 Task: Search one way flight ticket for 5 adults, 2 children, 1 infant in seat and 1 infant on lap in economy from Alamosa: San Luis Valley Regional Airport (bergman Field) to Laramie: Laramie Regional Airport on 5-3-2023. Choice of flights is Singapure airlines. Number of bags: 1 carry on bag. Price is upto 78000. Outbound departure time preference is 5:15.
Action: Mouse moved to (404, 161)
Screenshot: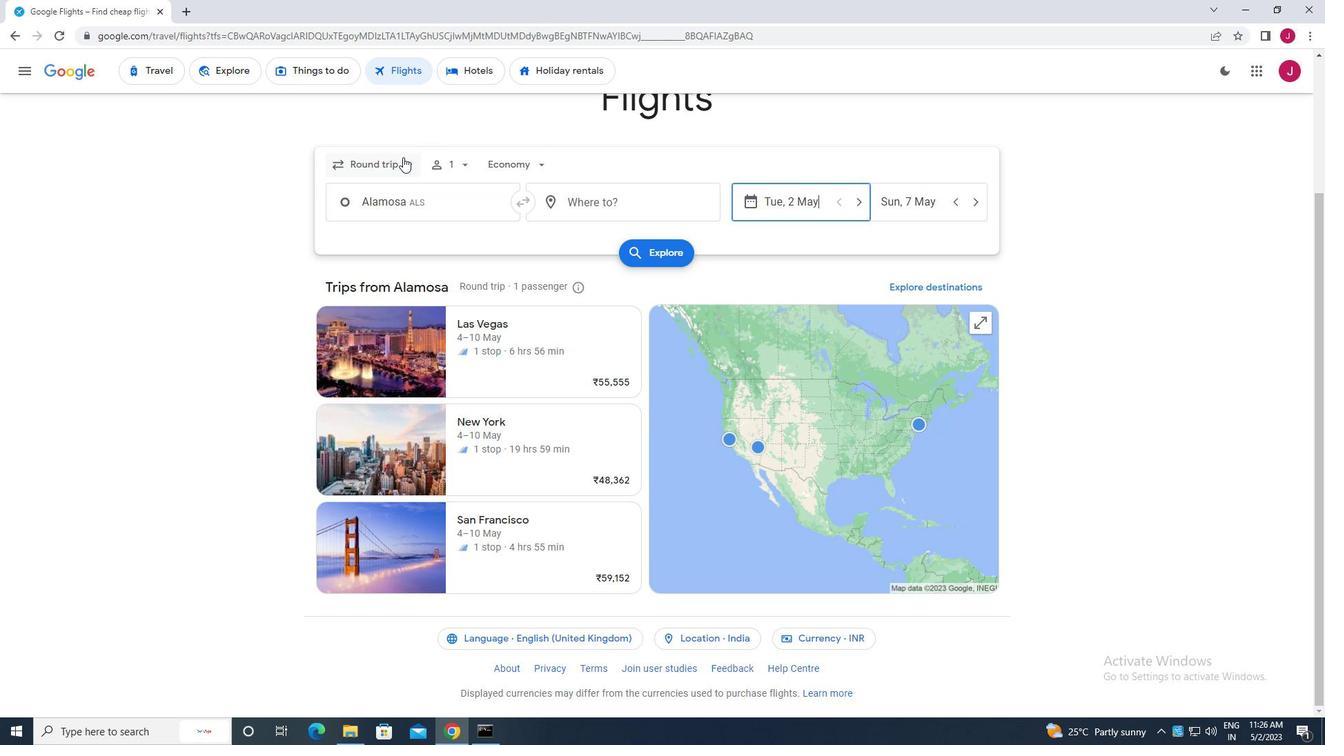
Action: Mouse pressed left at (404, 161)
Screenshot: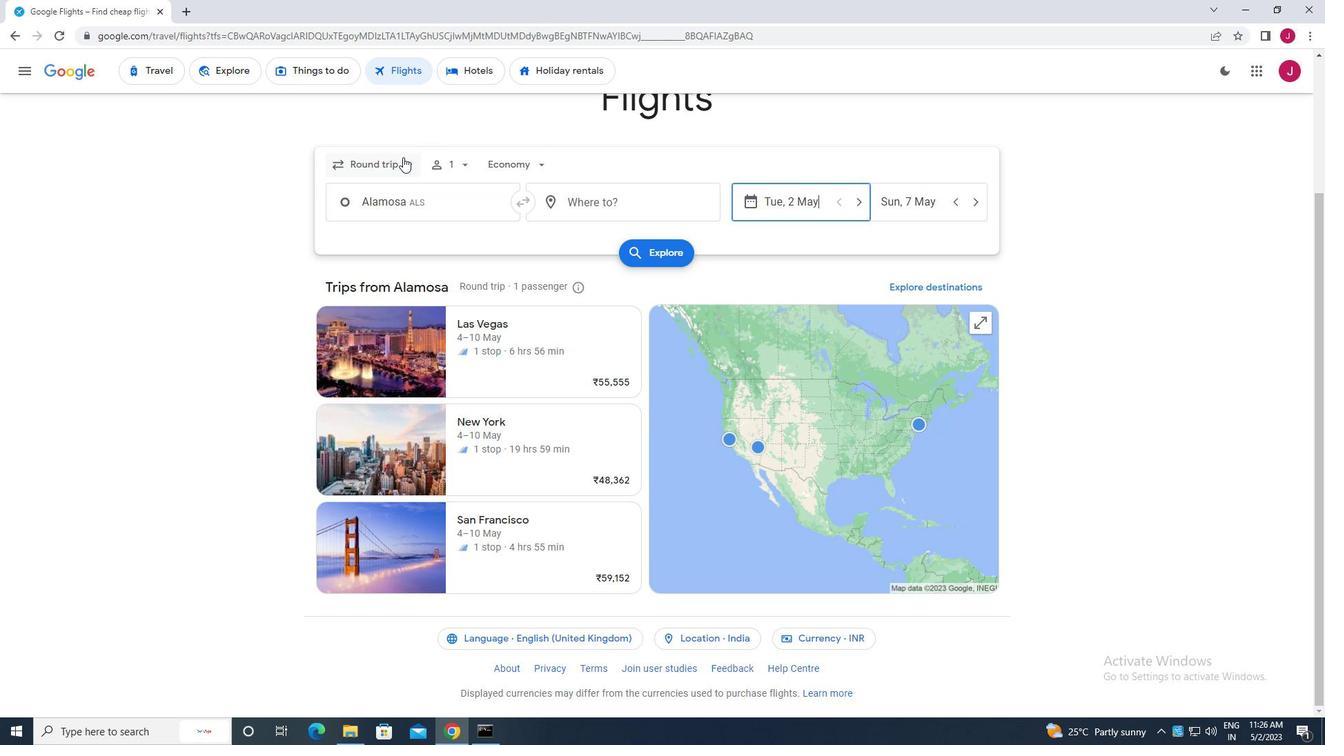 
Action: Mouse moved to (396, 232)
Screenshot: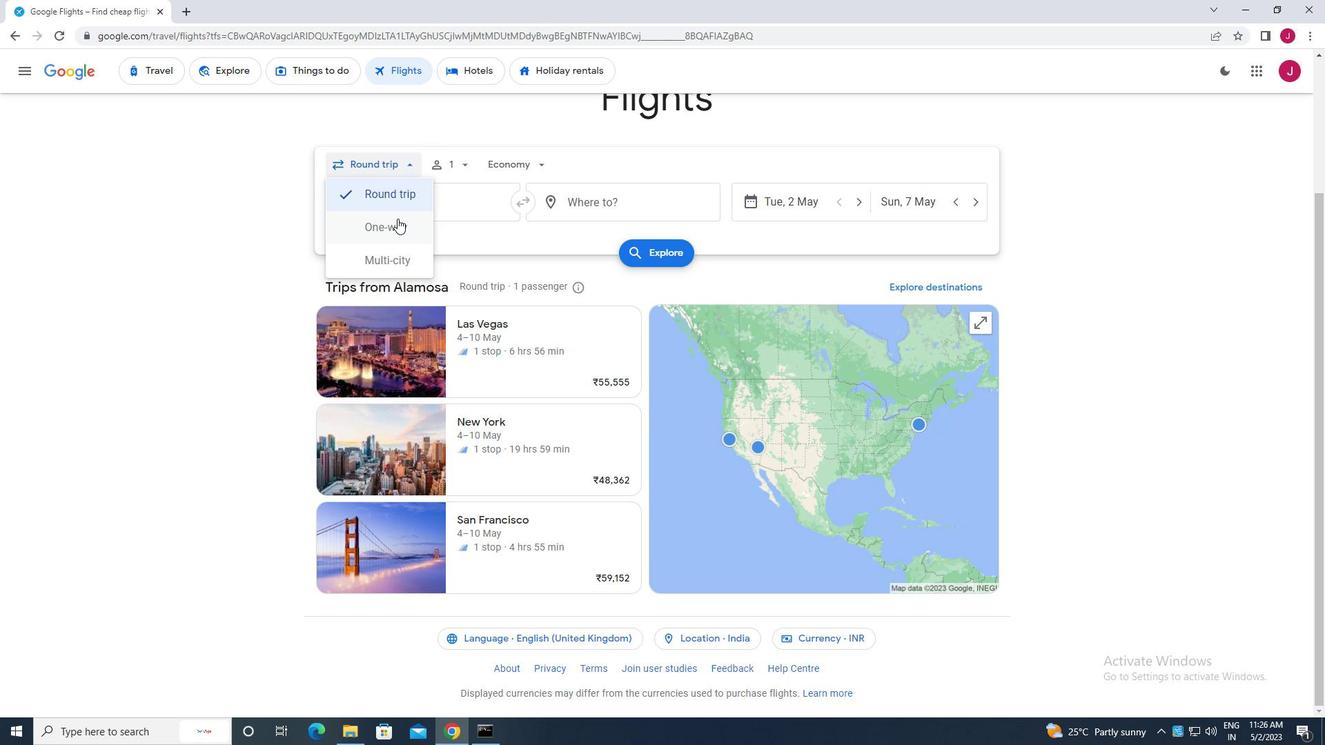 
Action: Mouse pressed left at (396, 232)
Screenshot: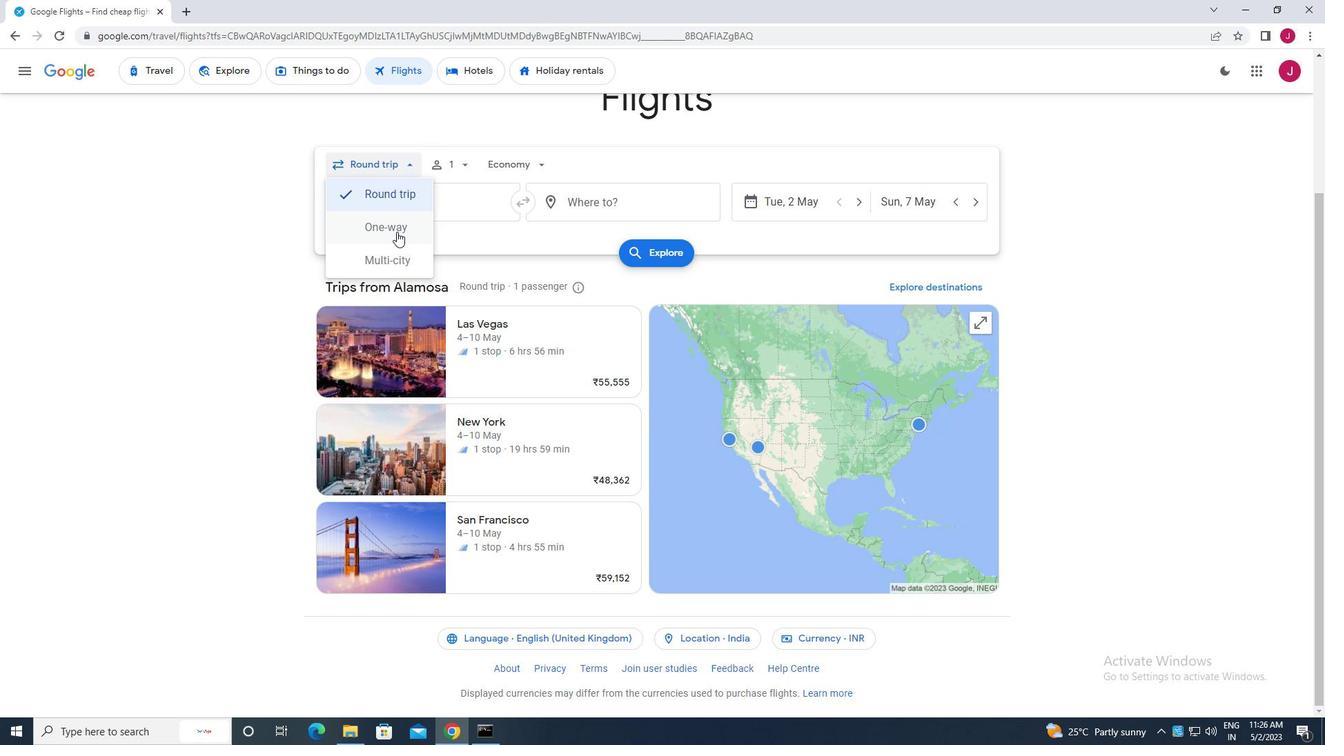 
Action: Mouse moved to (462, 165)
Screenshot: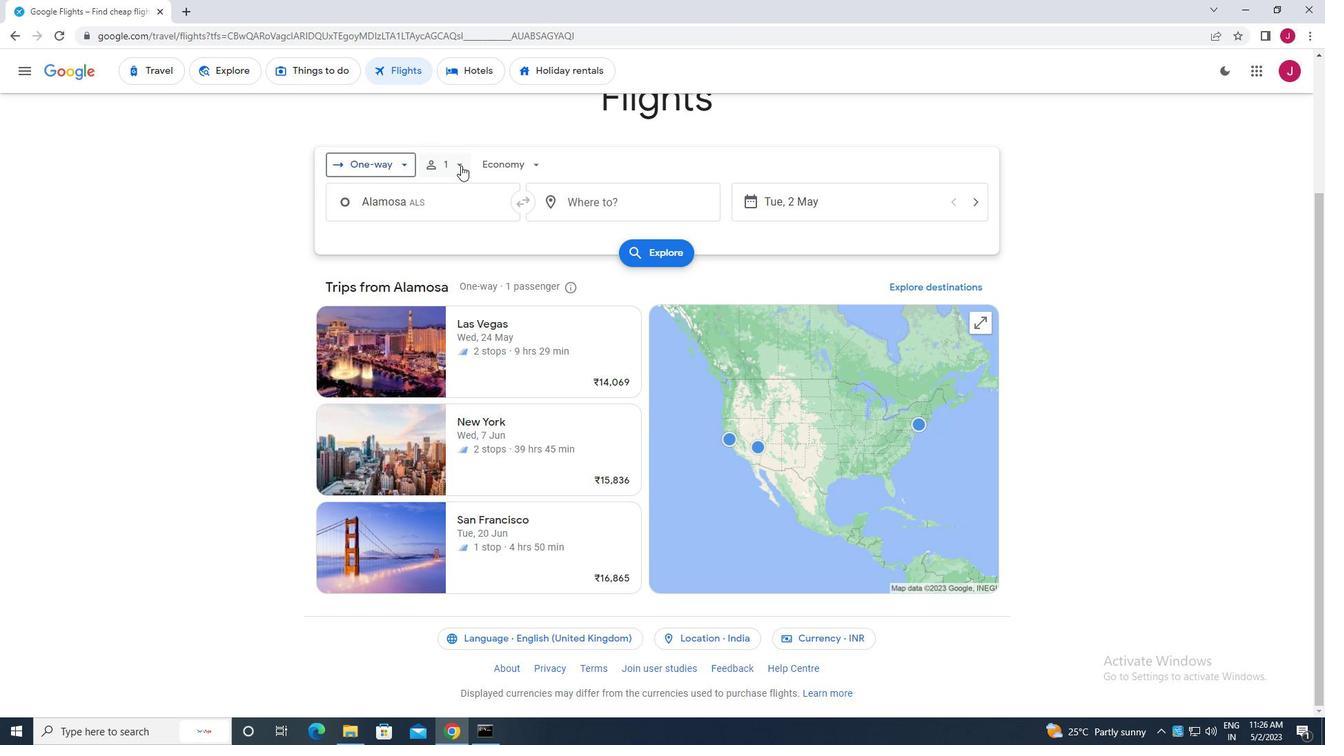 
Action: Mouse pressed left at (462, 165)
Screenshot: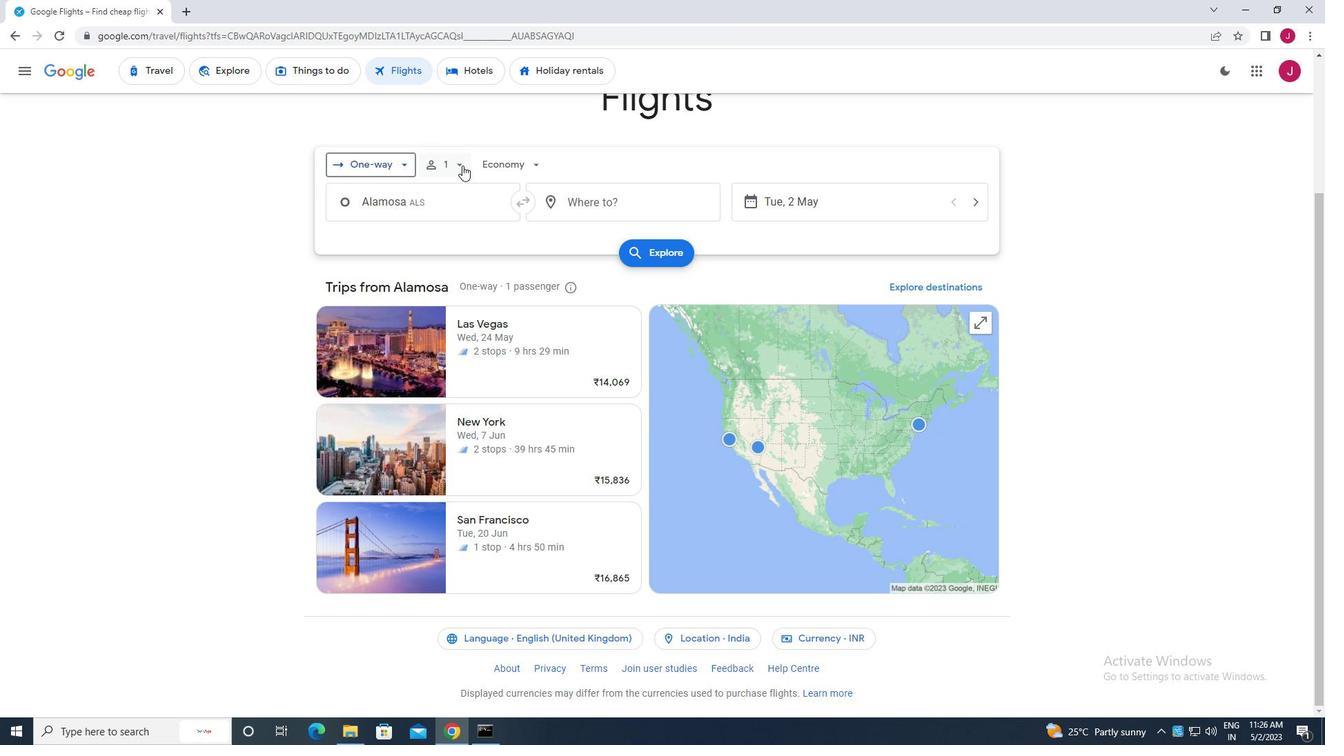 
Action: Mouse moved to (570, 197)
Screenshot: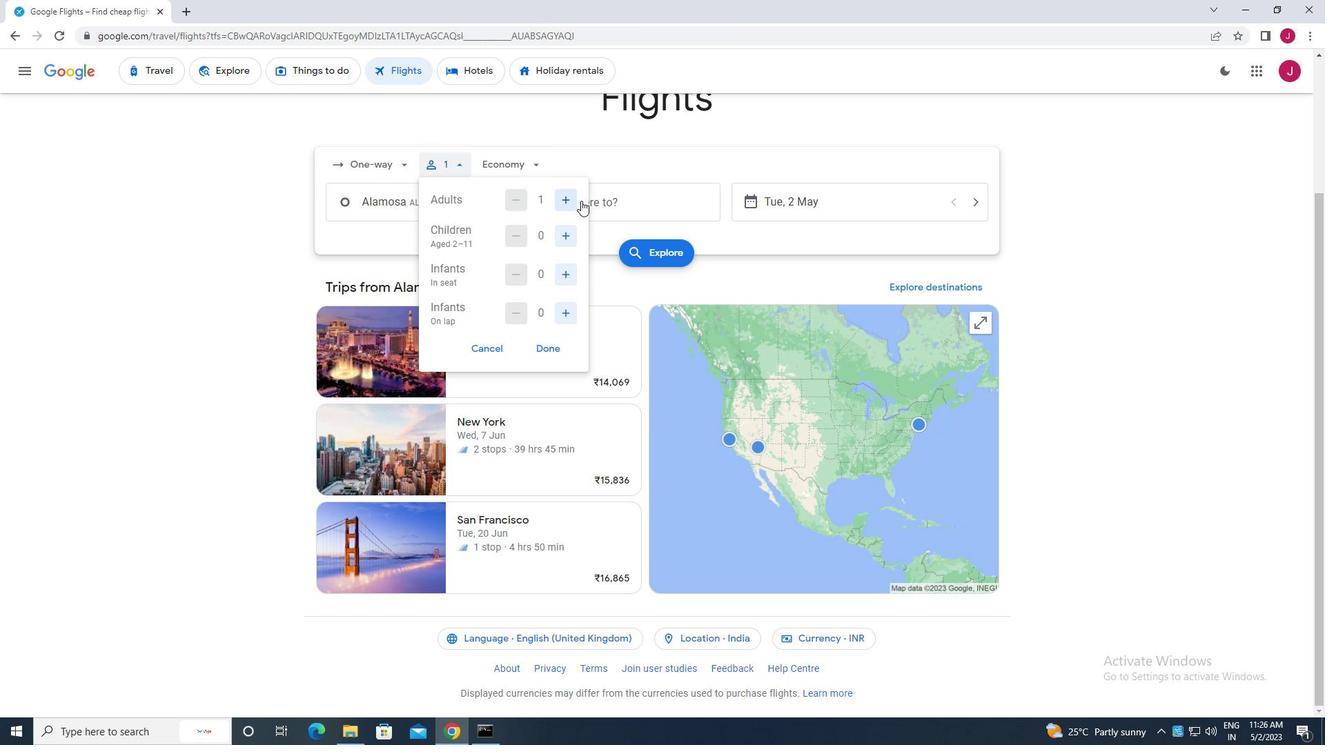
Action: Mouse pressed left at (570, 197)
Screenshot: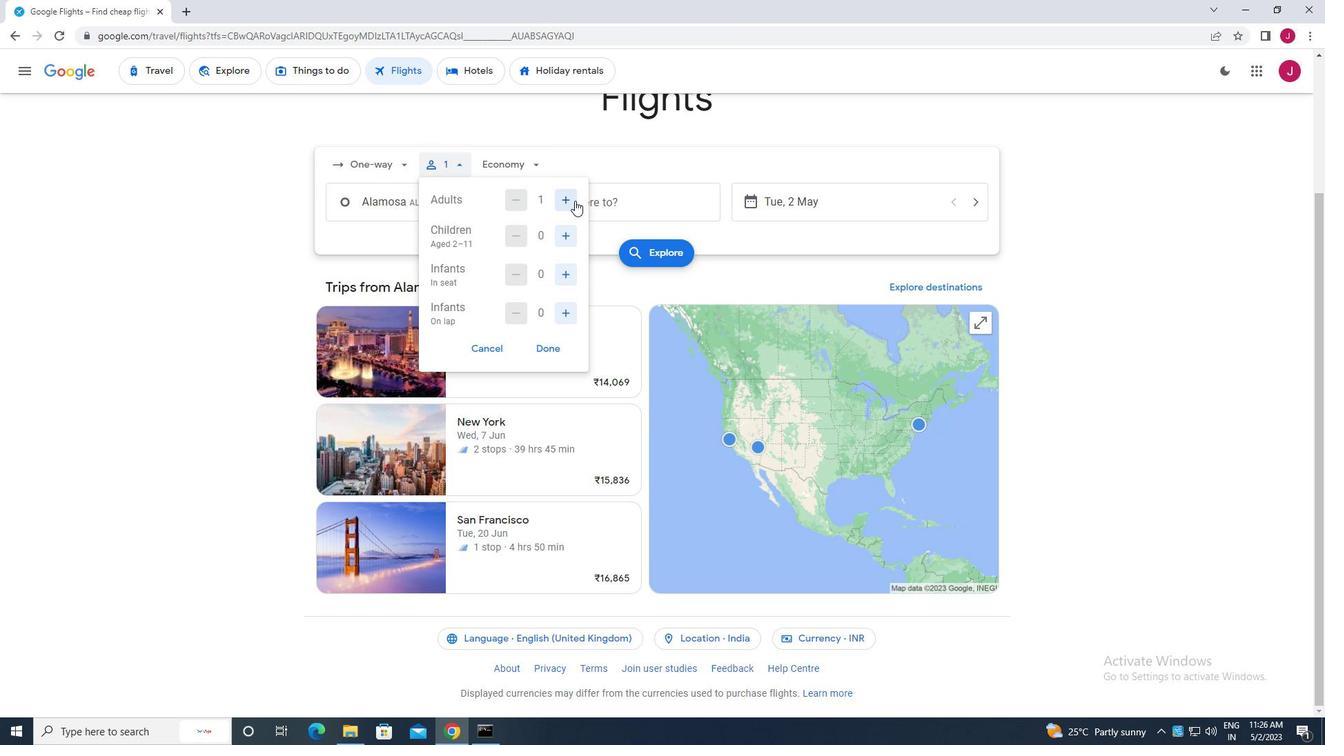 
Action: Mouse moved to (570, 196)
Screenshot: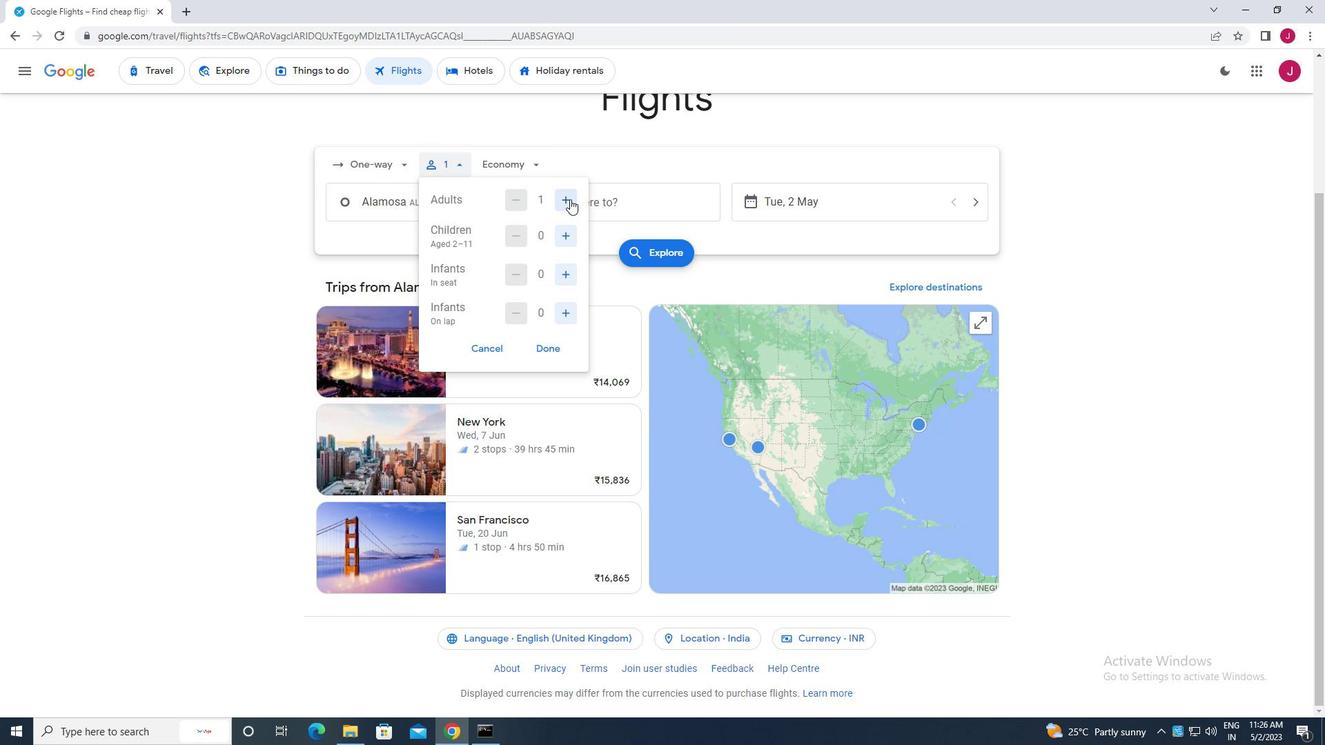 
Action: Mouse pressed left at (570, 196)
Screenshot: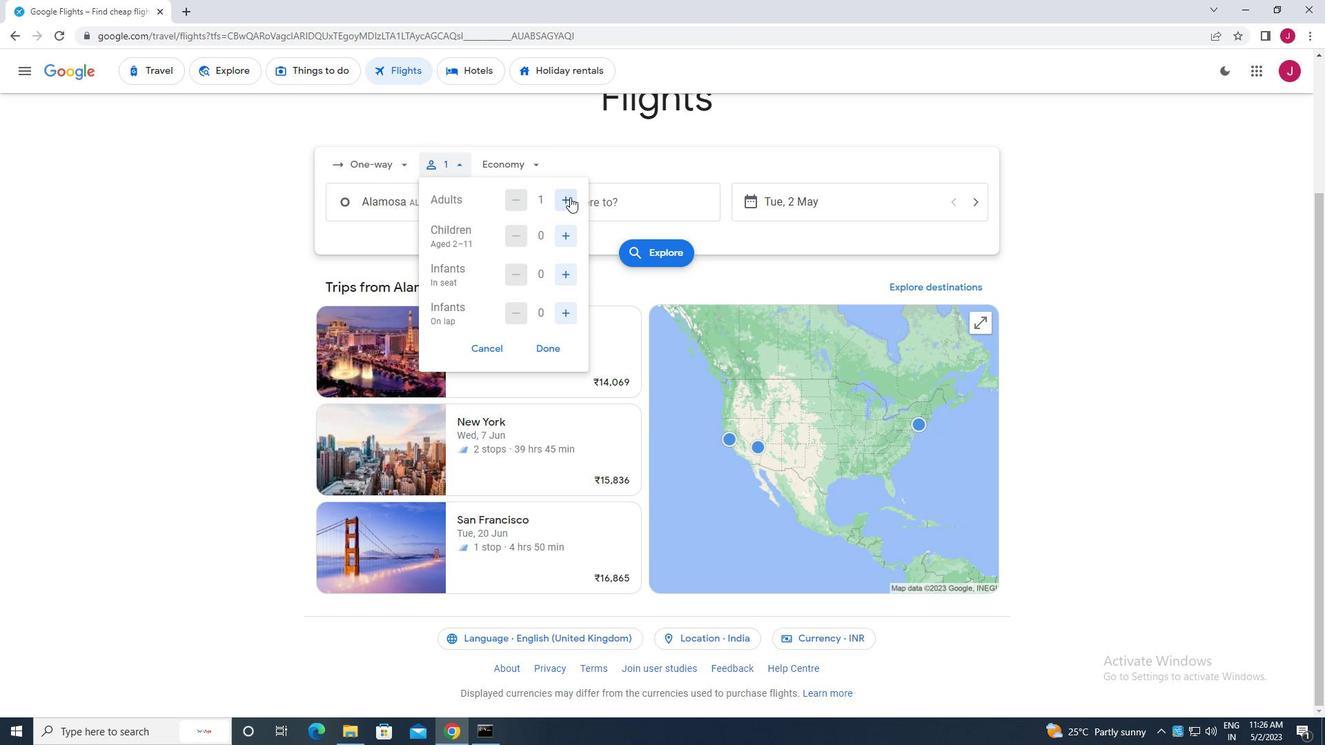
Action: Mouse pressed left at (570, 196)
Screenshot: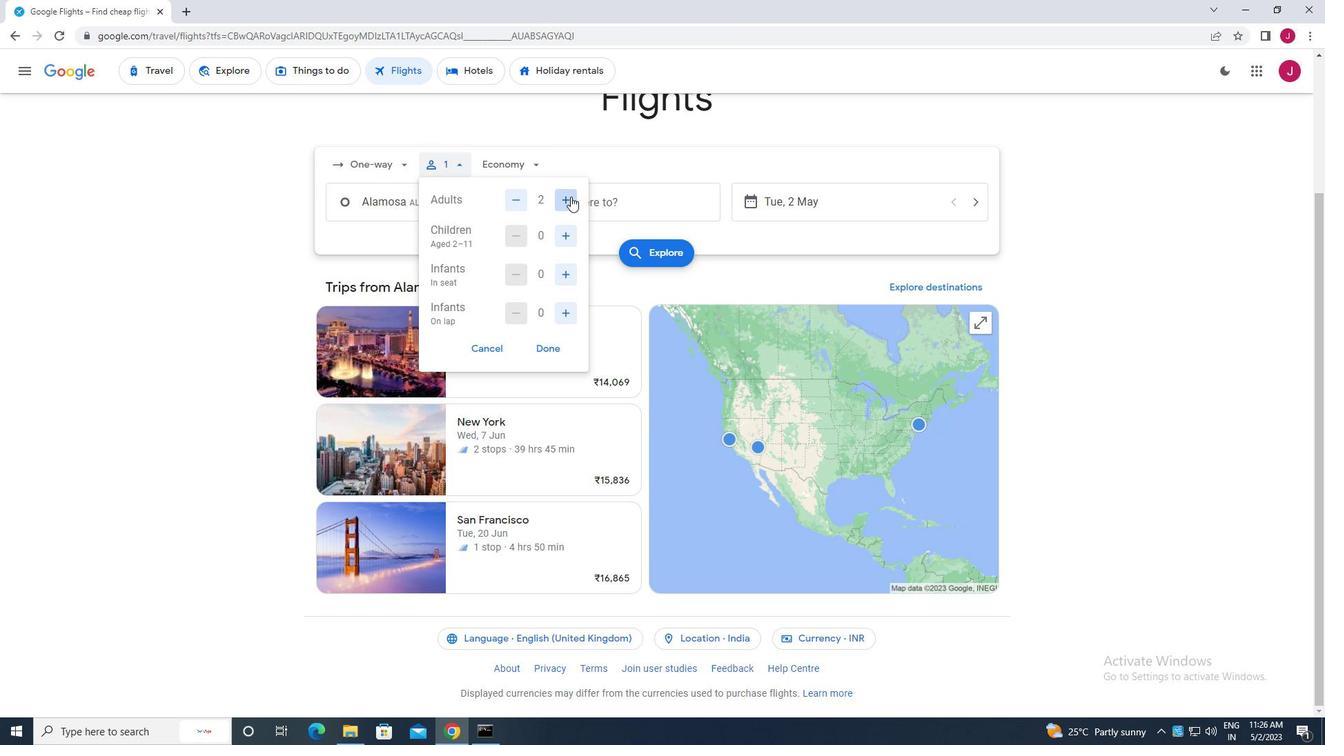 
Action: Mouse pressed left at (570, 196)
Screenshot: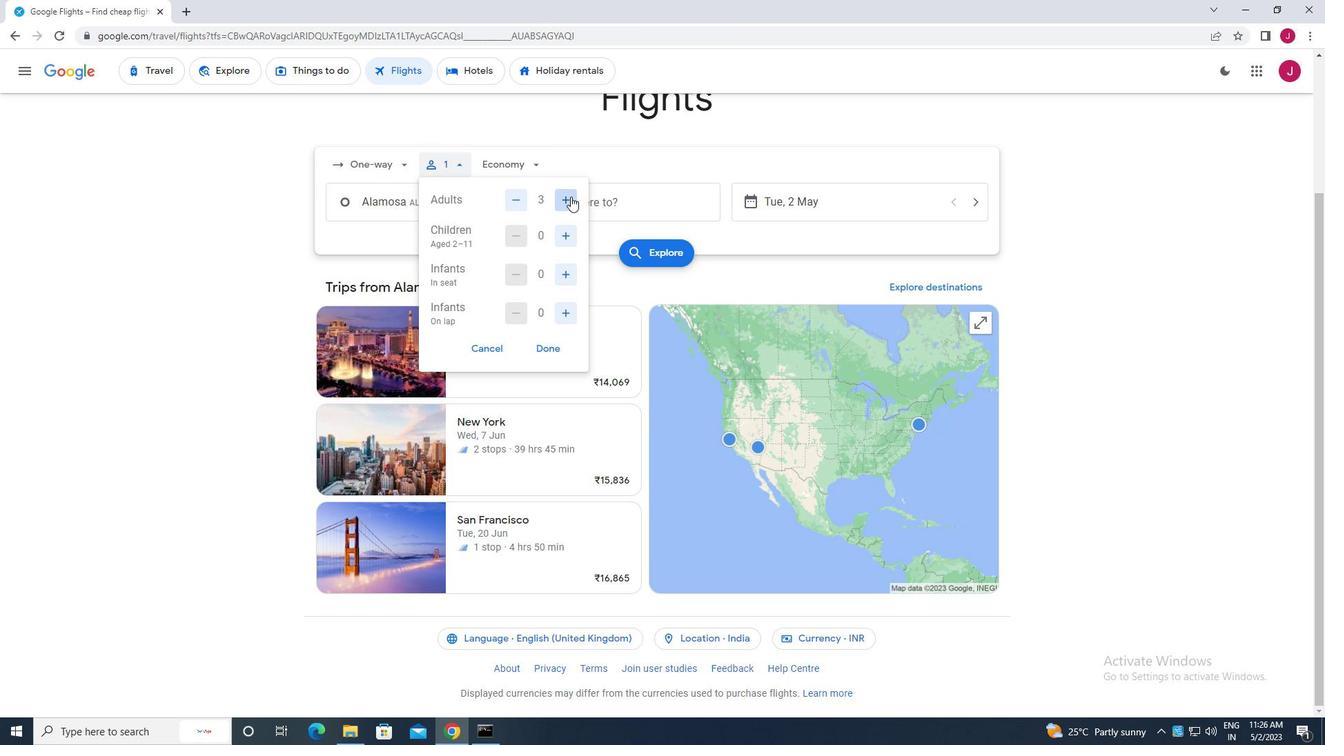 
Action: Mouse moved to (563, 238)
Screenshot: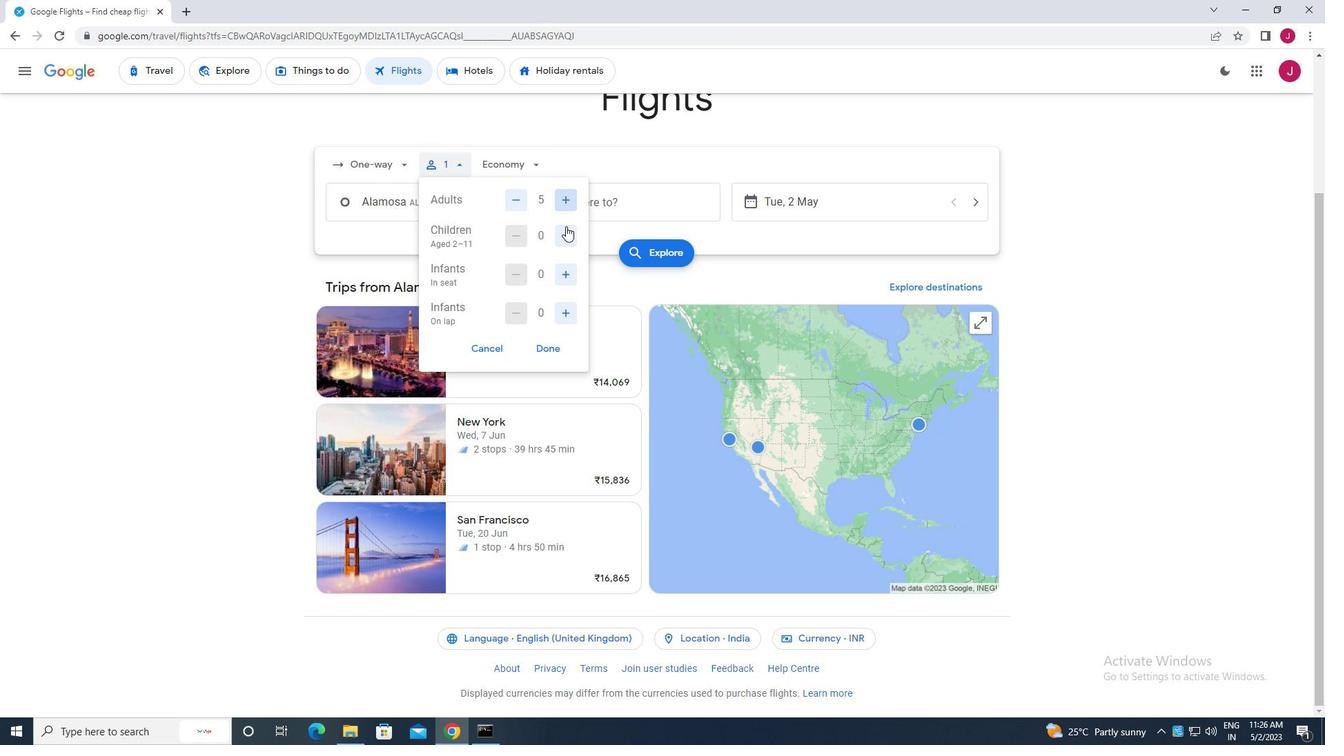 
Action: Mouse pressed left at (563, 238)
Screenshot: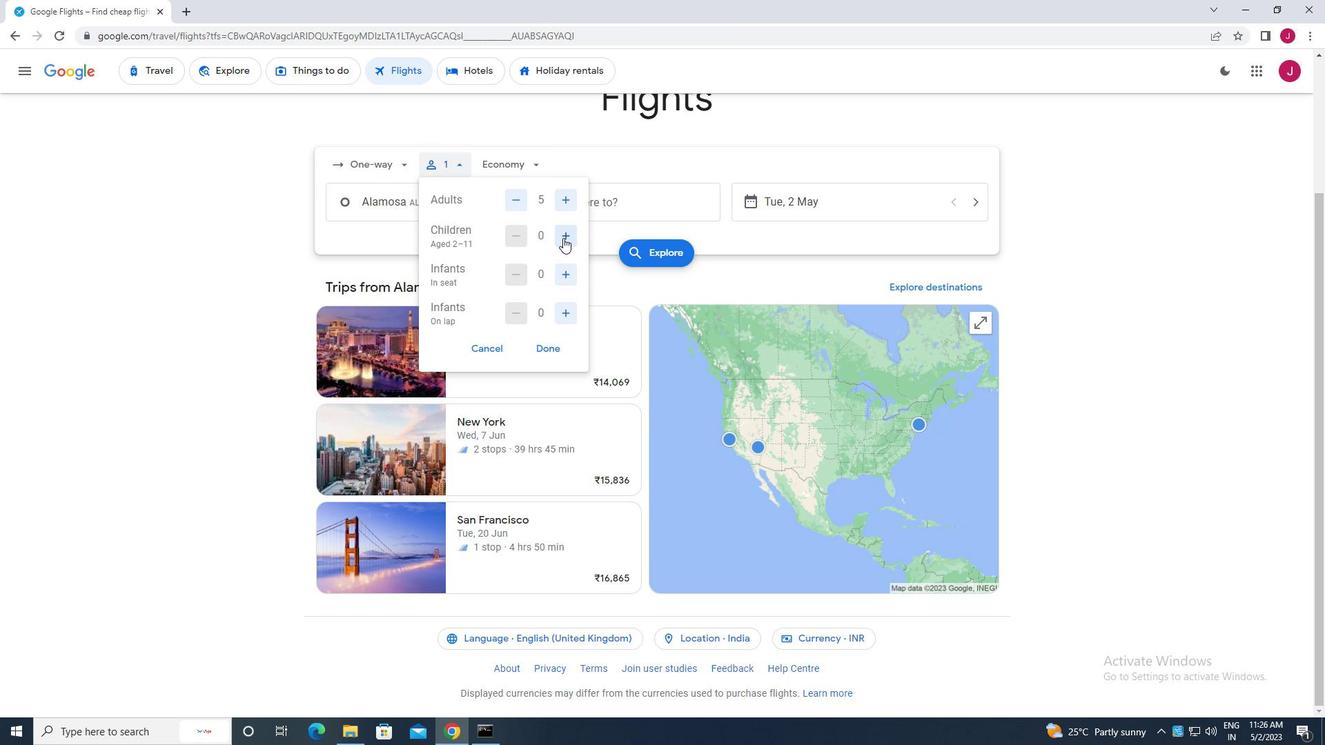 
Action: Mouse pressed left at (563, 238)
Screenshot: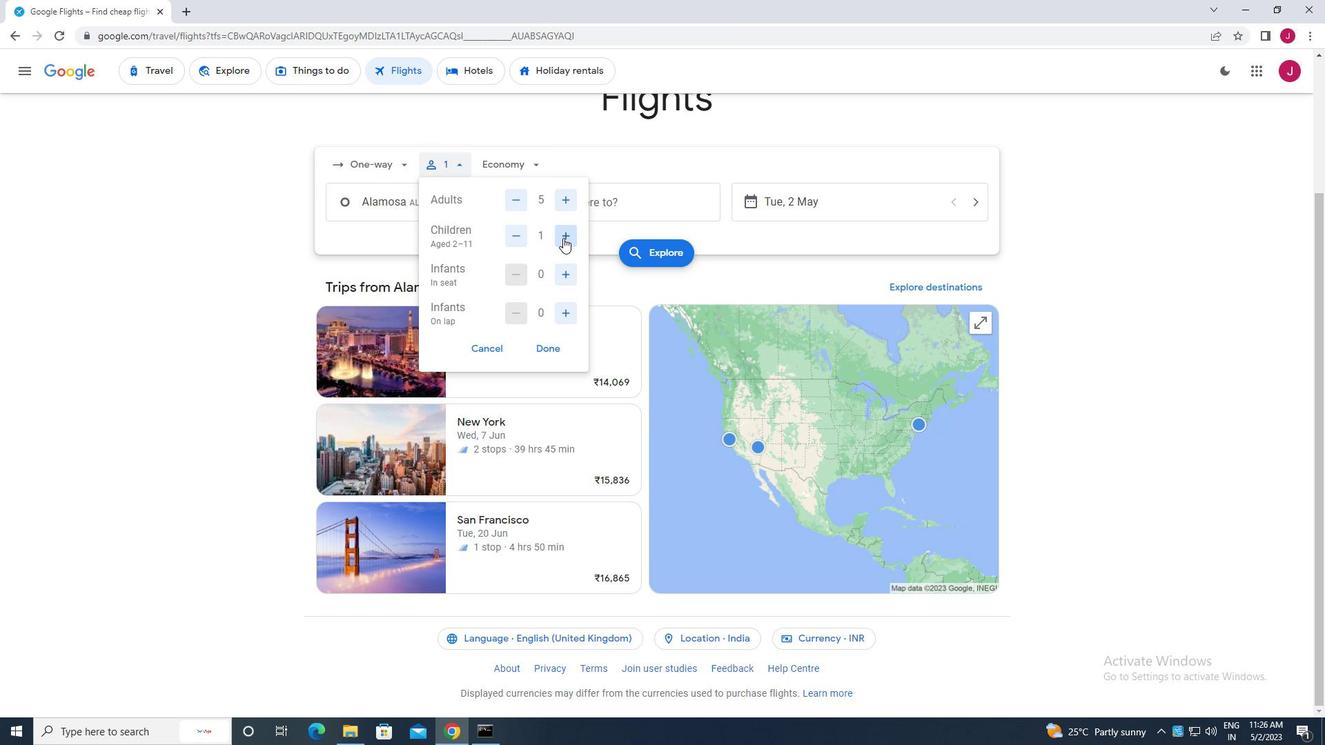 
Action: Mouse moved to (572, 273)
Screenshot: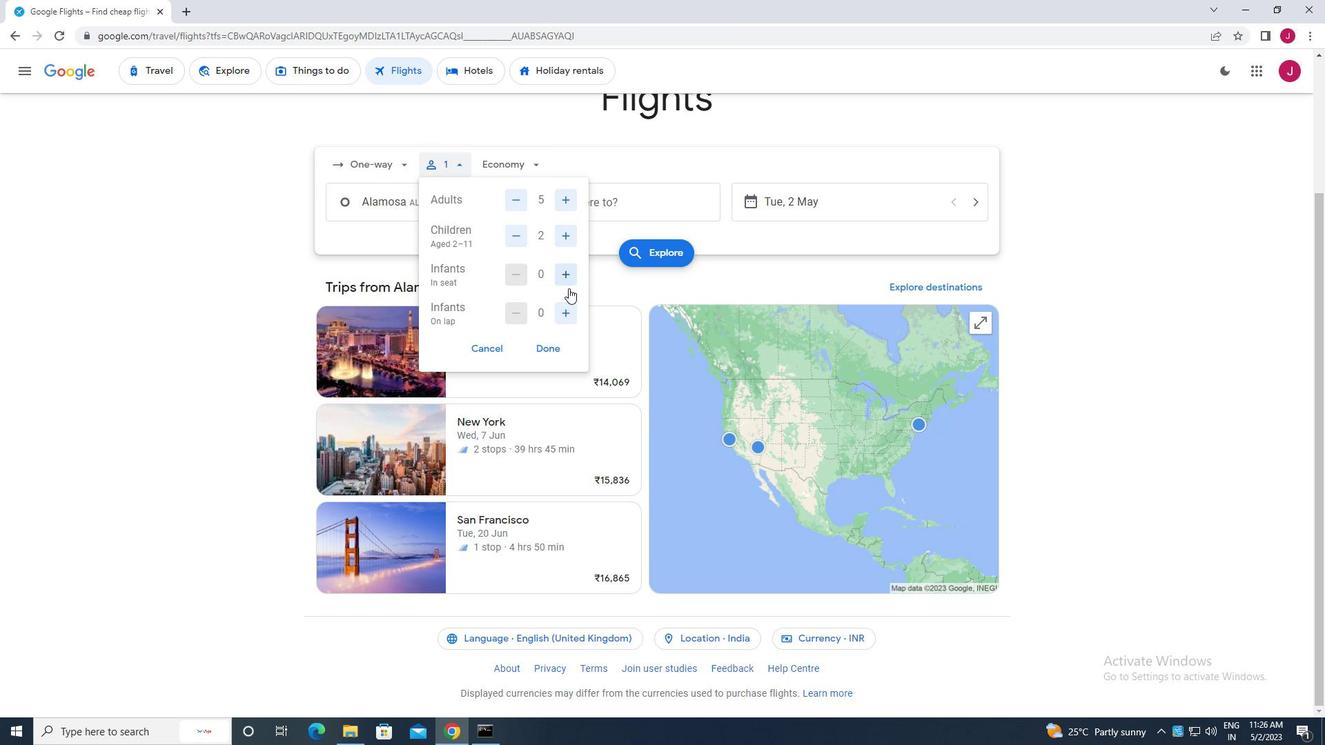 
Action: Mouse pressed left at (572, 273)
Screenshot: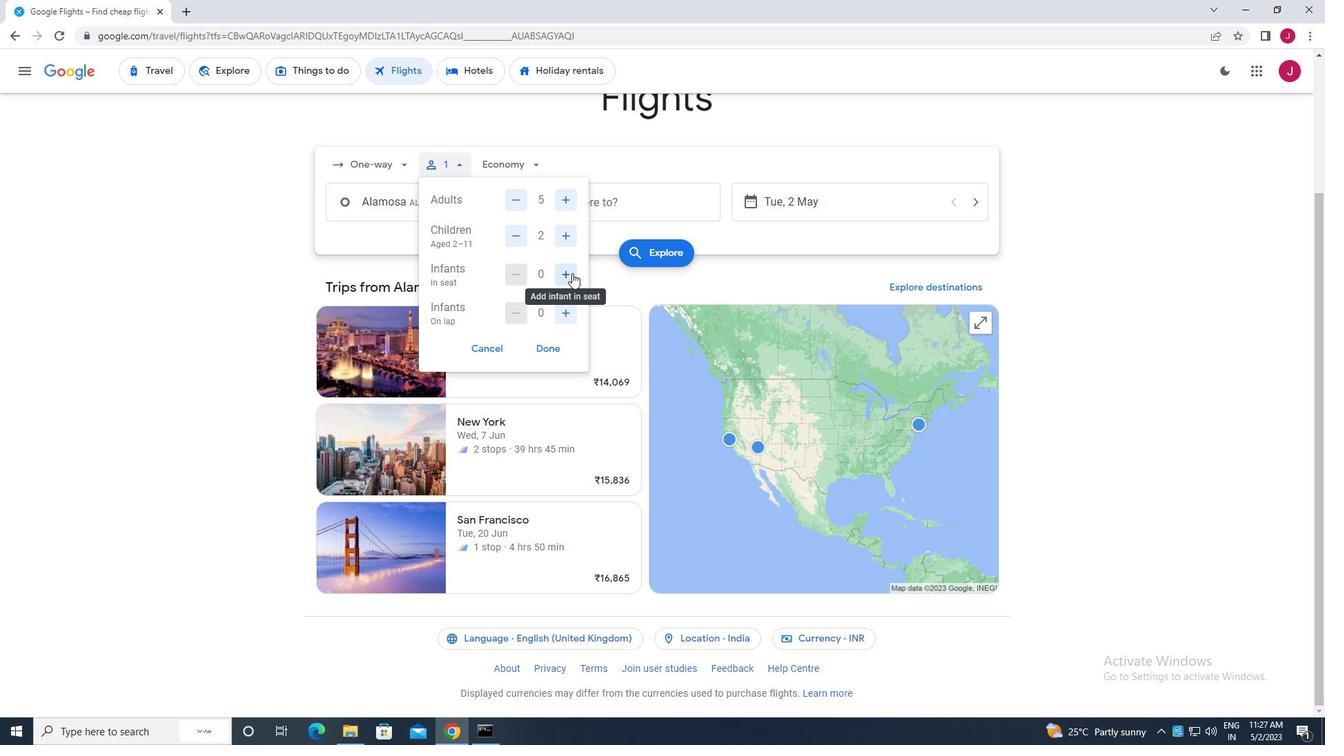 
Action: Mouse moved to (565, 317)
Screenshot: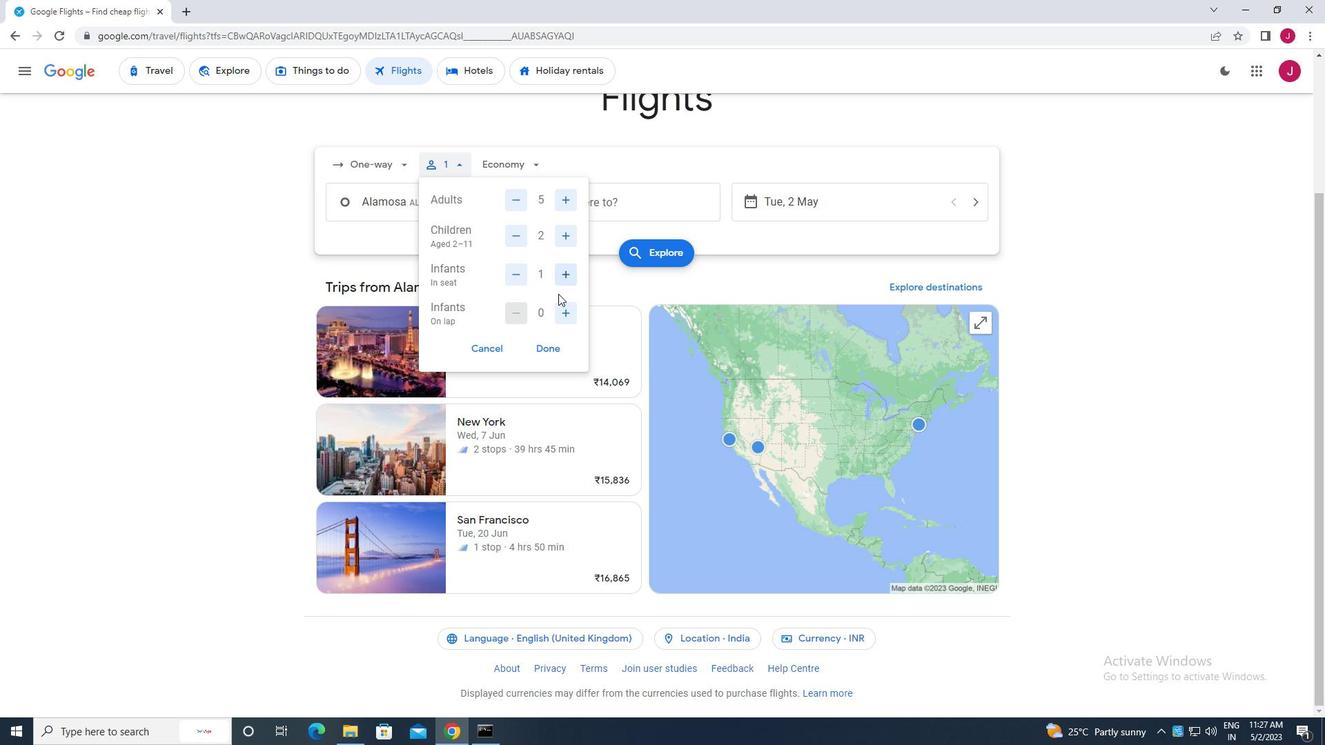 
Action: Mouse pressed left at (565, 317)
Screenshot: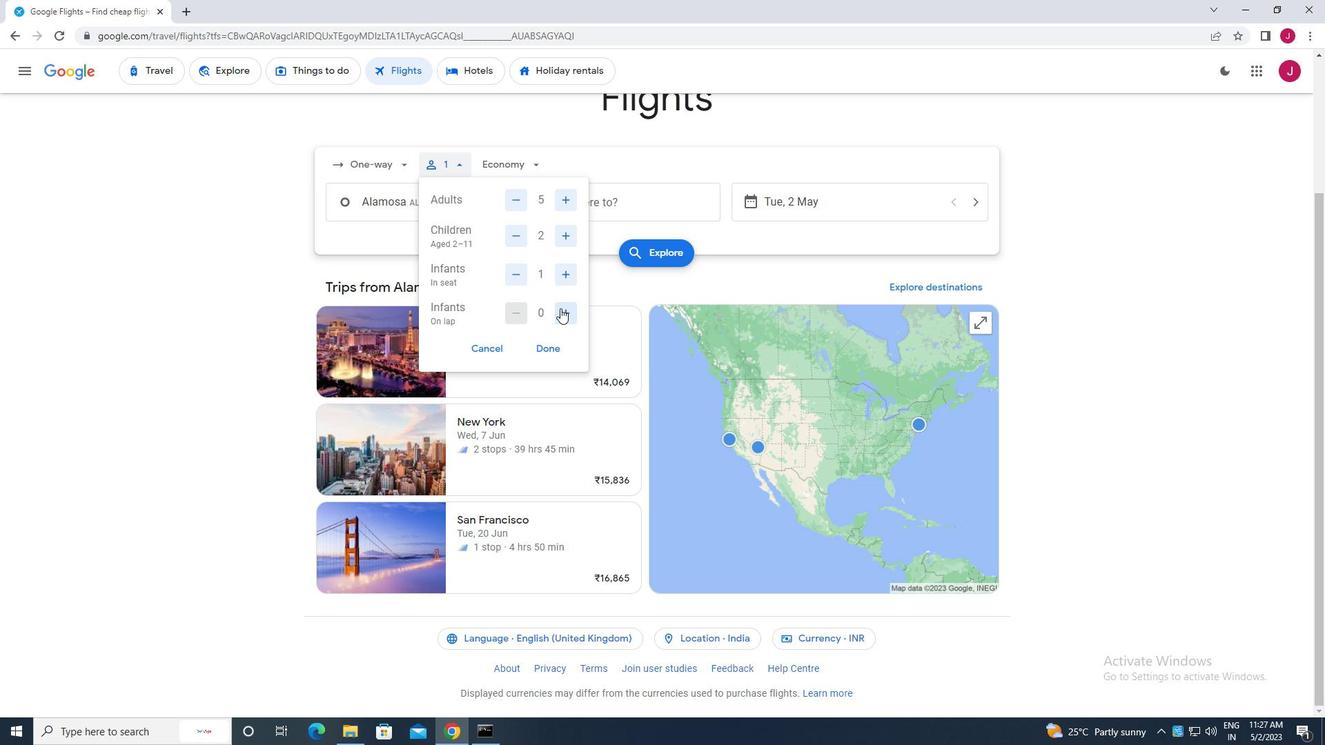 
Action: Mouse moved to (552, 347)
Screenshot: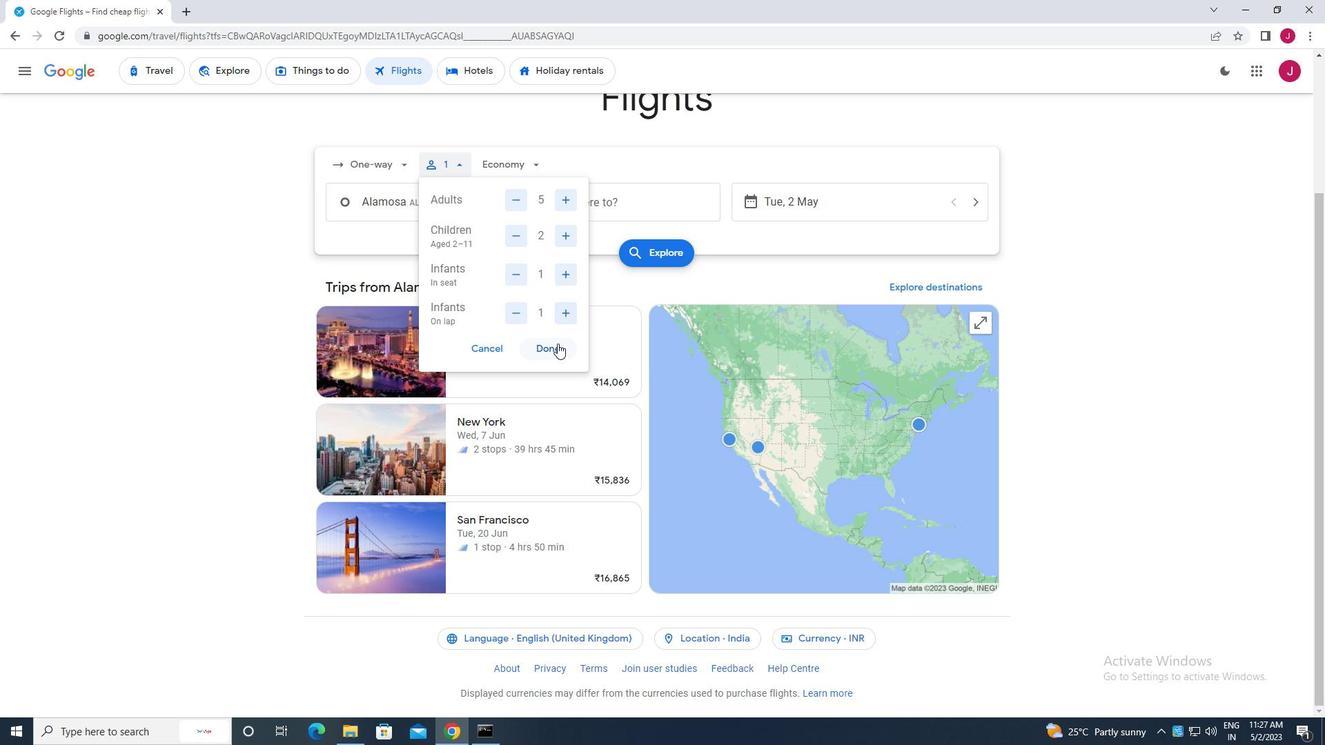 
Action: Mouse pressed left at (552, 347)
Screenshot: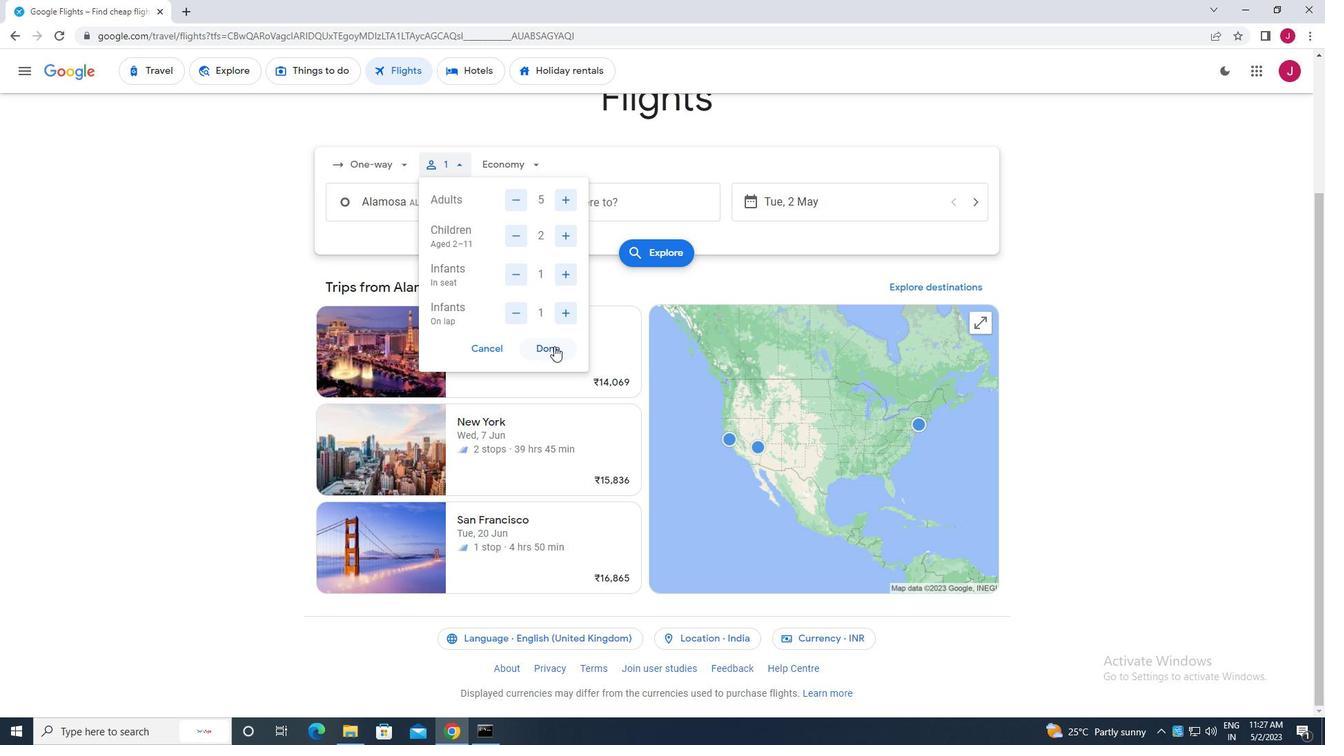 
Action: Mouse moved to (524, 168)
Screenshot: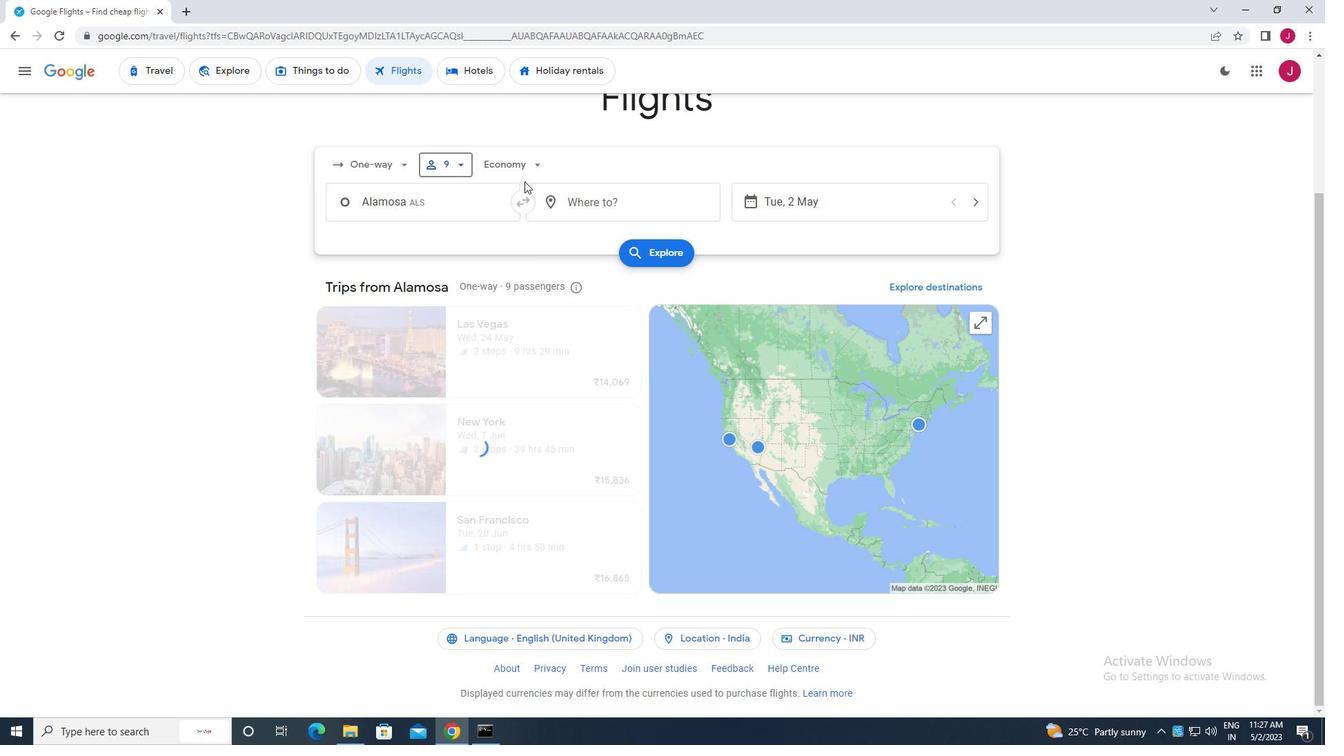 
Action: Mouse pressed left at (524, 168)
Screenshot: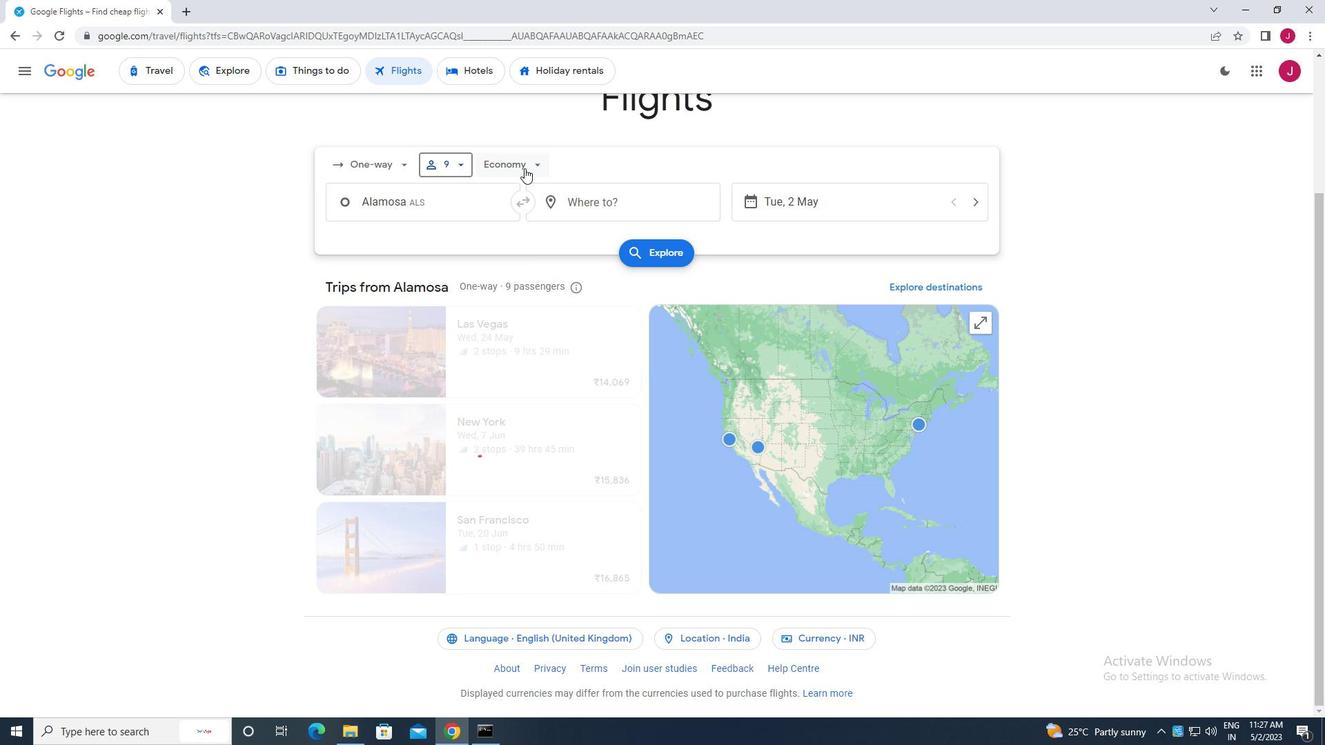 
Action: Mouse moved to (535, 193)
Screenshot: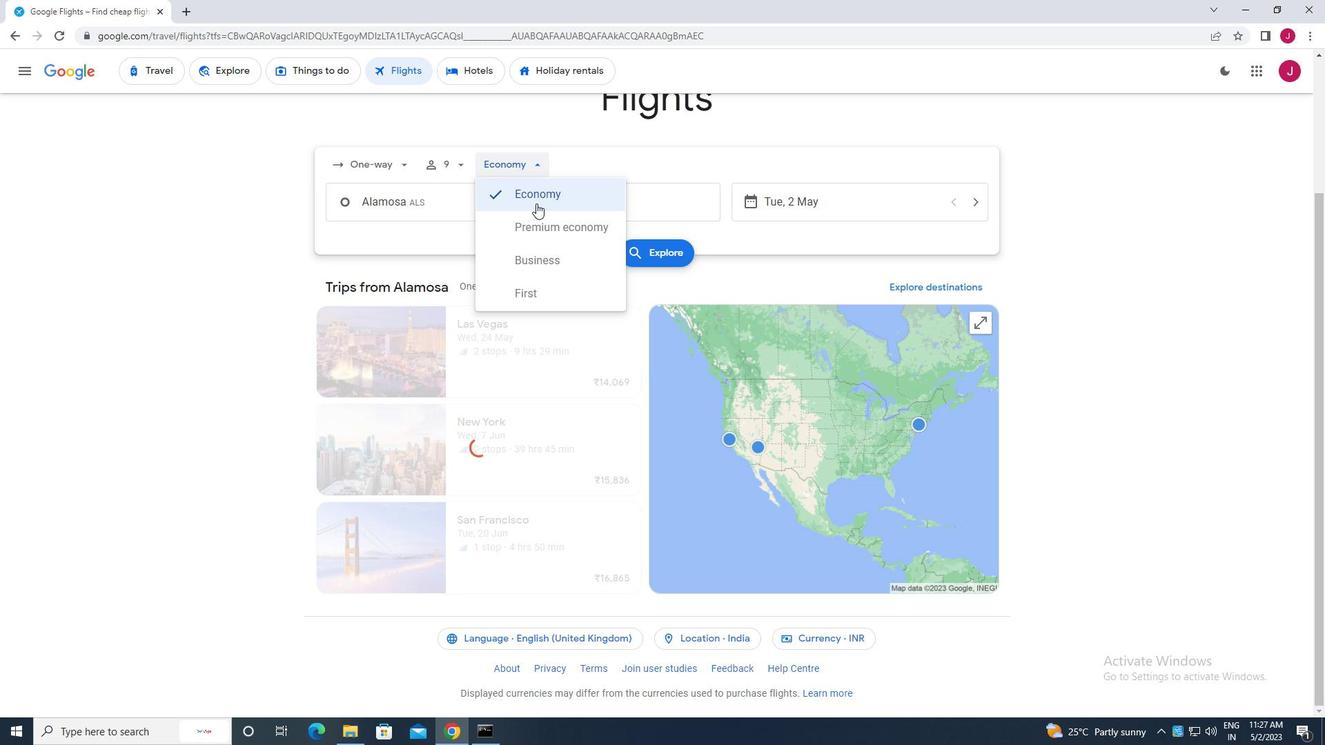
Action: Mouse pressed left at (535, 193)
Screenshot: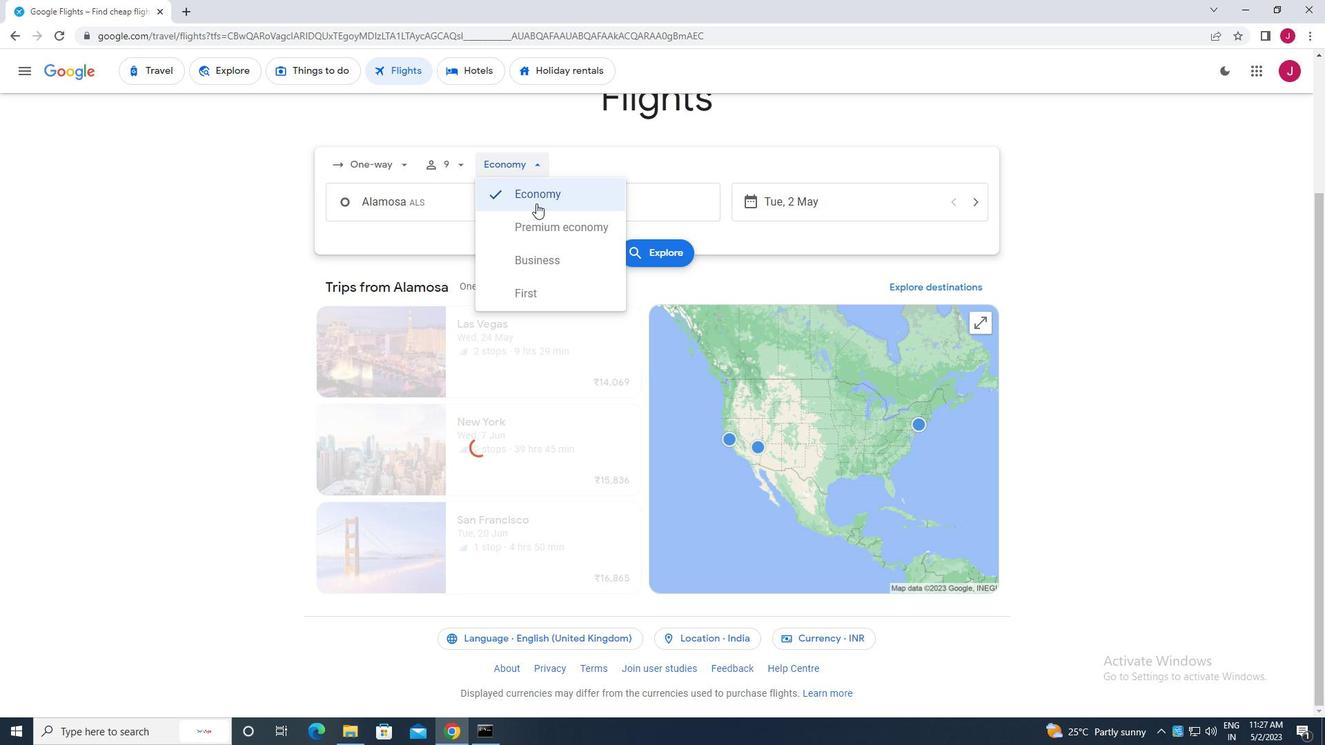 
Action: Mouse moved to (465, 202)
Screenshot: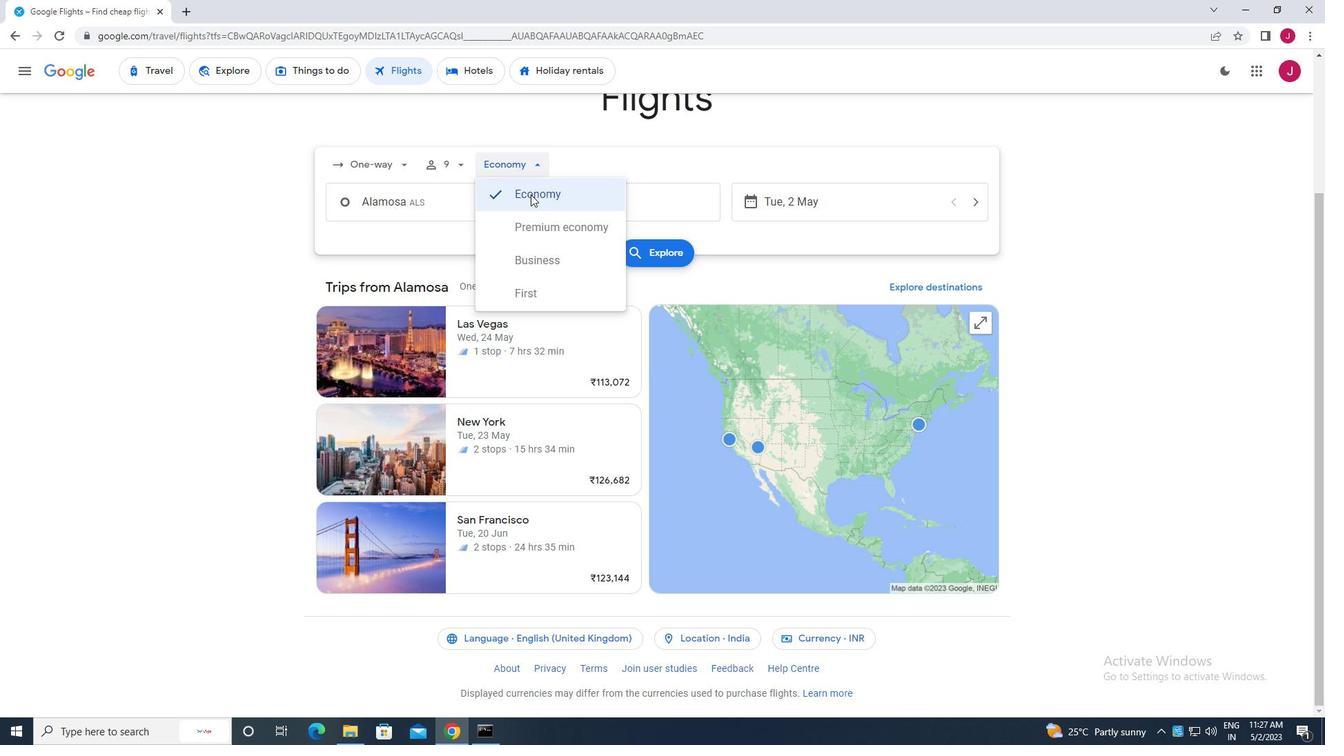 
Action: Mouse pressed left at (465, 202)
Screenshot: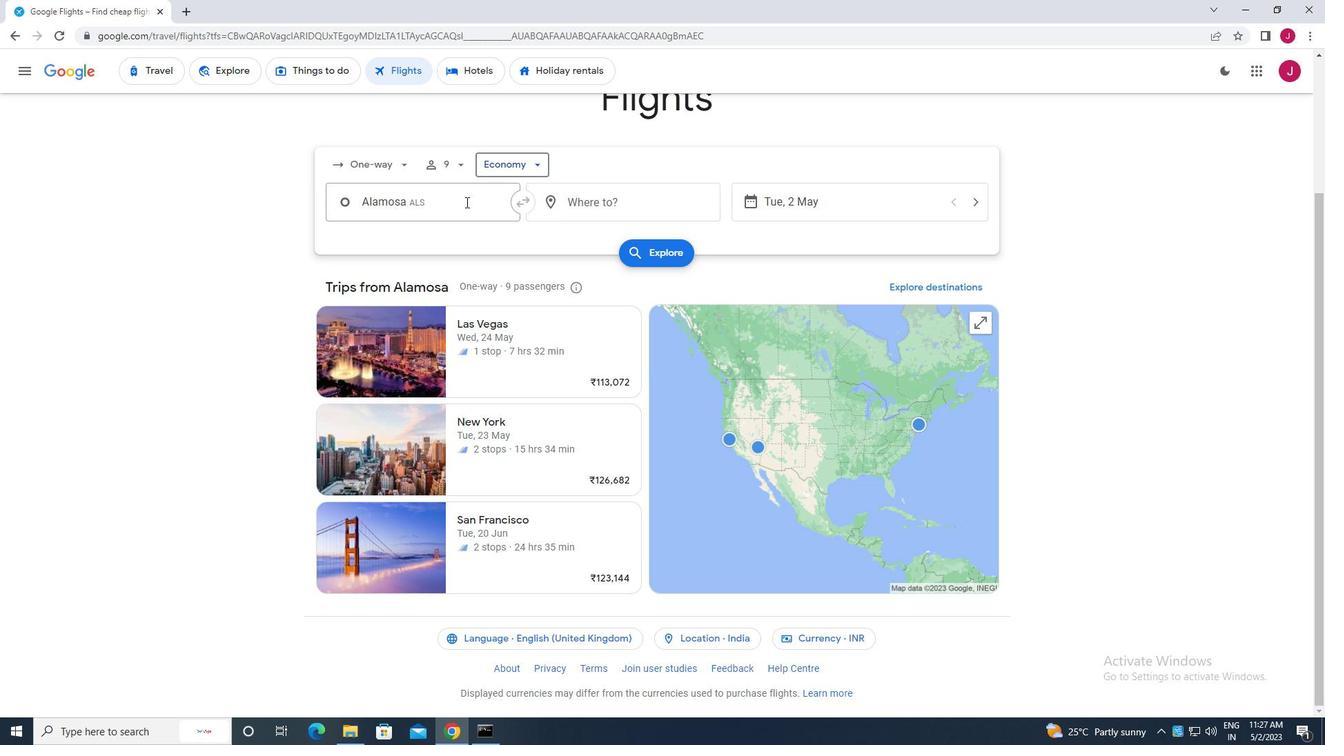 
Action: Mouse moved to (469, 199)
Screenshot: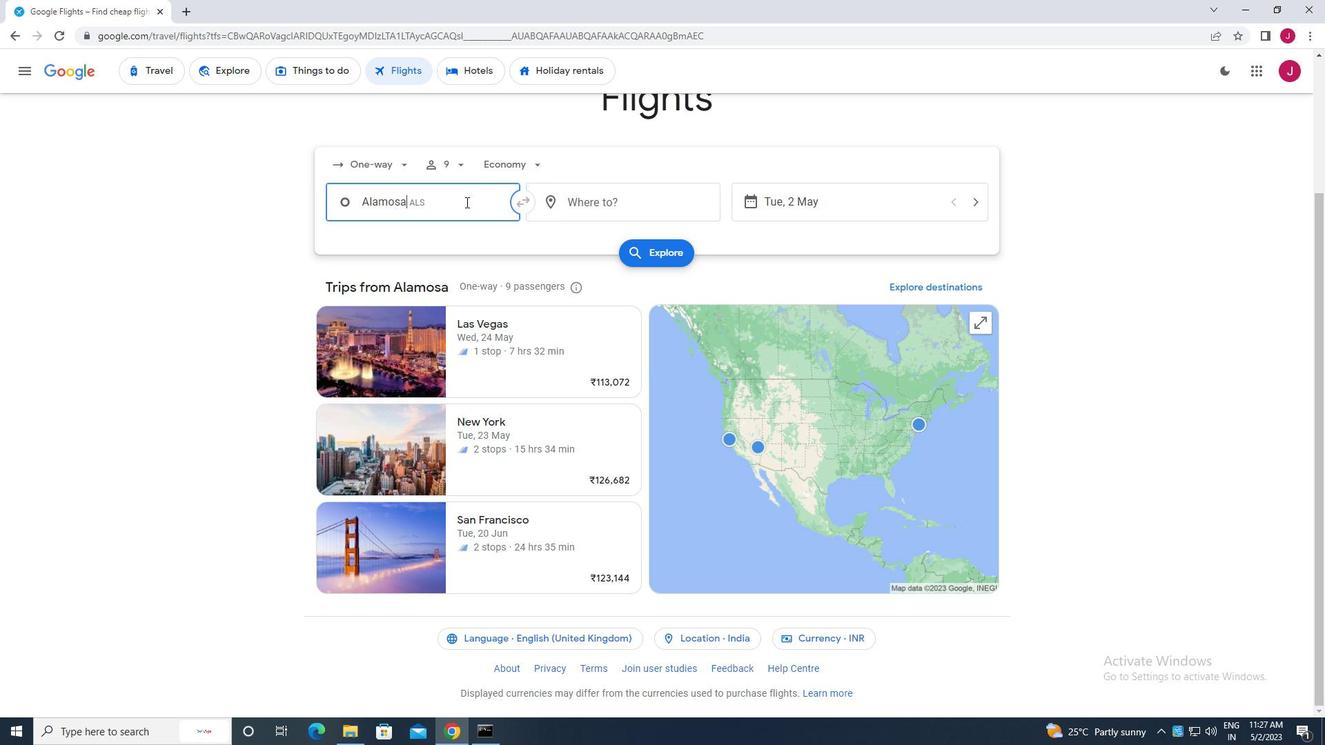 
Action: Key pressed alamos<Key.space>sa<Key.backspace><Key.backspace><Key.backspace>a<Key.space>s
Screenshot: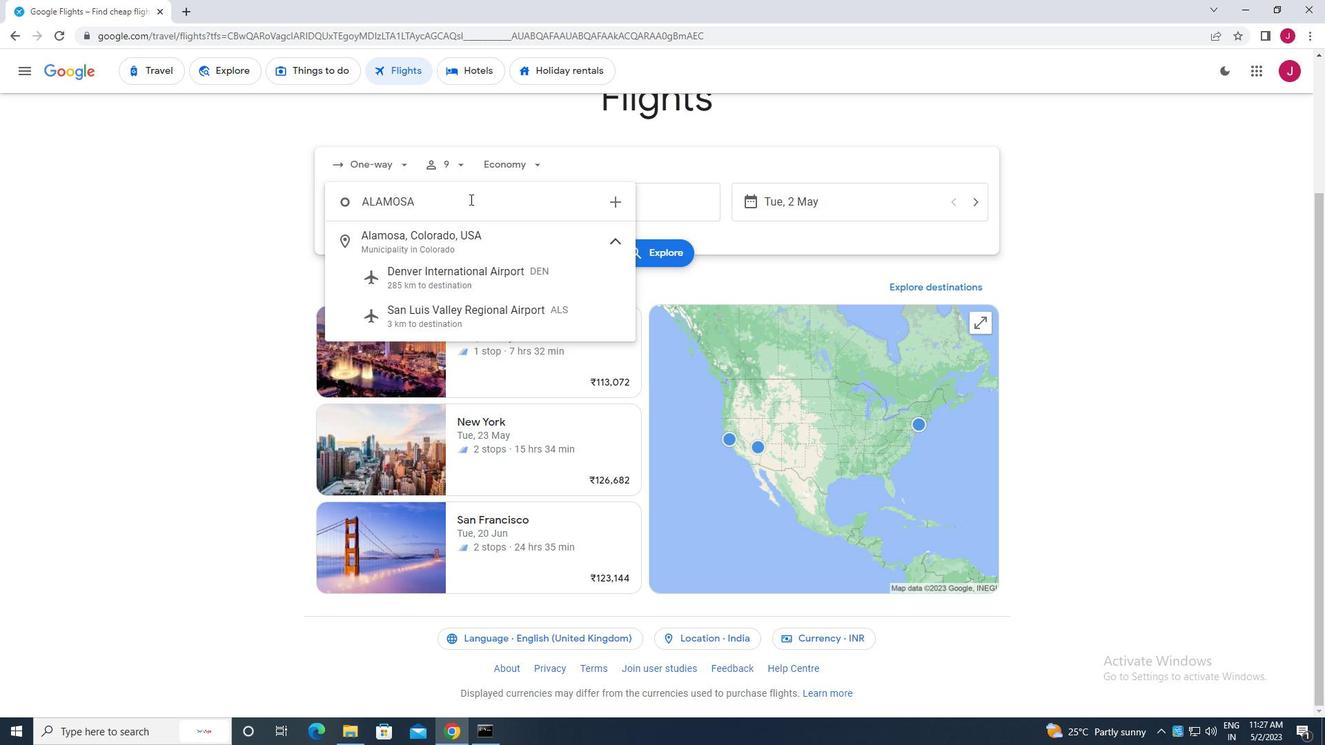 
Action: Mouse moved to (541, 315)
Screenshot: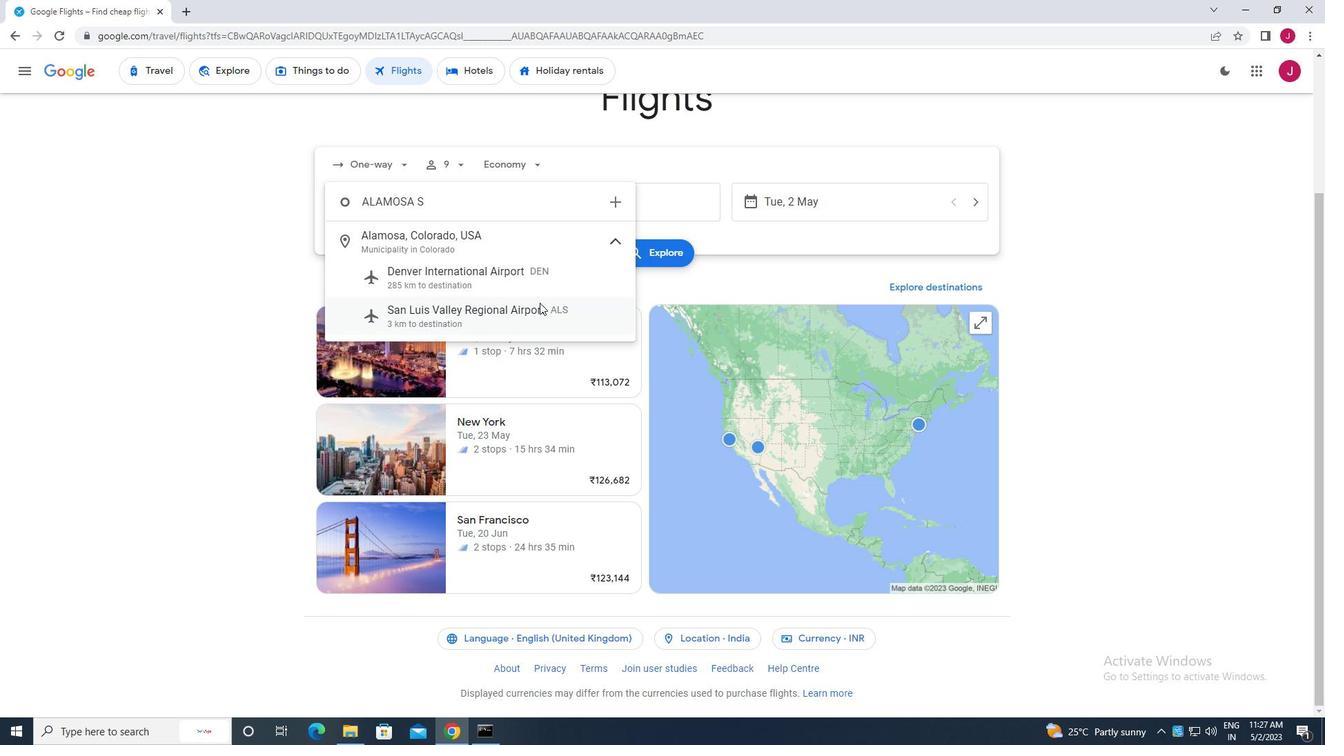 
Action: Mouse pressed left at (541, 315)
Screenshot: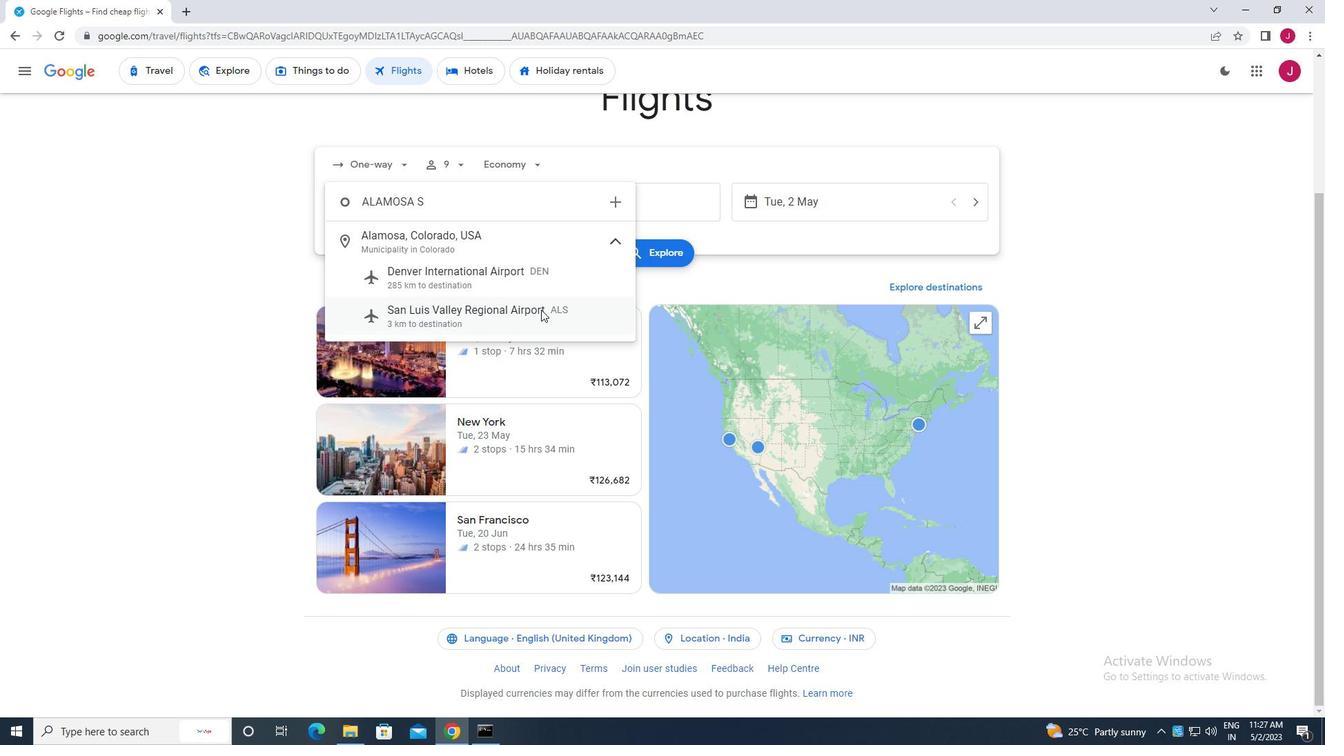 
Action: Mouse moved to (648, 208)
Screenshot: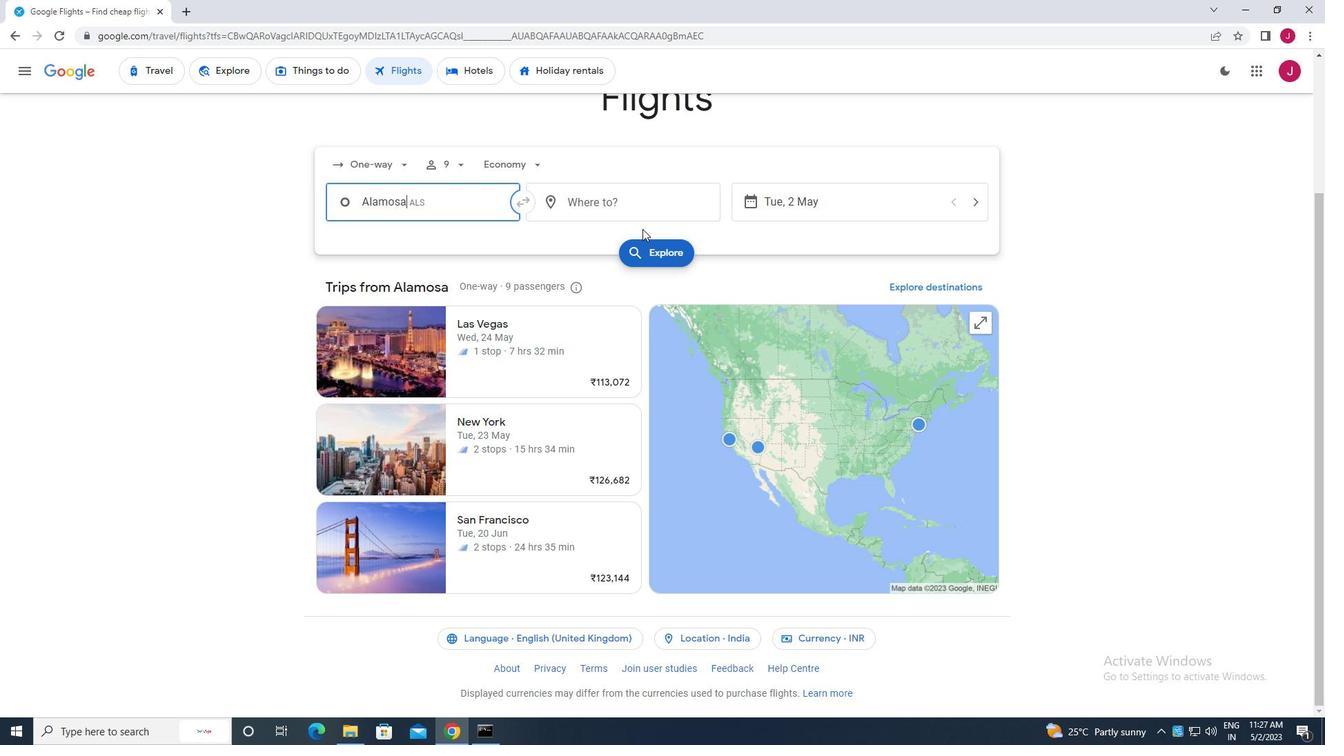 
Action: Mouse pressed left at (648, 208)
Screenshot: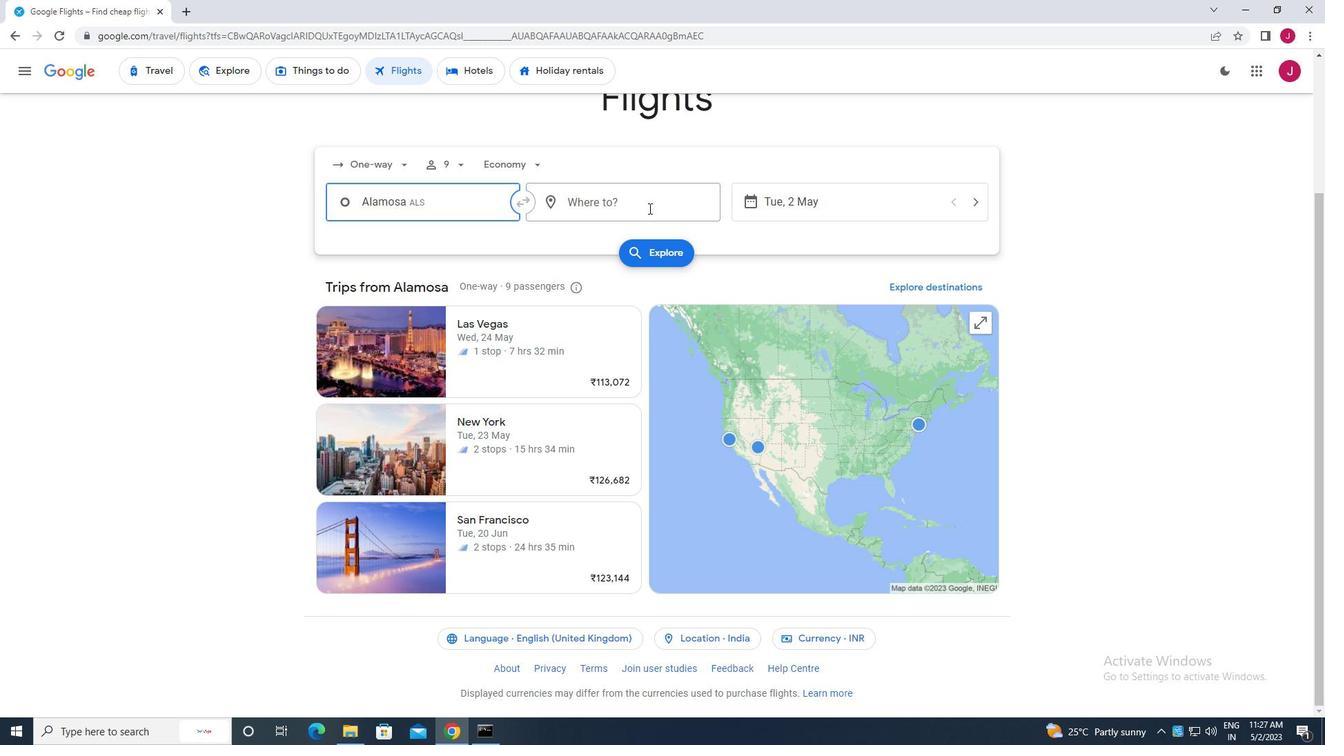 
Action: Mouse moved to (648, 208)
Screenshot: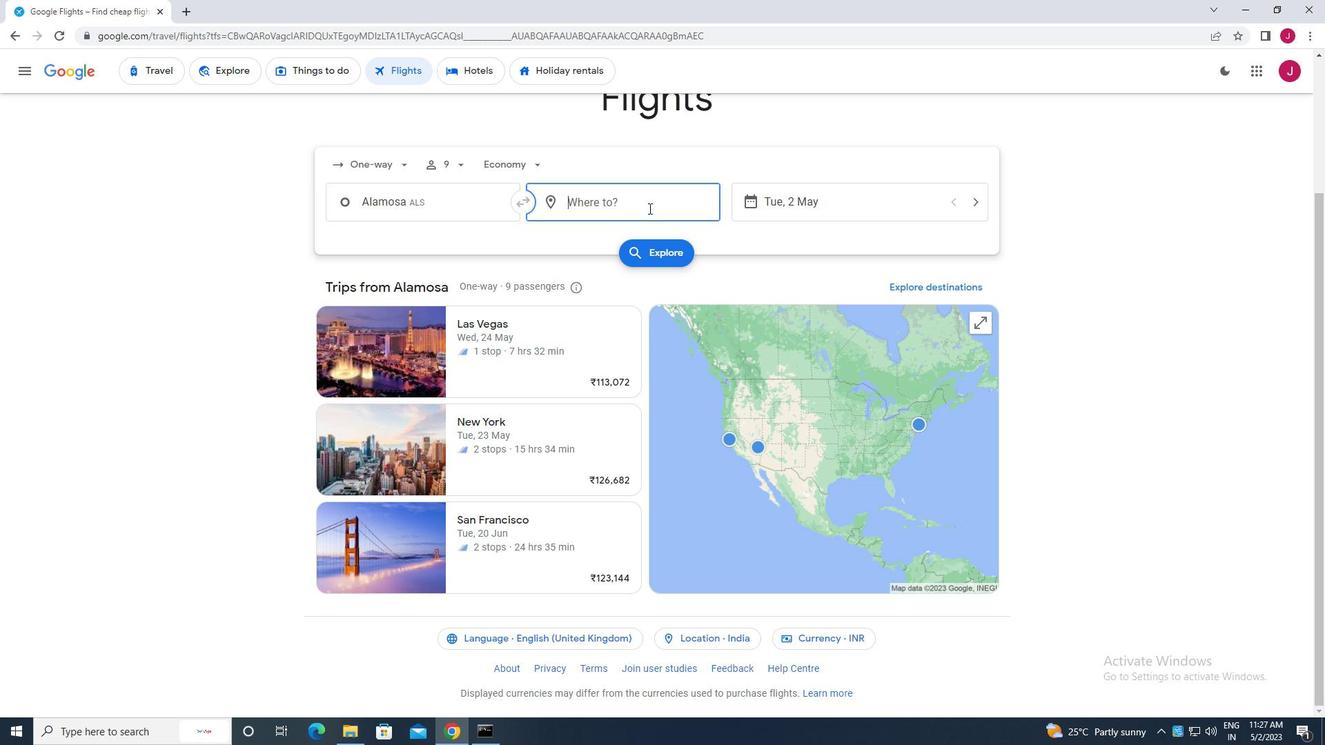 
Action: Key pressed larami
Screenshot: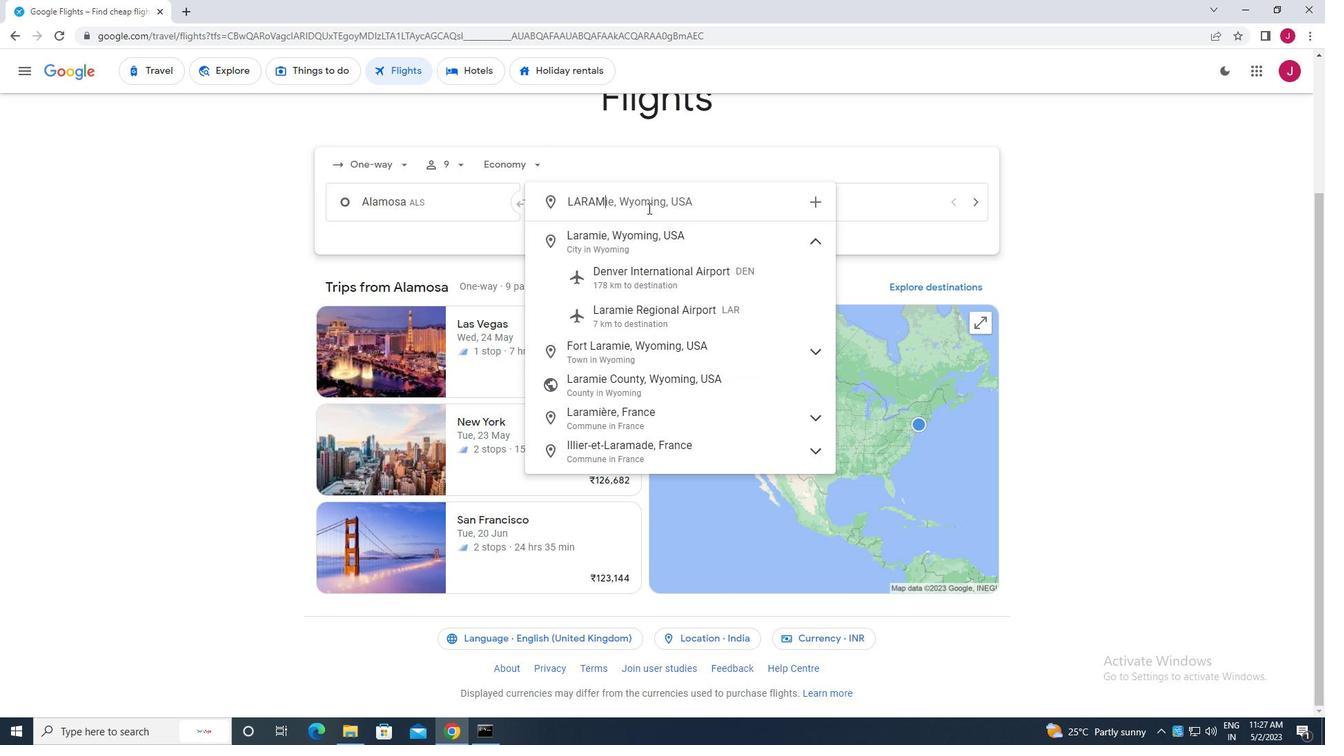 
Action: Mouse moved to (666, 314)
Screenshot: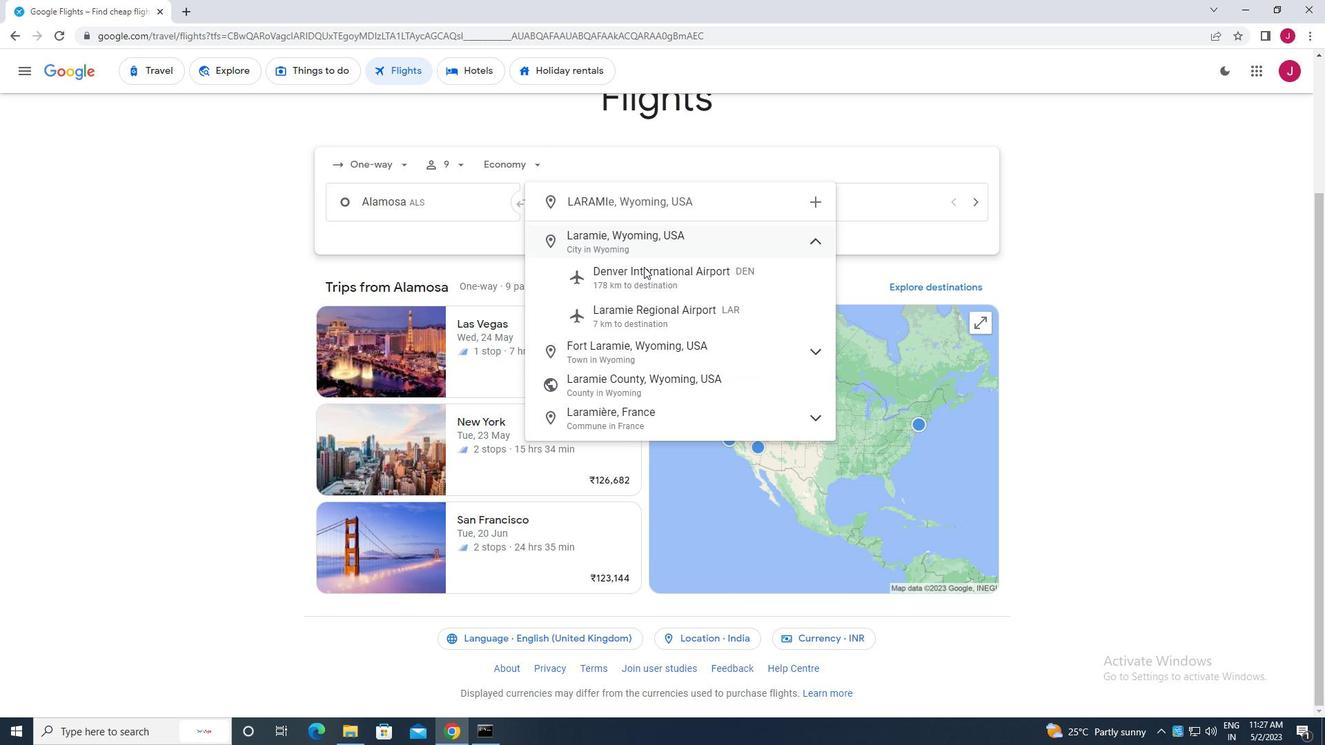 
Action: Mouse pressed left at (666, 314)
Screenshot: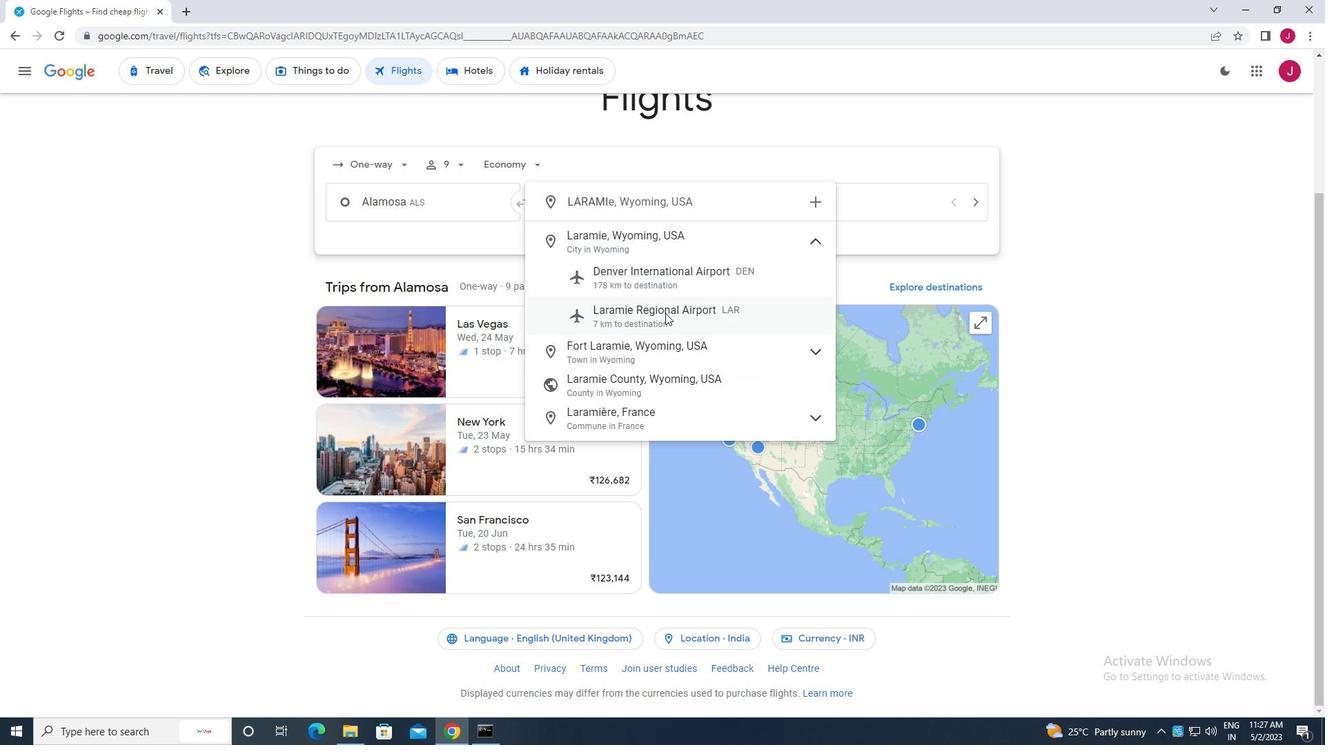 
Action: Mouse moved to (824, 206)
Screenshot: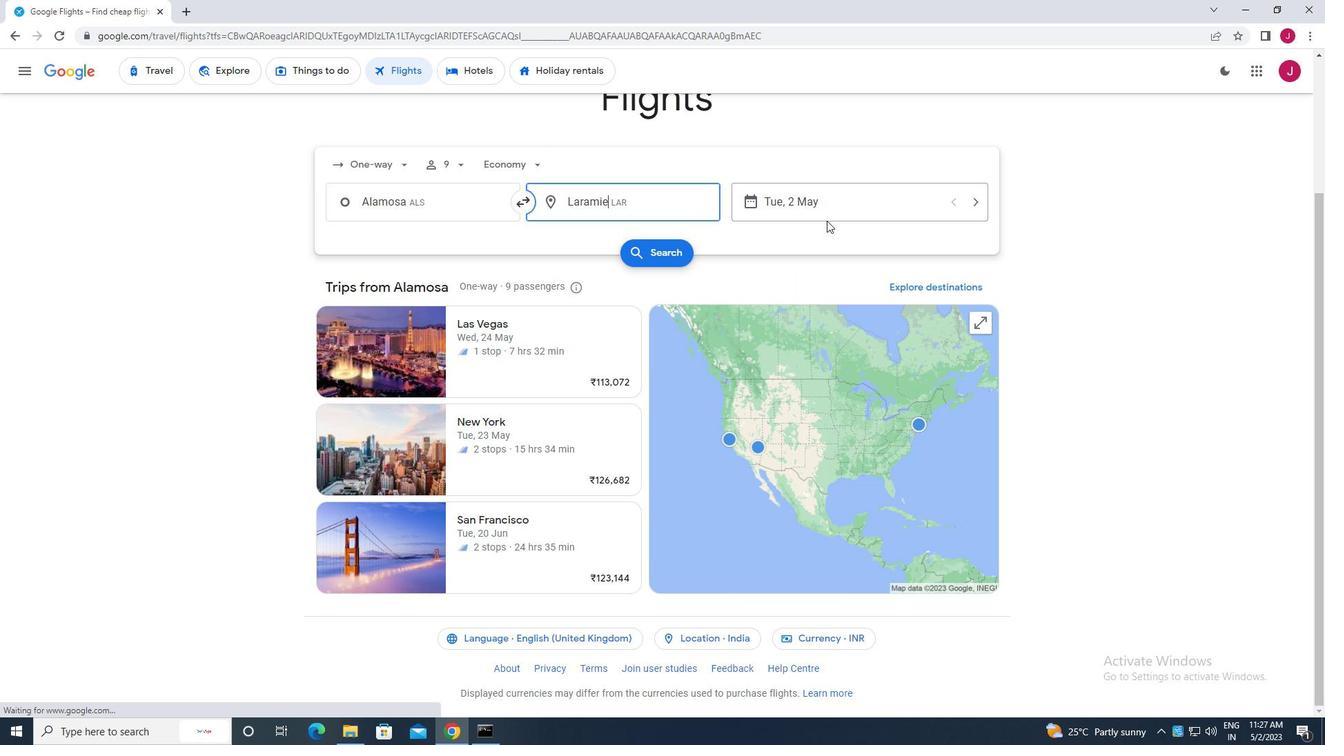 
Action: Mouse pressed left at (824, 206)
Screenshot: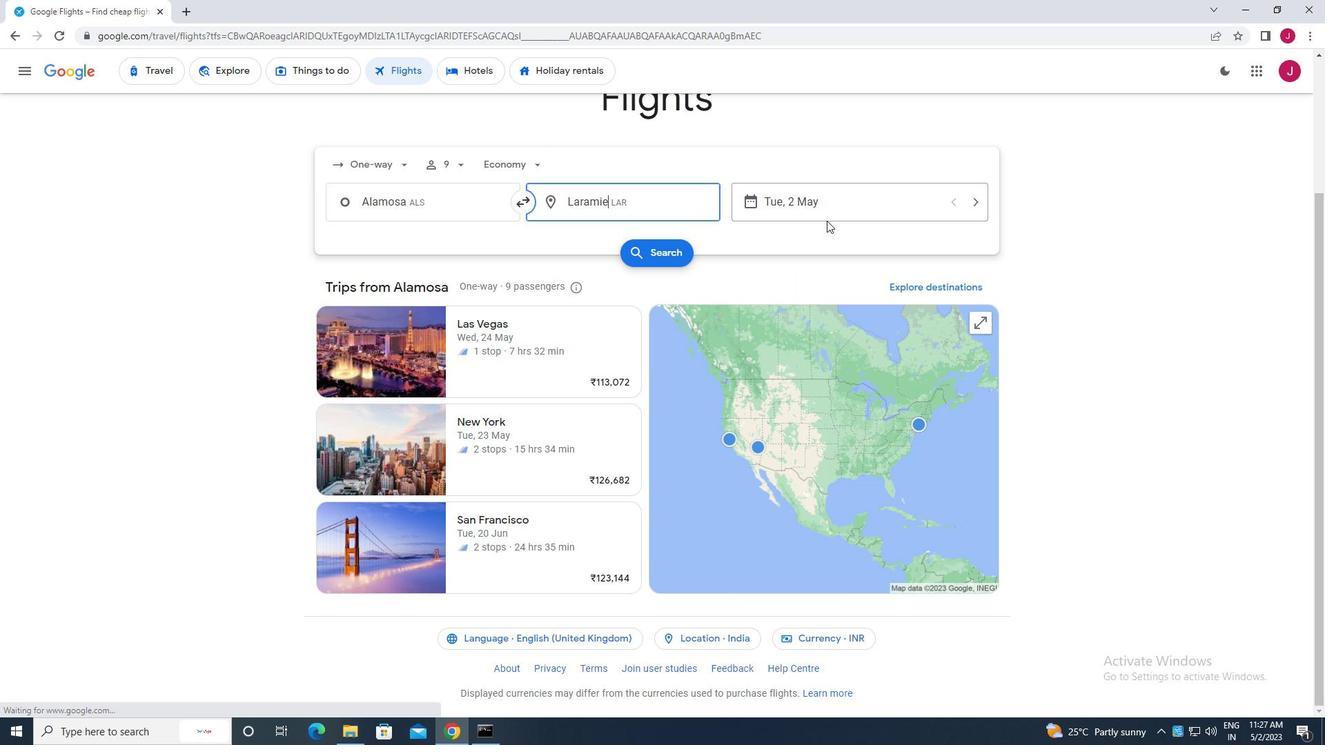 
Action: Mouse moved to (602, 314)
Screenshot: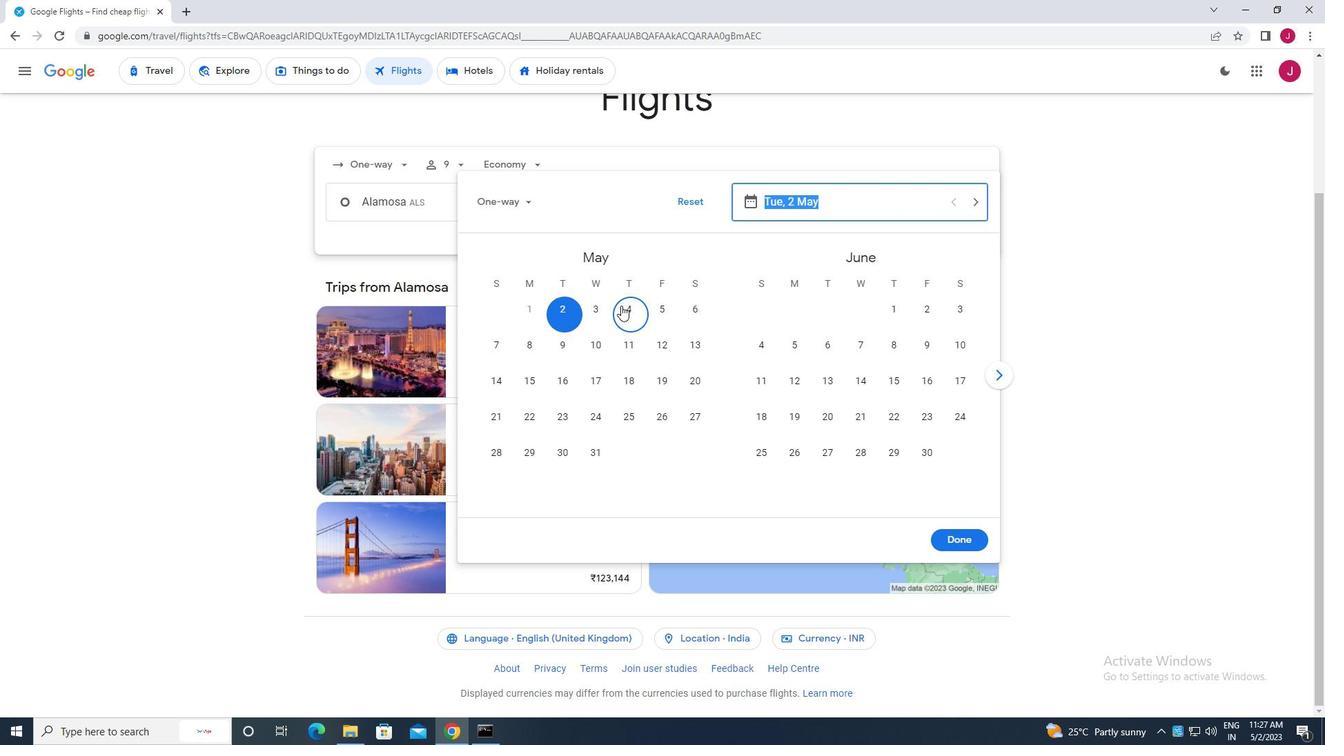 
Action: Mouse pressed left at (602, 314)
Screenshot: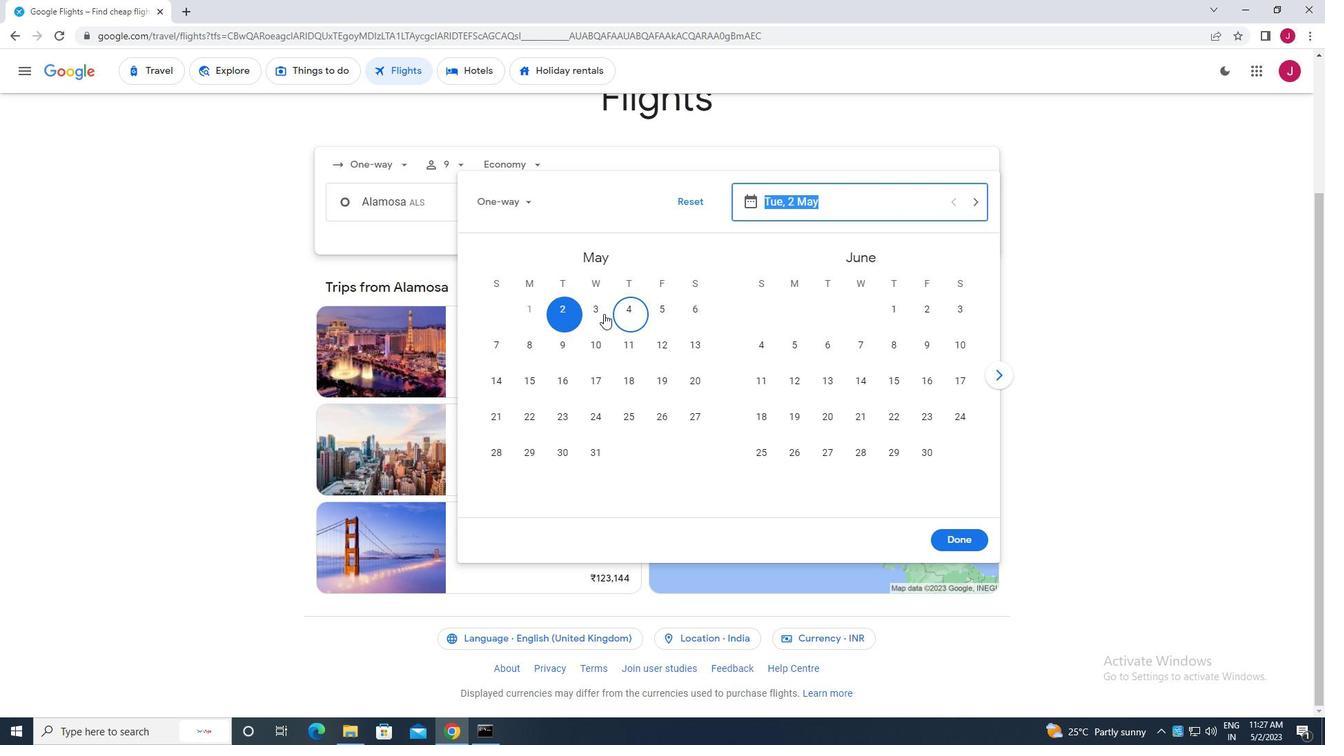 
Action: Mouse moved to (957, 540)
Screenshot: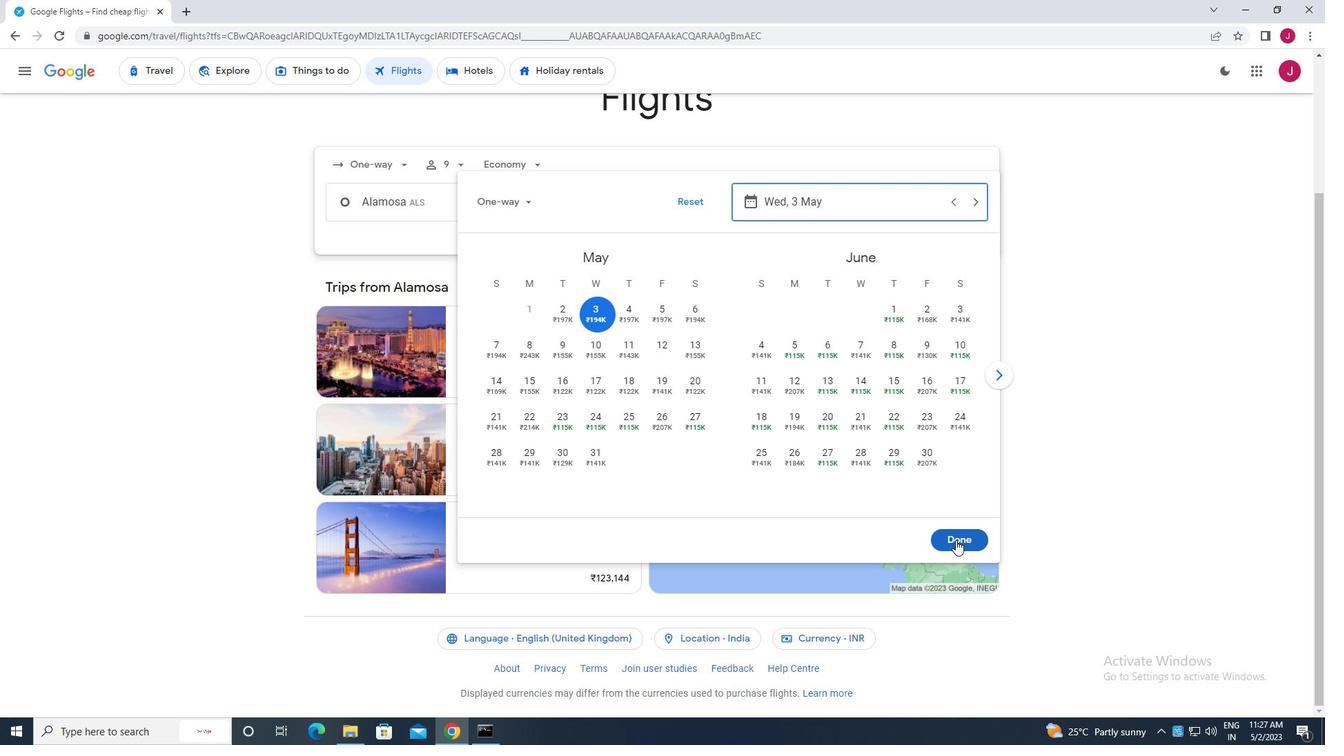 
Action: Mouse pressed left at (957, 540)
Screenshot: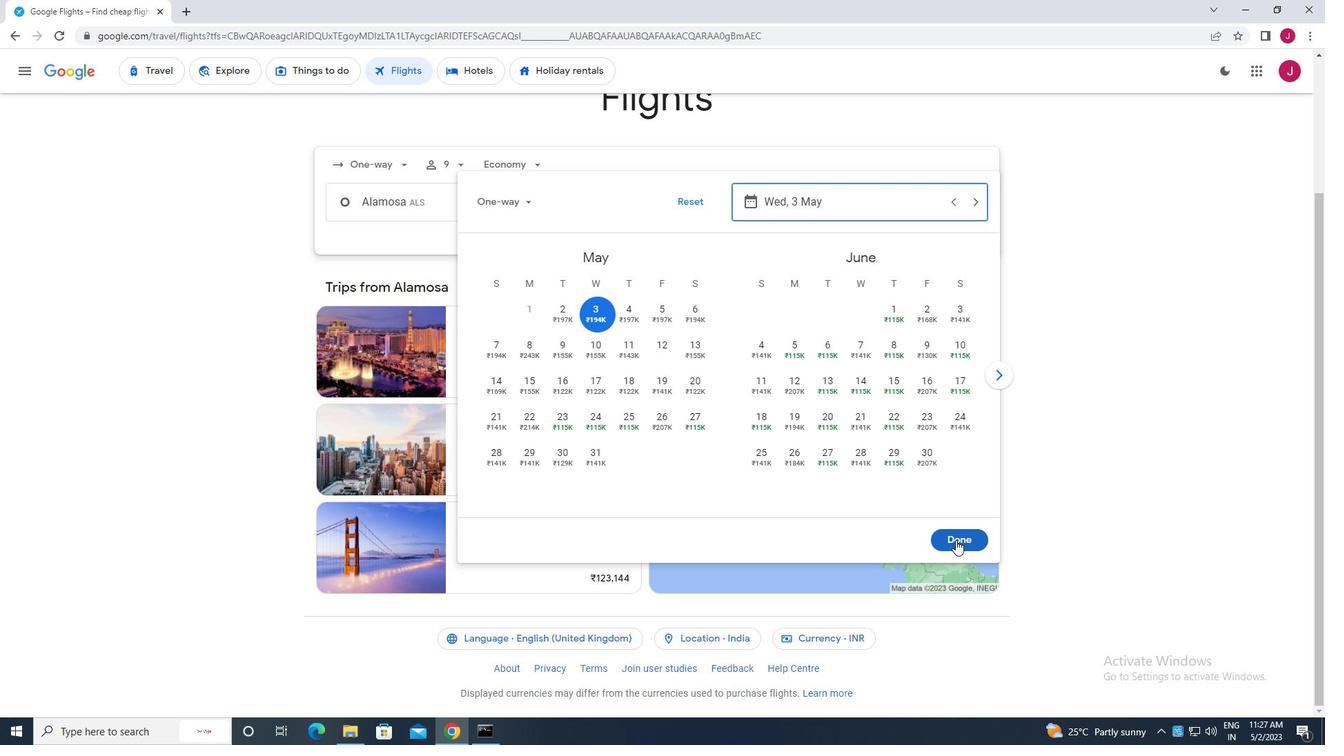 
Action: Mouse moved to (658, 258)
Screenshot: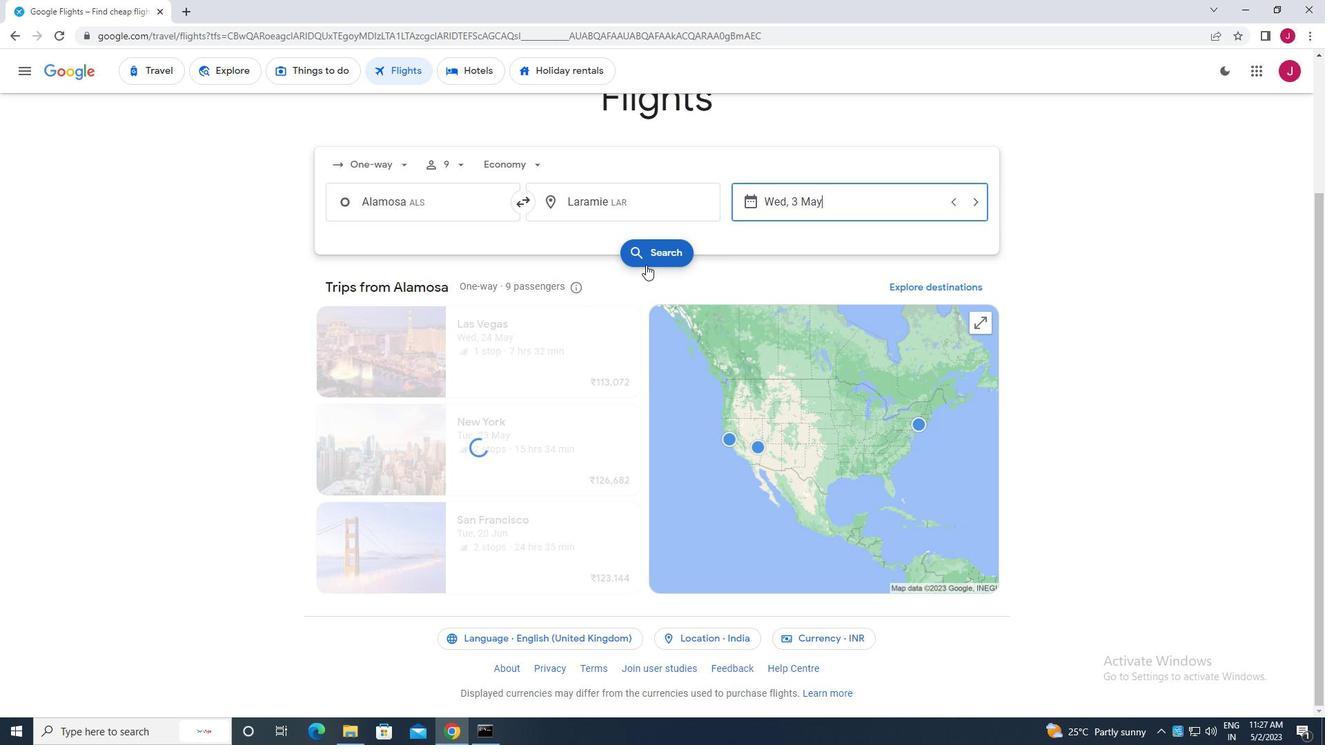 
Action: Mouse pressed left at (658, 258)
Screenshot: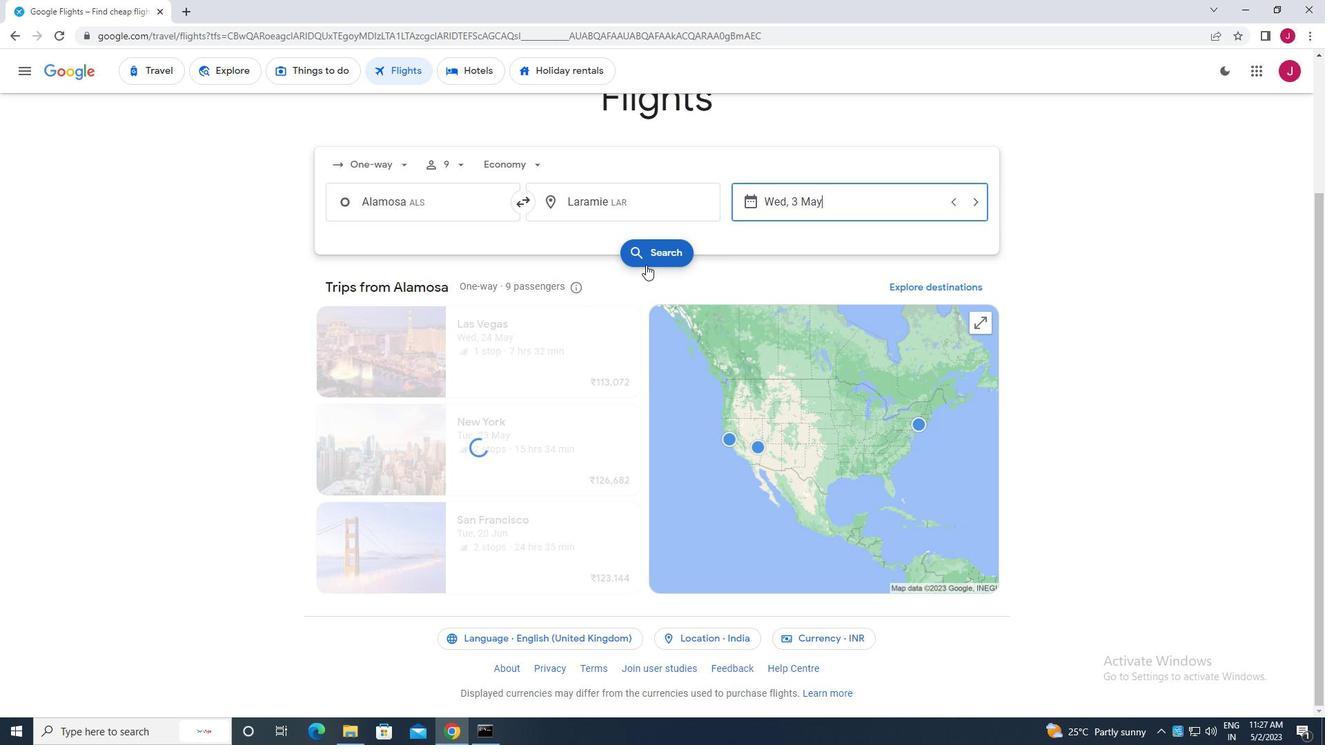 
Action: Mouse moved to (355, 199)
Screenshot: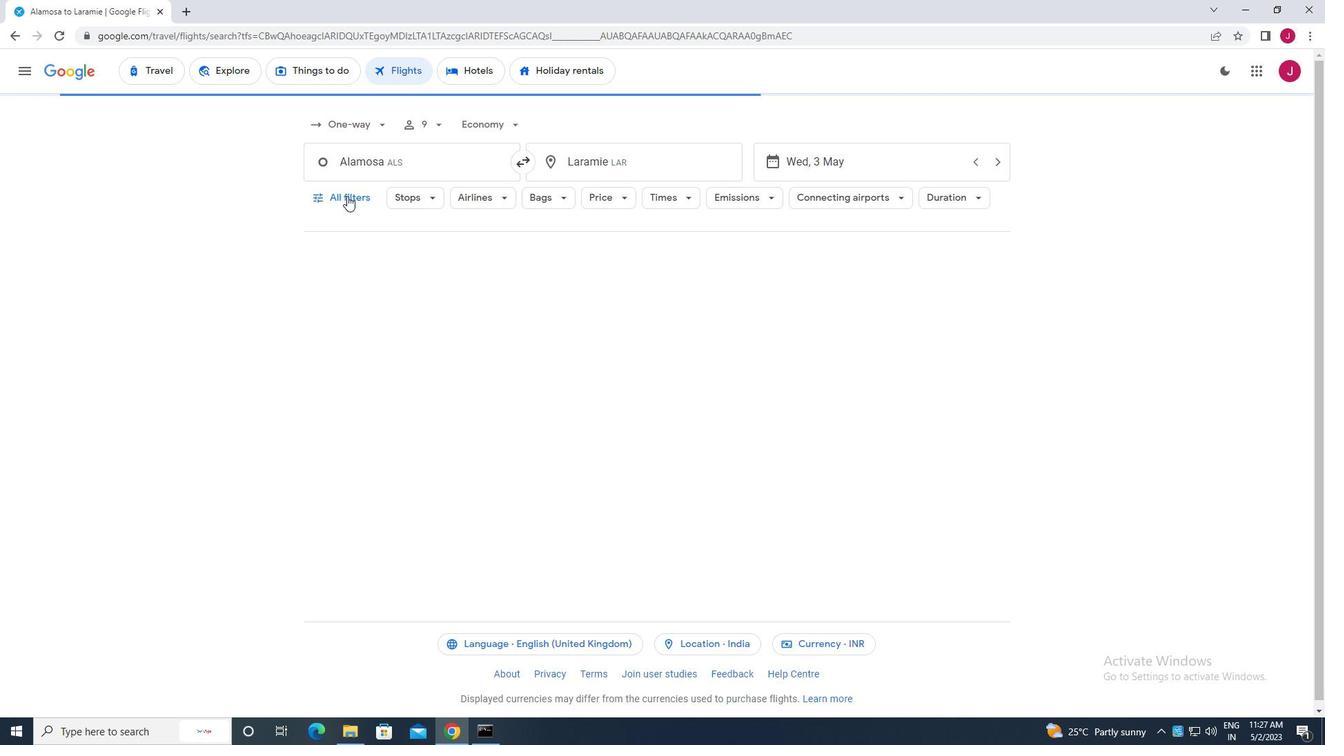 
Action: Mouse pressed left at (355, 199)
Screenshot: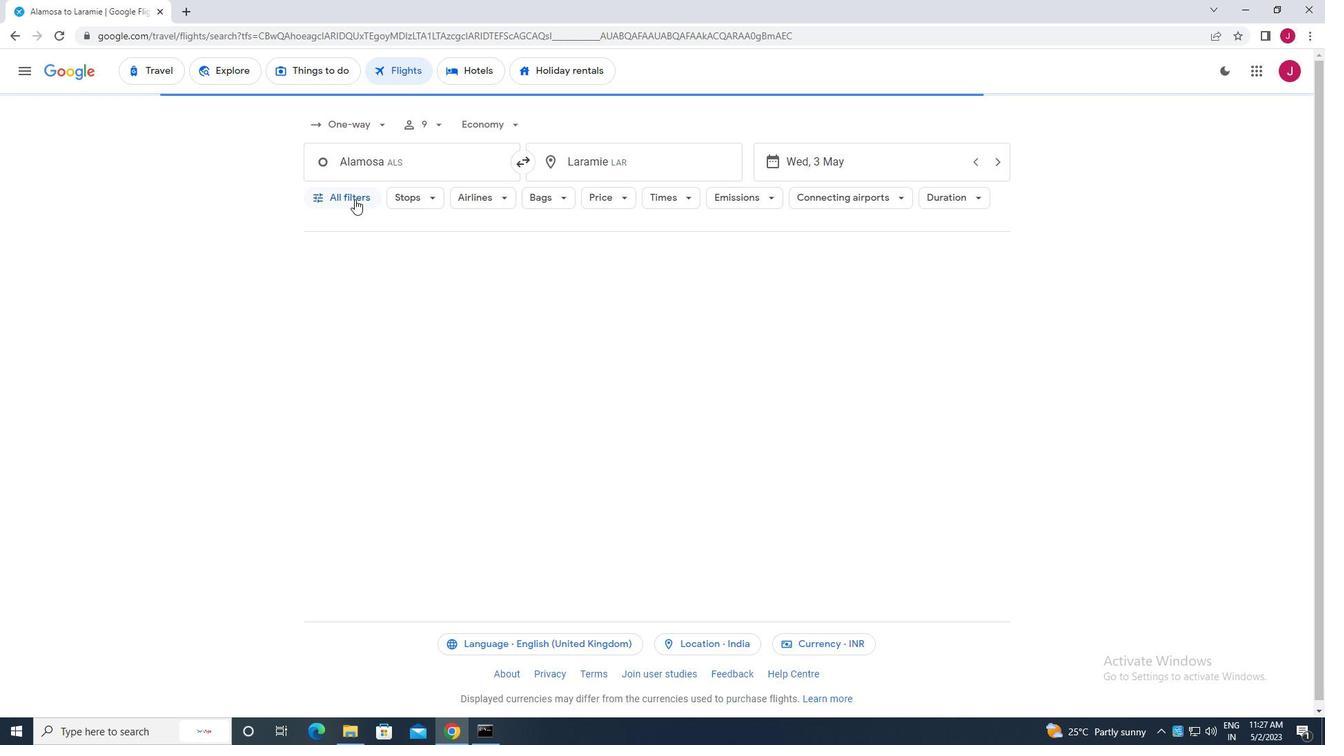 
Action: Mouse moved to (393, 278)
Screenshot: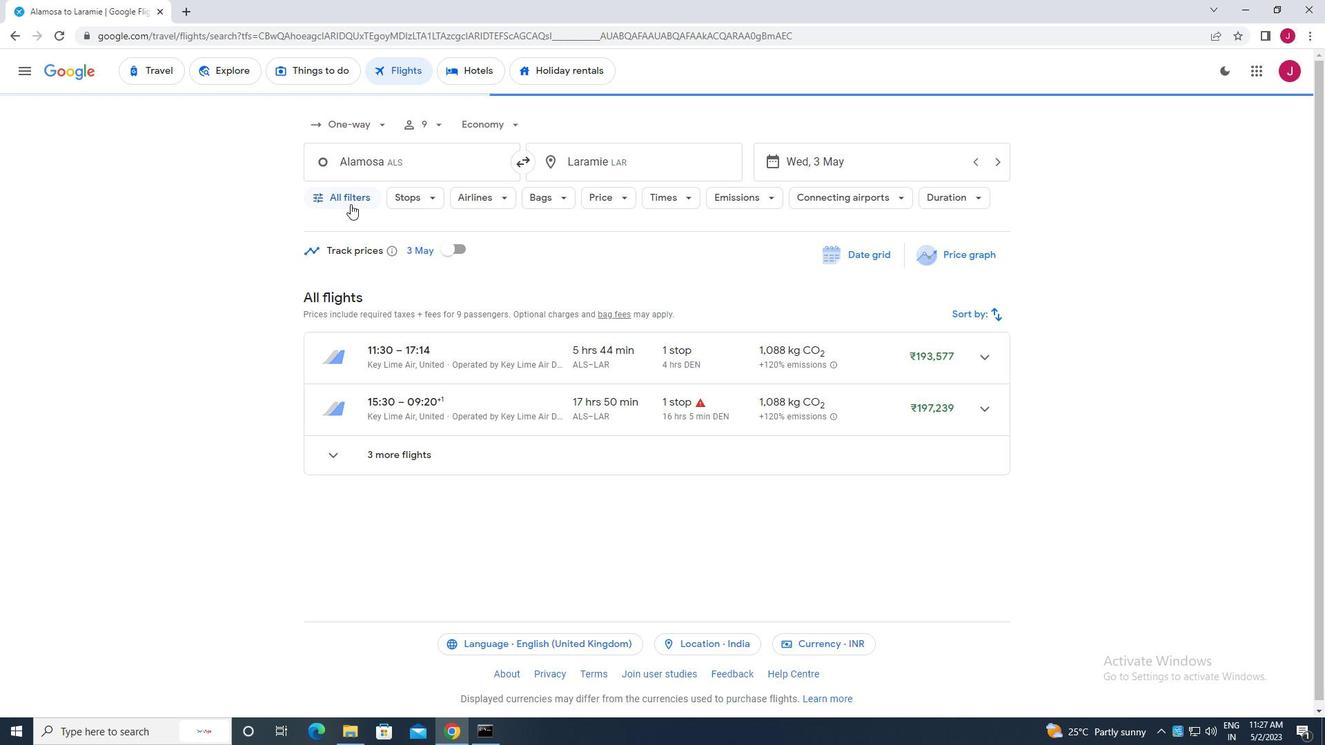 
Action: Mouse scrolled (393, 277) with delta (0, 0)
Screenshot: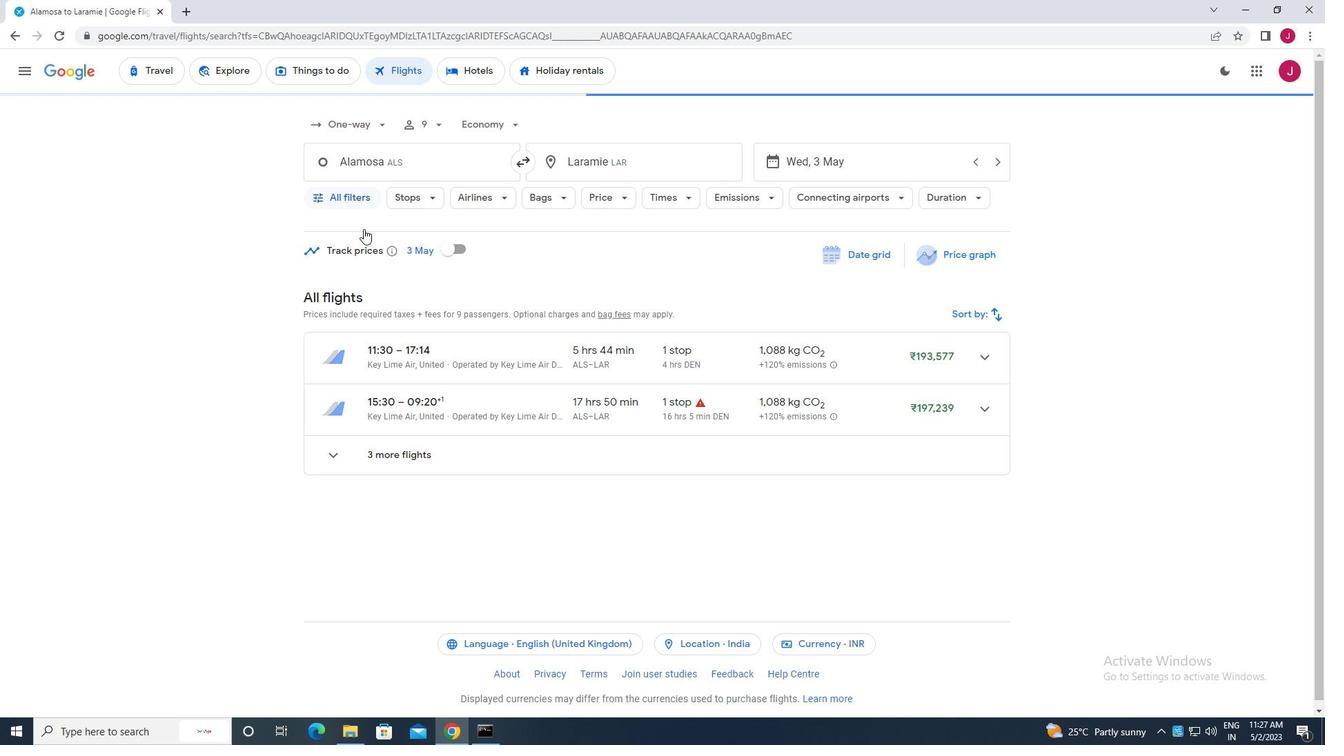
Action: Mouse scrolled (393, 277) with delta (0, 0)
Screenshot: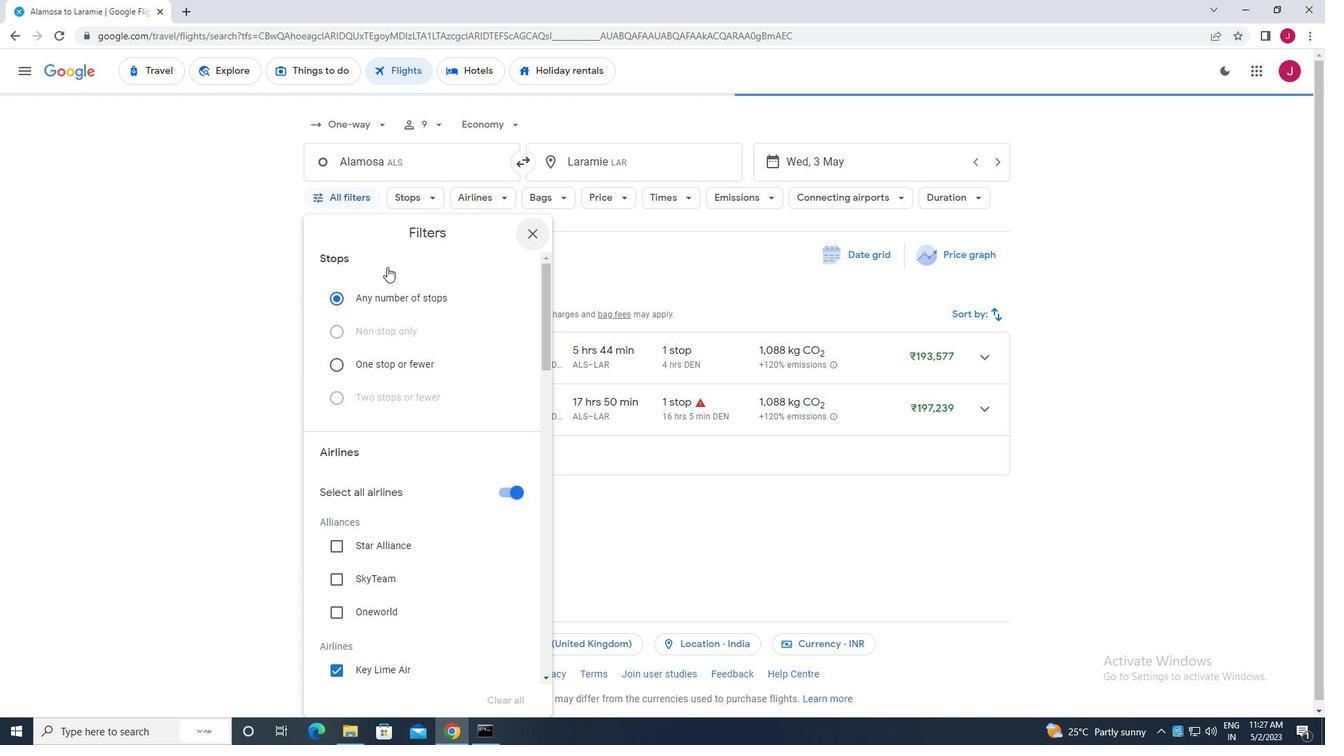 
Action: Mouse scrolled (393, 277) with delta (0, 0)
Screenshot: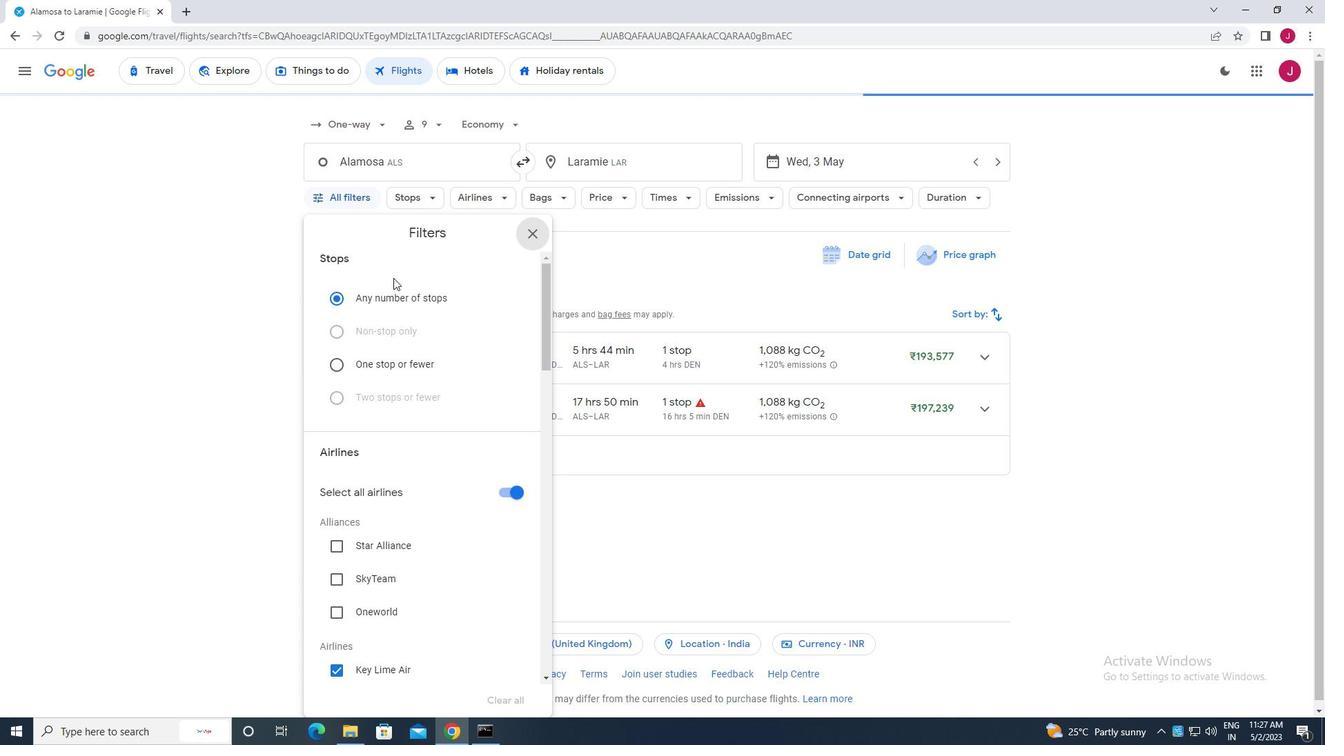 
Action: Mouse moved to (507, 288)
Screenshot: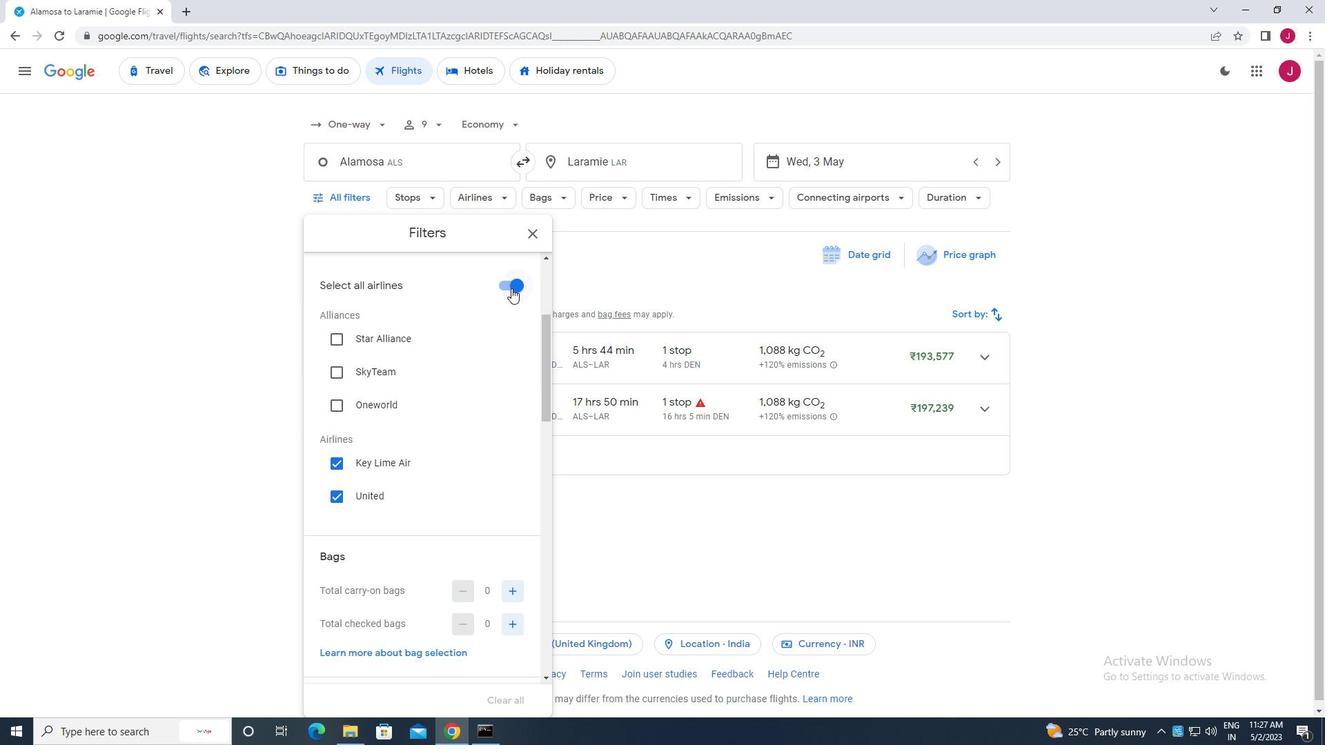 
Action: Mouse pressed left at (507, 288)
Screenshot: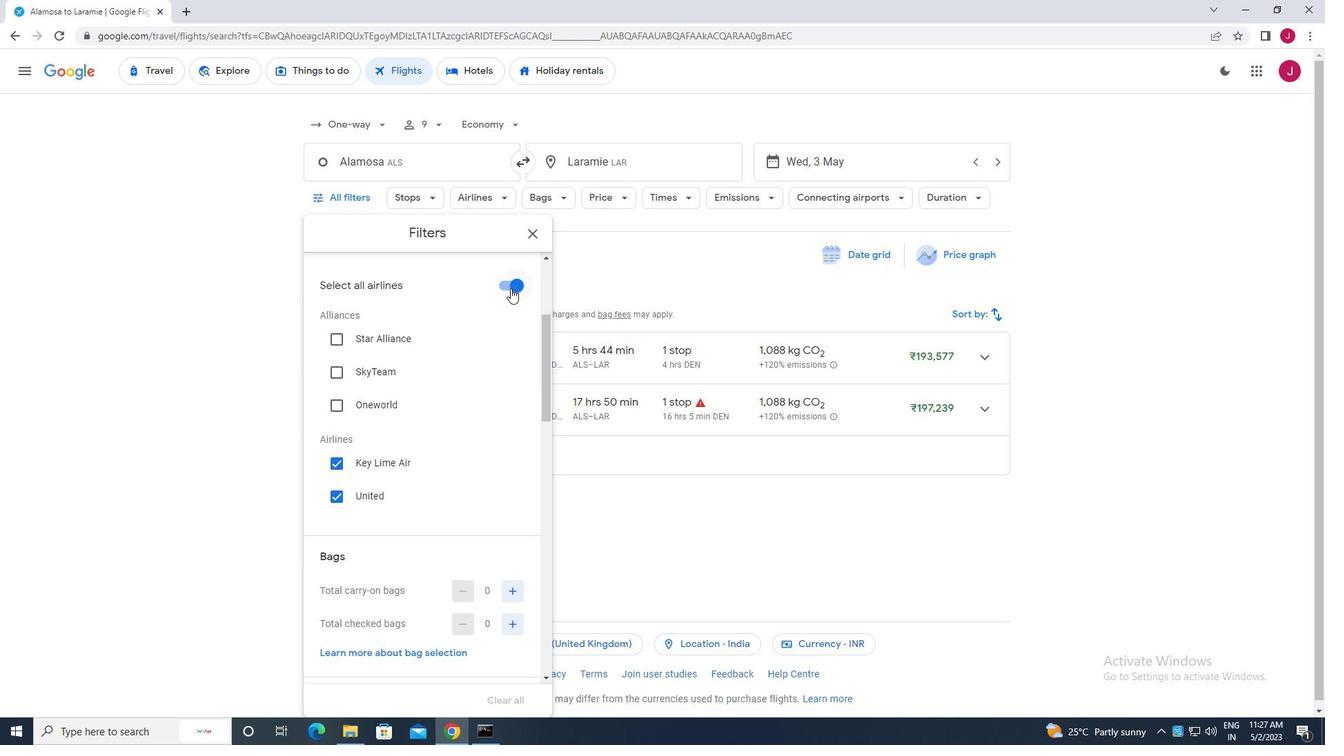 
Action: Mouse moved to (389, 394)
Screenshot: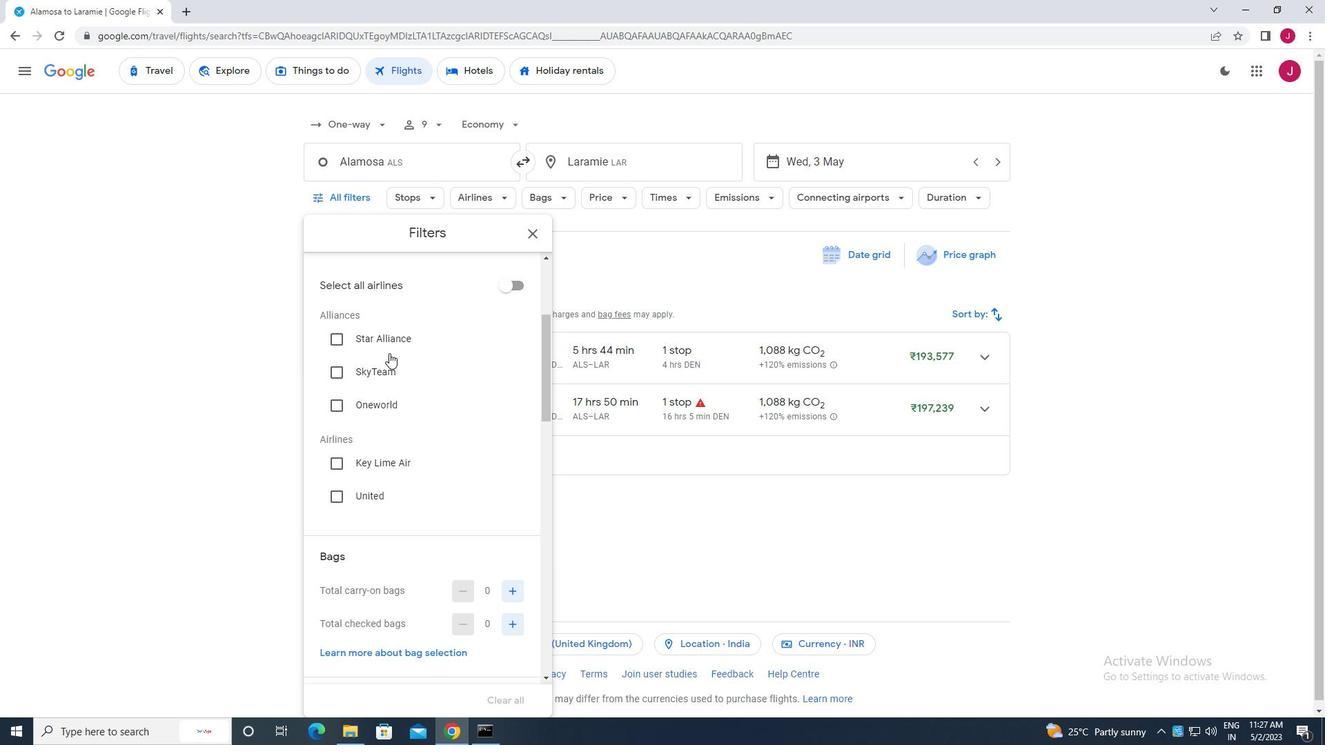 
Action: Mouse scrolled (389, 393) with delta (0, 0)
Screenshot: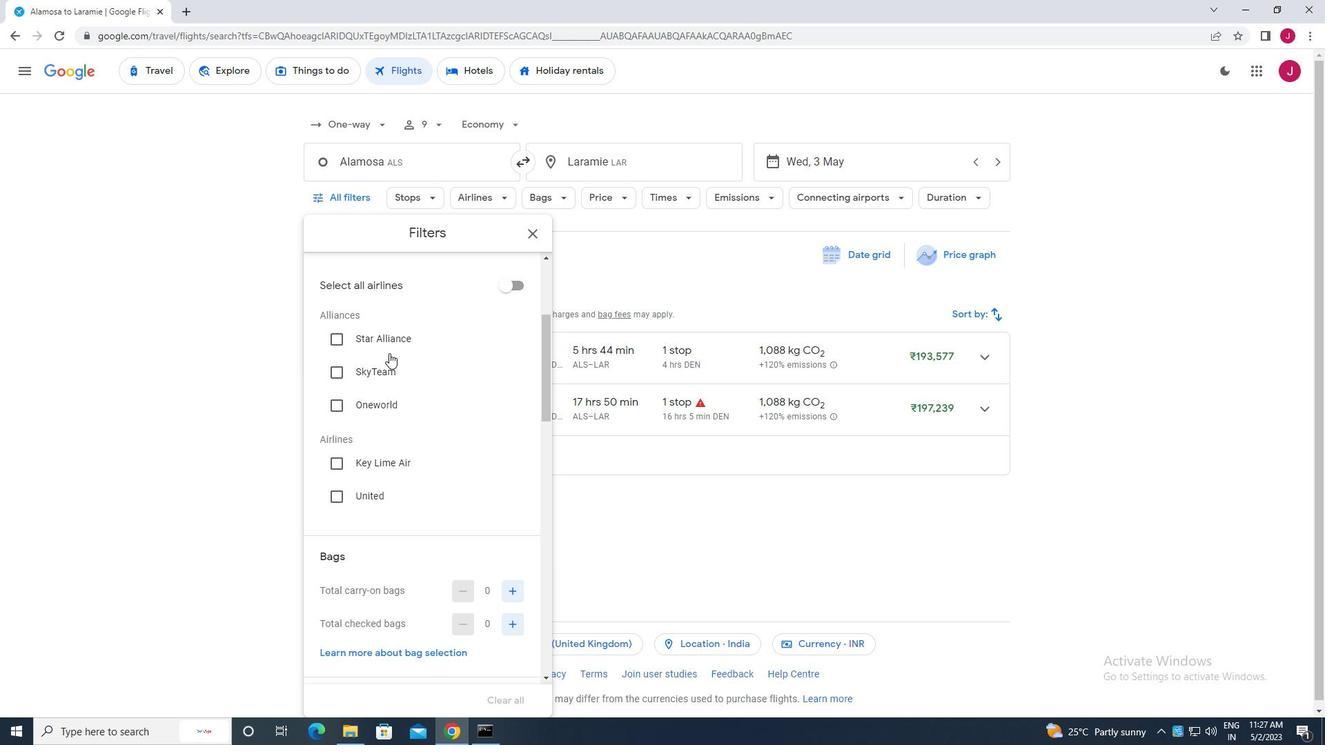 
Action: Mouse moved to (389, 398)
Screenshot: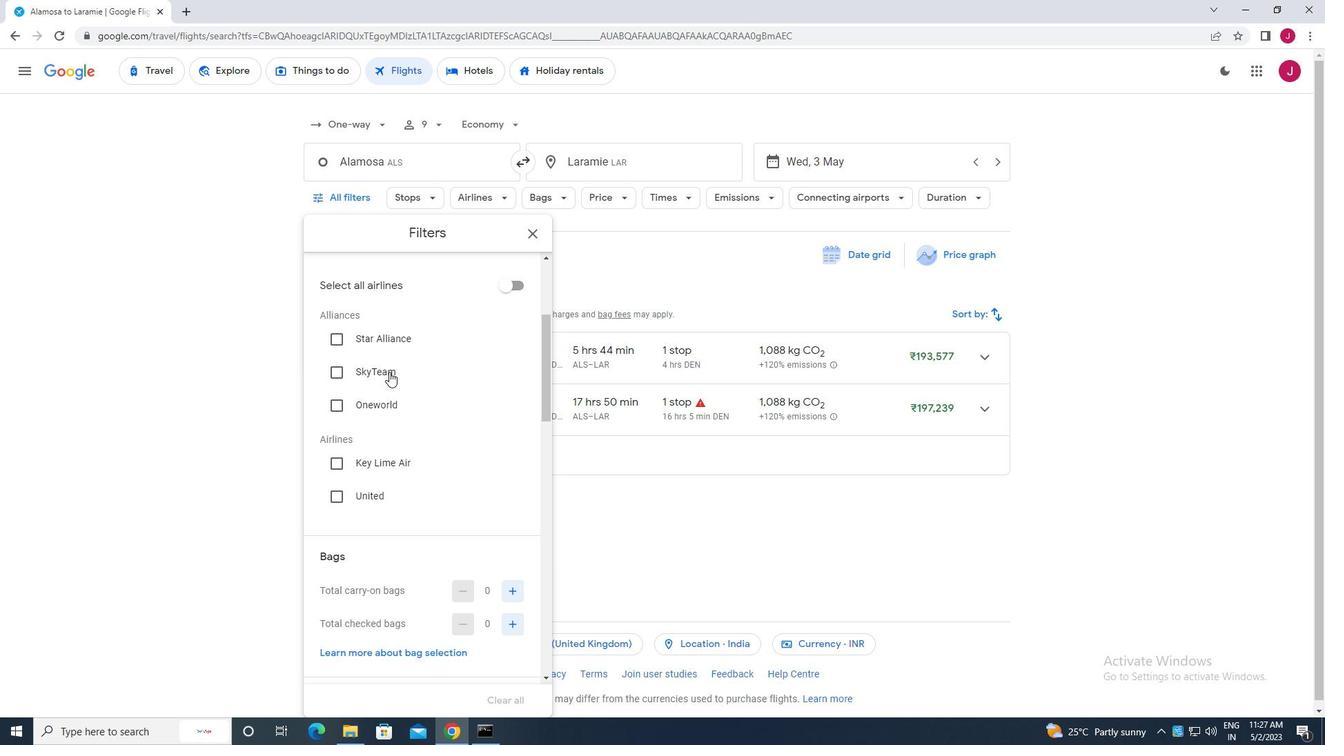 
Action: Mouse scrolled (389, 397) with delta (0, 0)
Screenshot: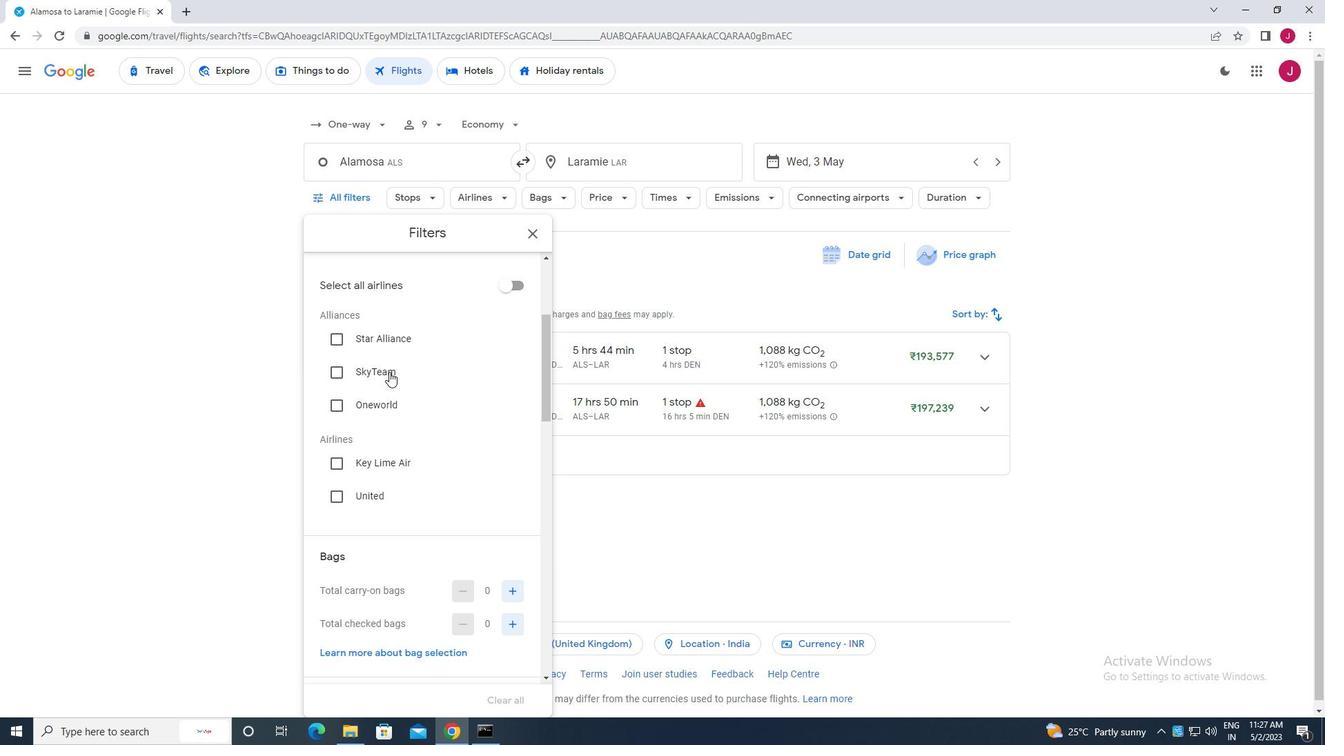 
Action: Mouse moved to (390, 399)
Screenshot: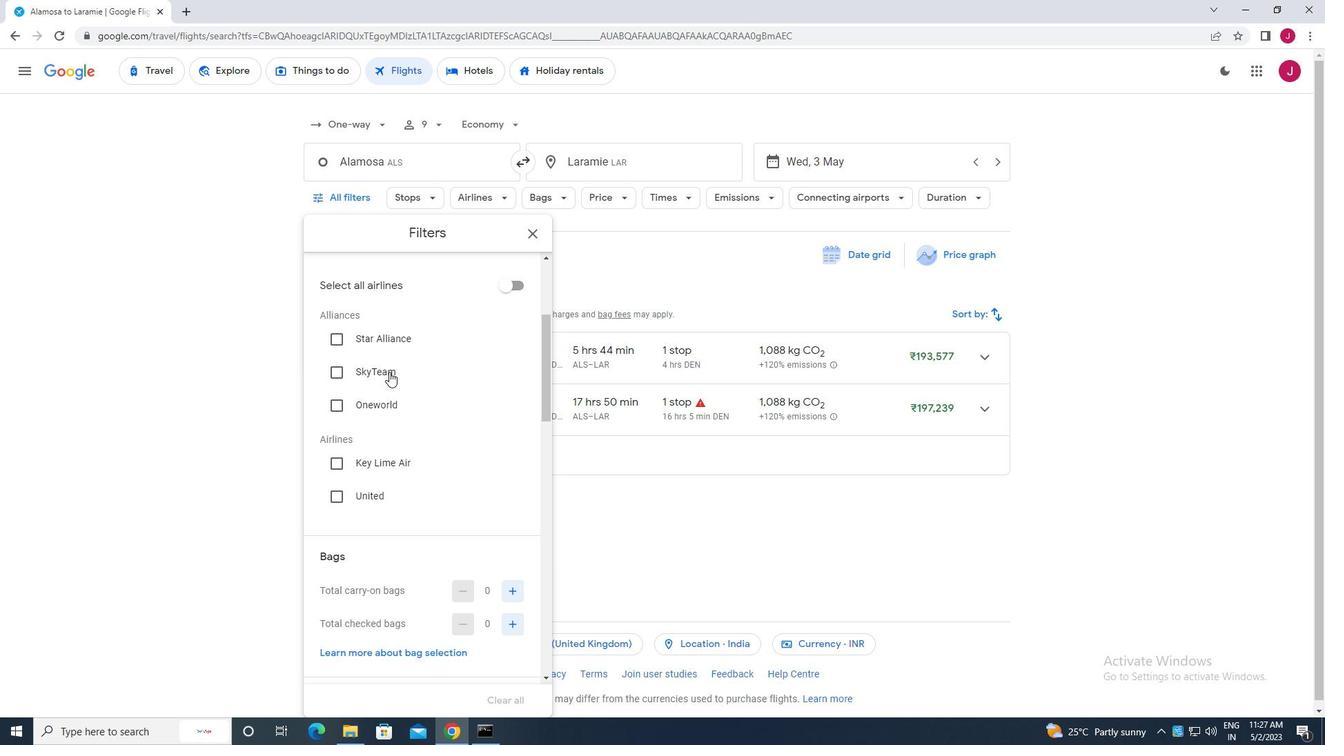 
Action: Mouse scrolled (390, 398) with delta (0, 0)
Screenshot: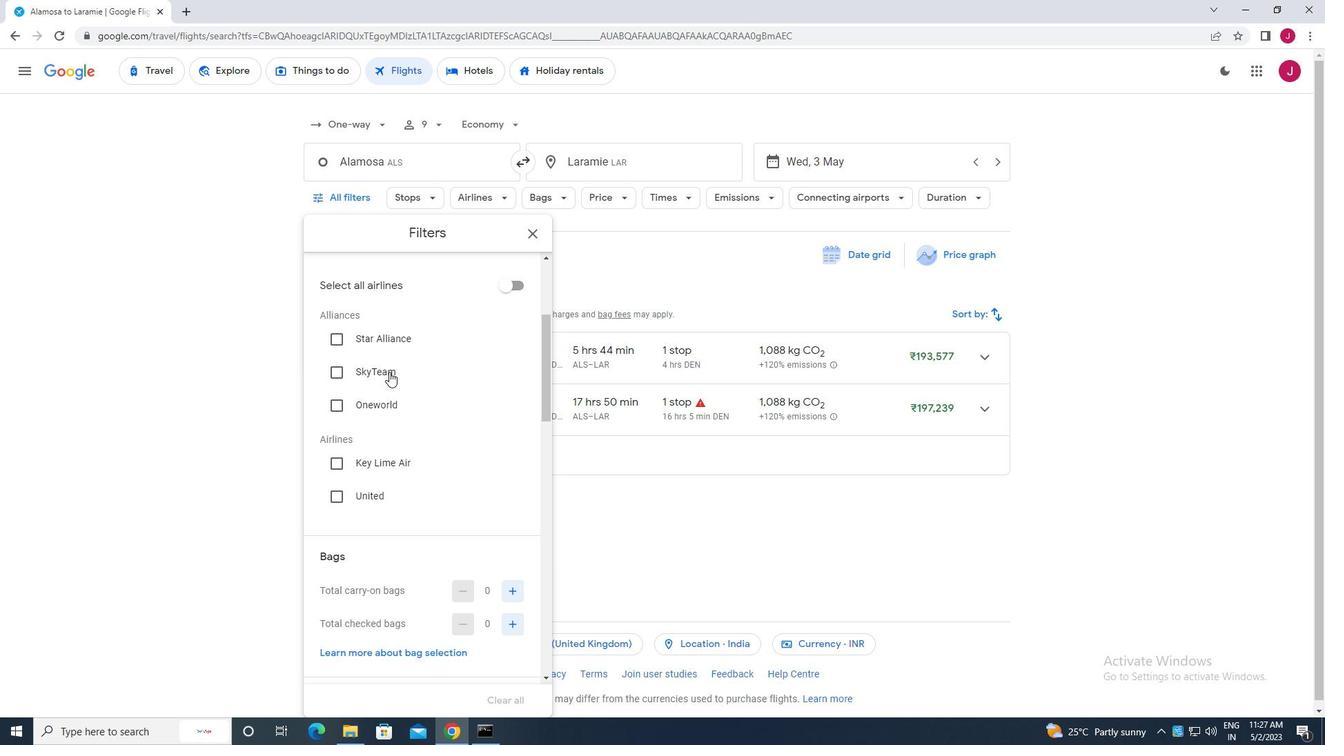 
Action: Mouse moved to (391, 400)
Screenshot: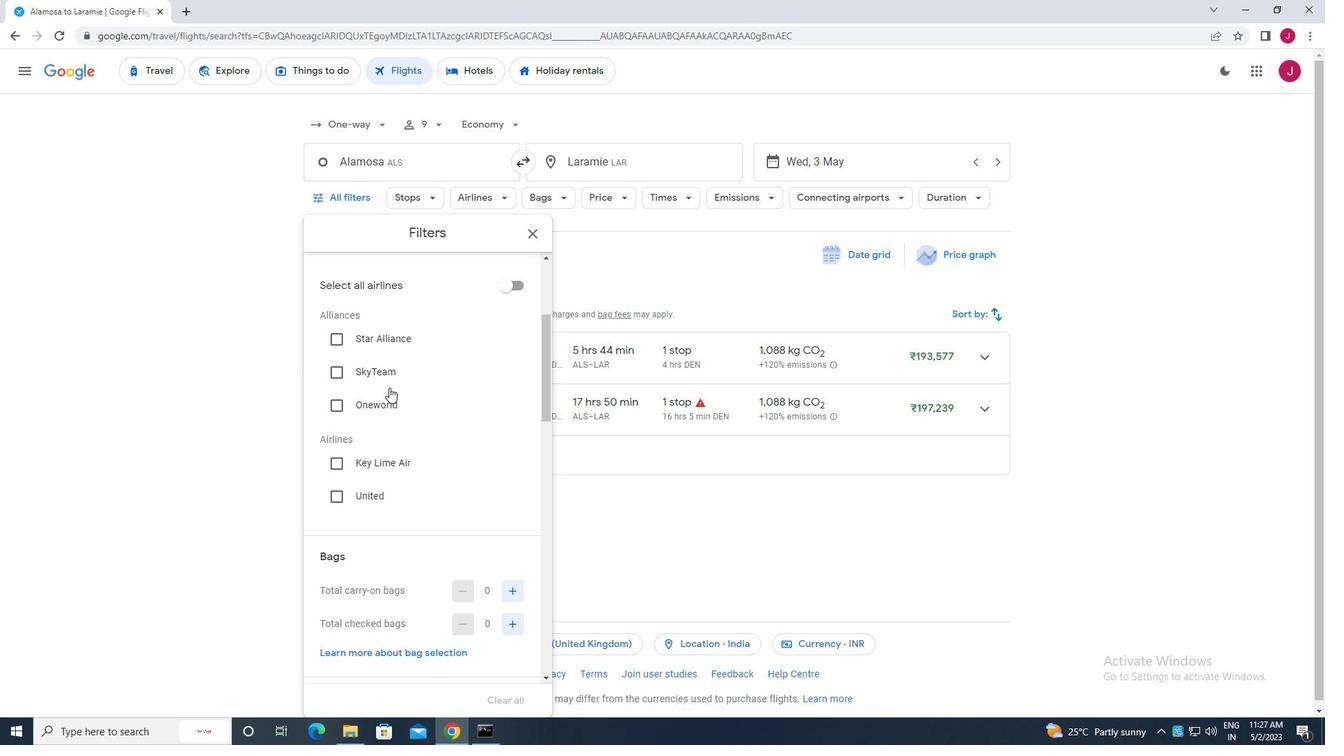 
Action: Mouse scrolled (391, 399) with delta (0, 0)
Screenshot: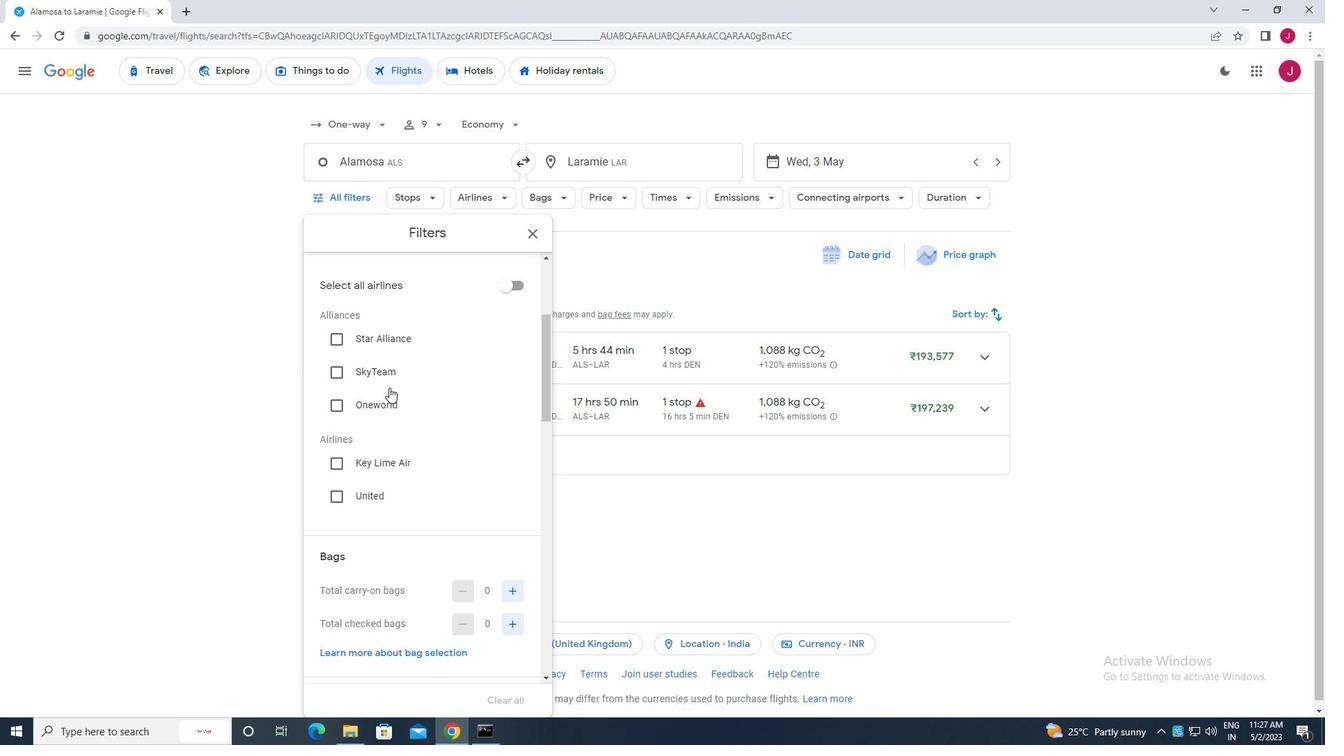 
Action: Mouse moved to (391, 400)
Screenshot: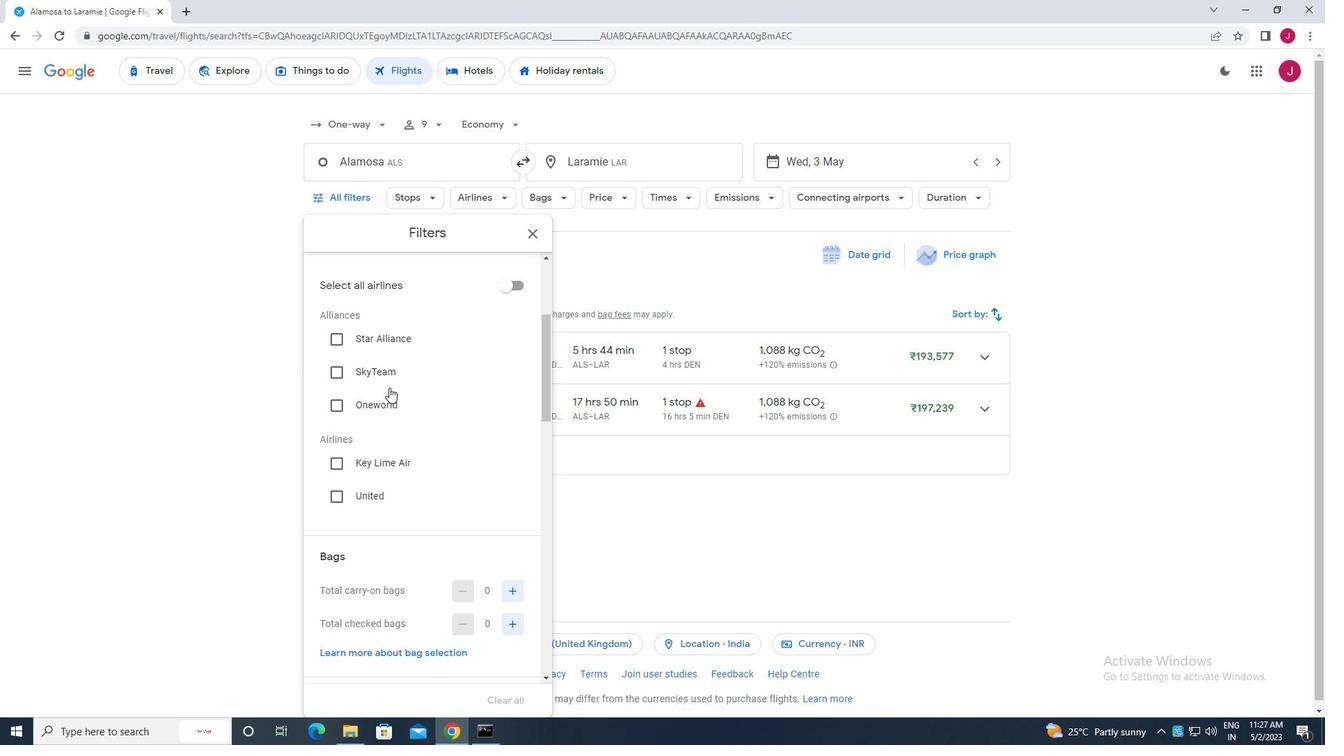 
Action: Mouse scrolled (391, 399) with delta (0, 0)
Screenshot: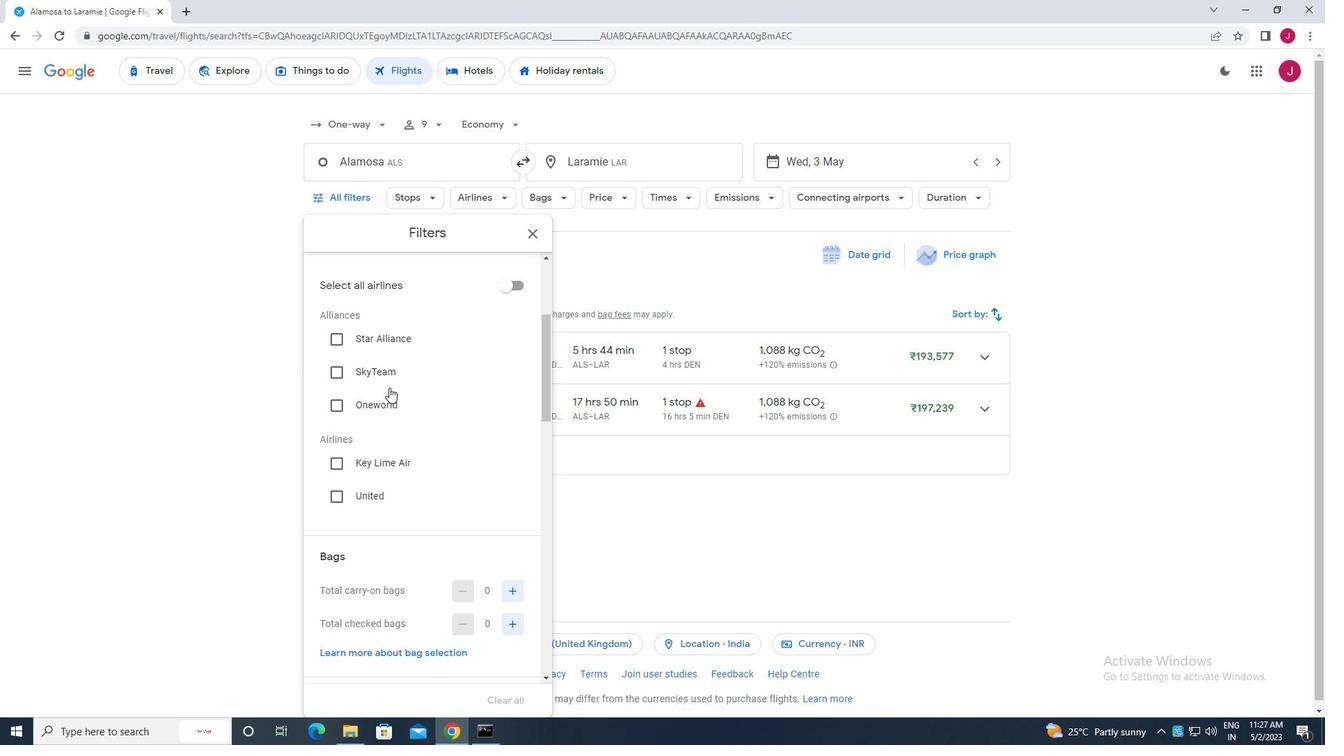 
Action: Mouse moved to (395, 397)
Screenshot: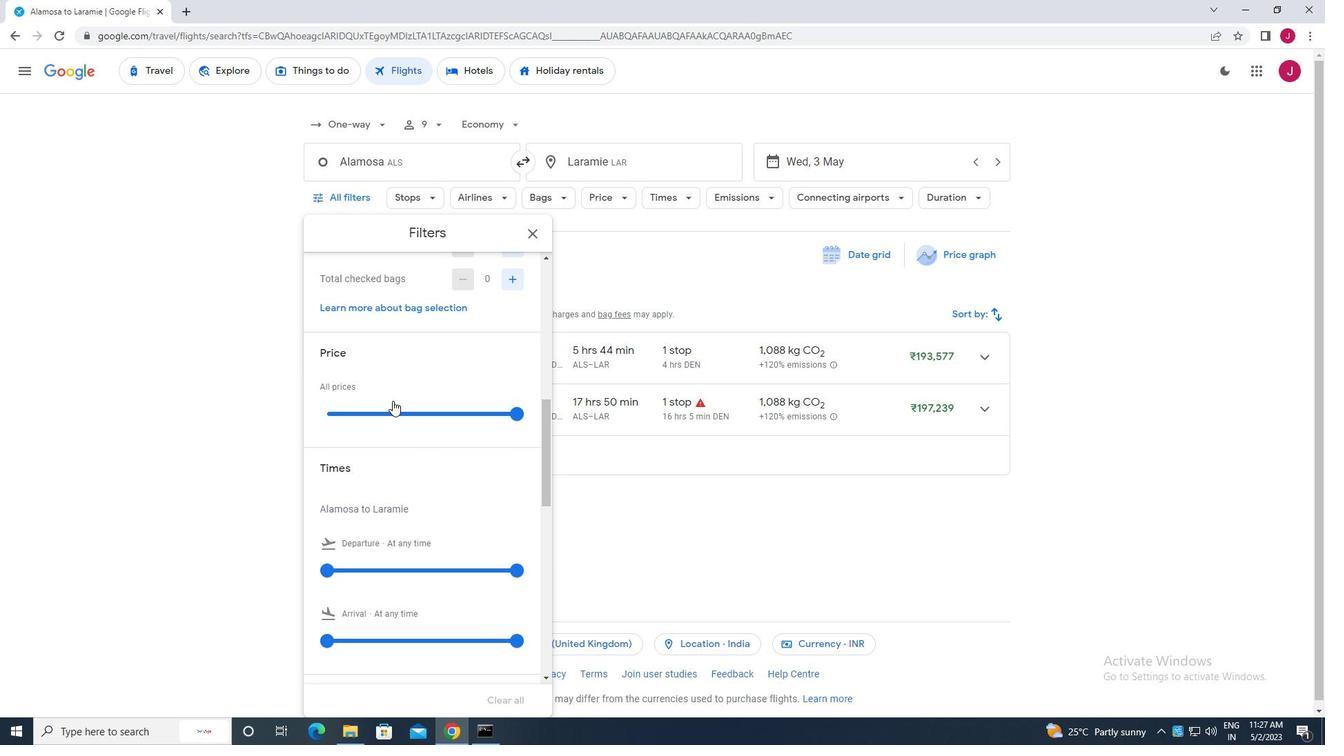 
Action: Mouse scrolled (395, 398) with delta (0, 0)
Screenshot: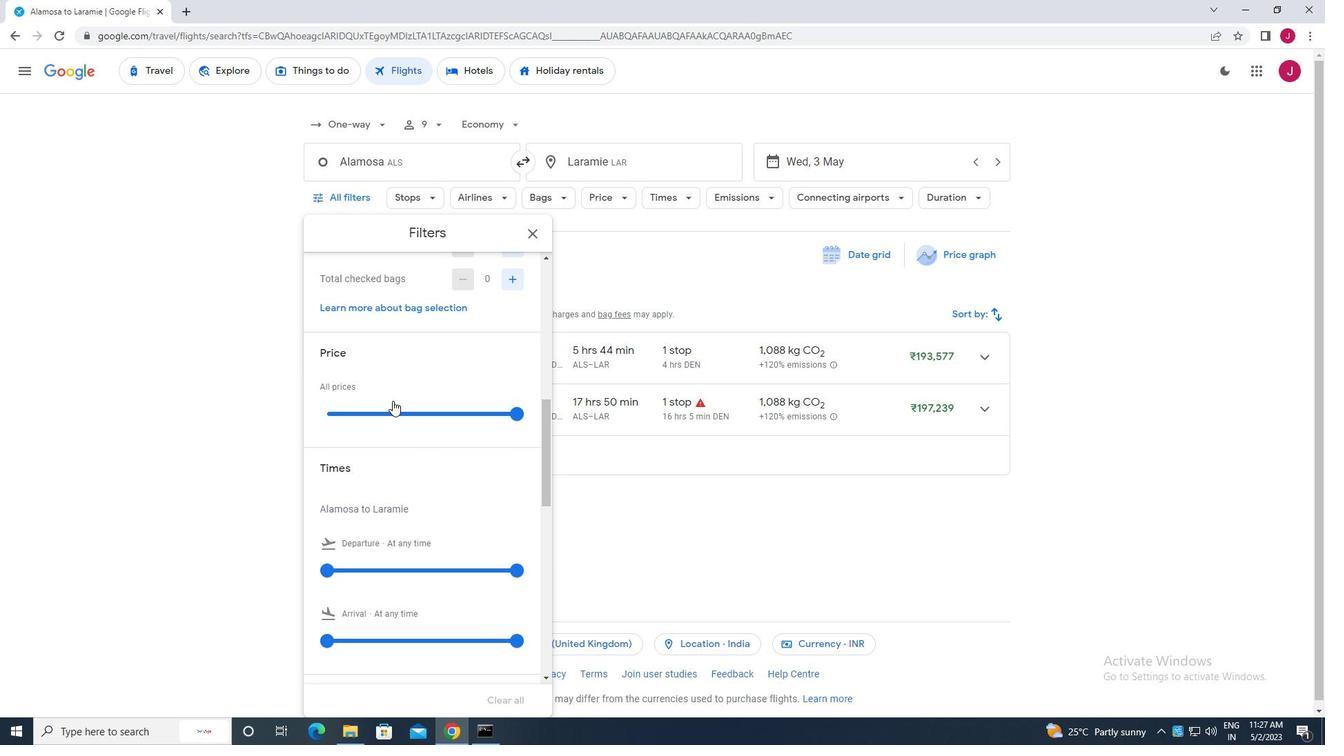 
Action: Mouse moved to (514, 316)
Screenshot: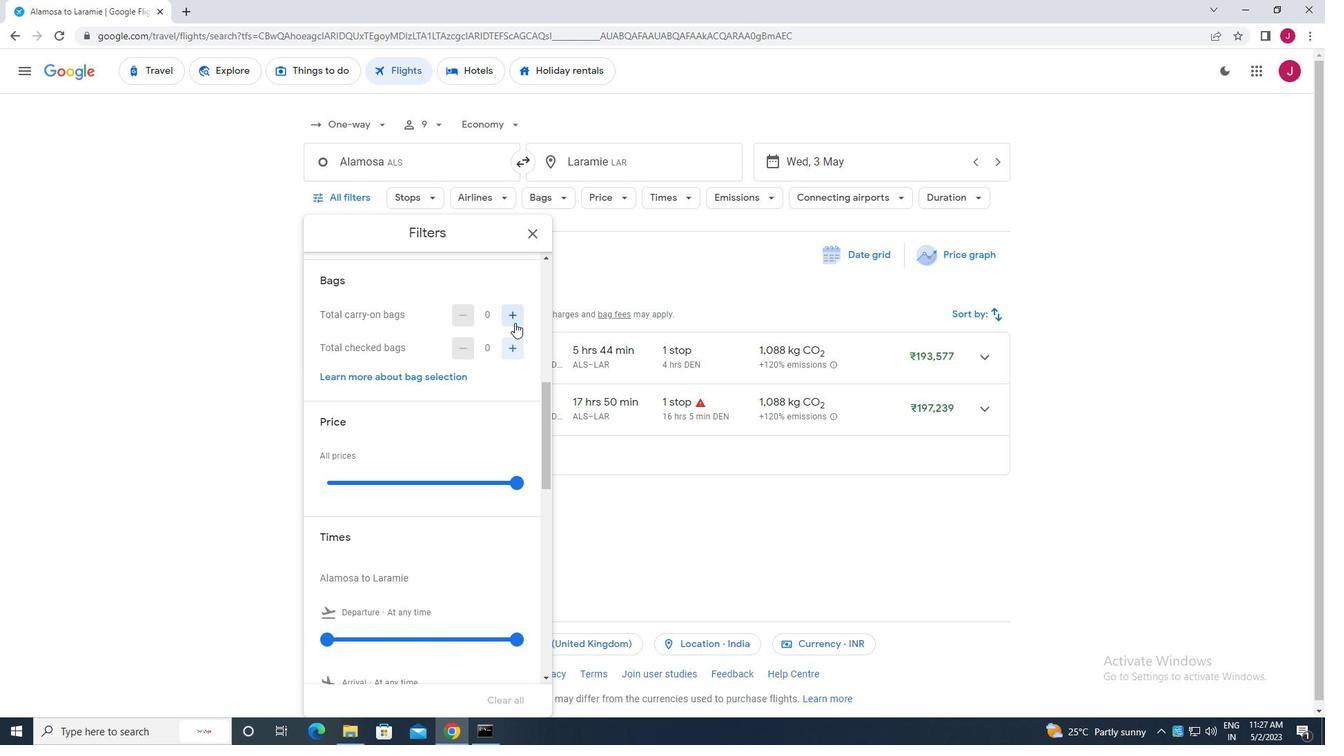 
Action: Mouse pressed left at (514, 316)
Screenshot: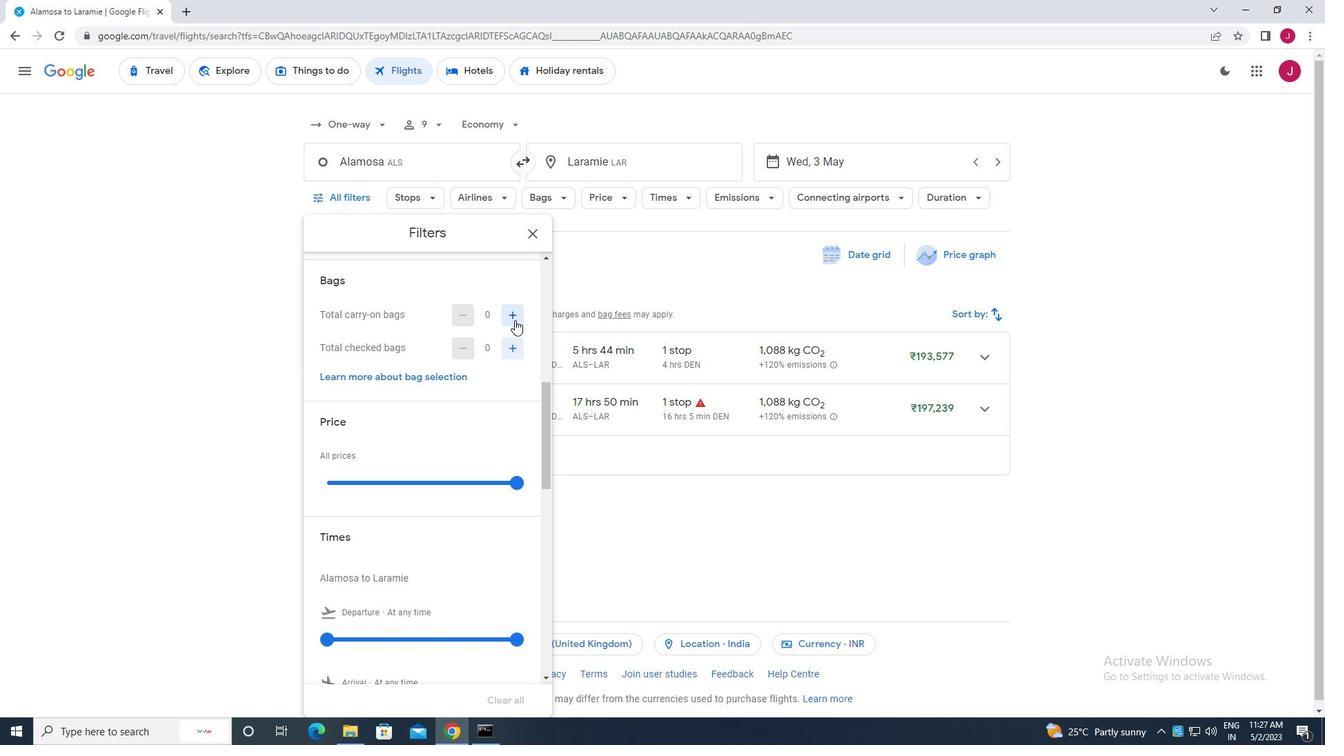 
Action: Mouse moved to (518, 480)
Screenshot: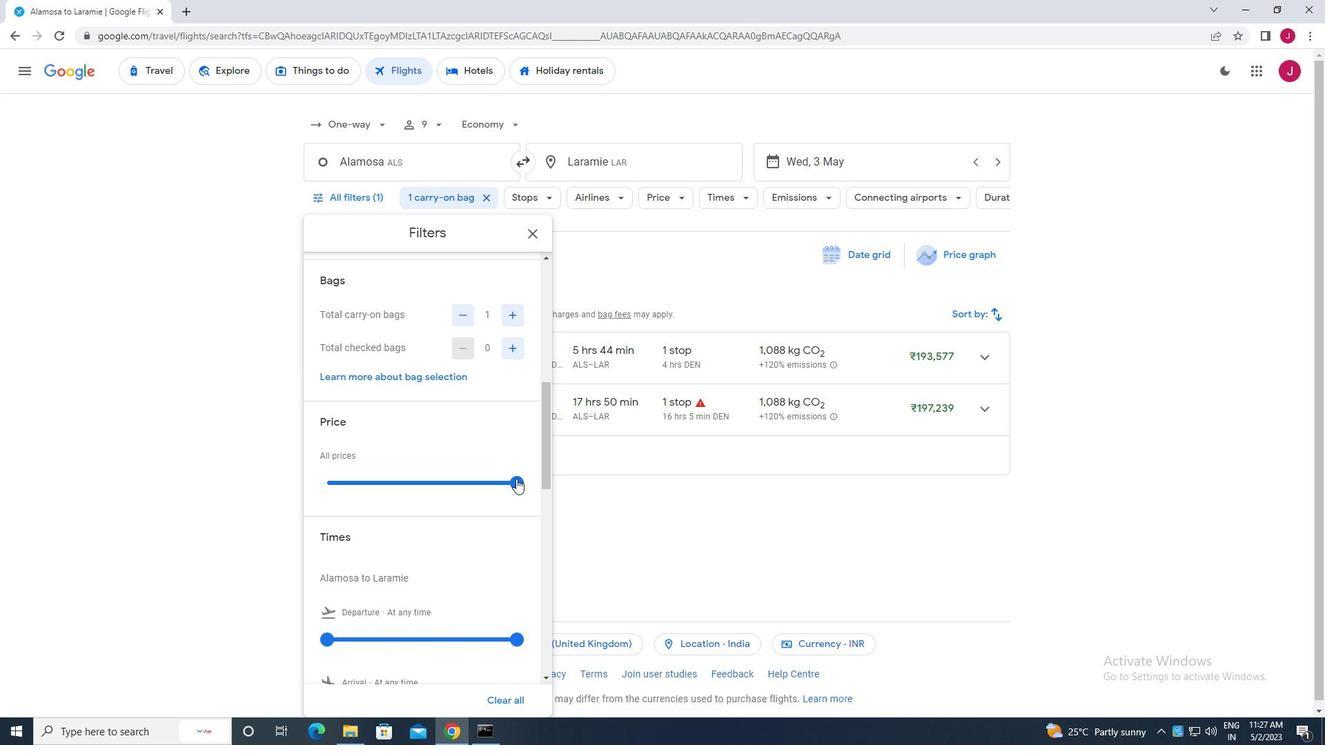 
Action: Mouse pressed left at (518, 480)
Screenshot: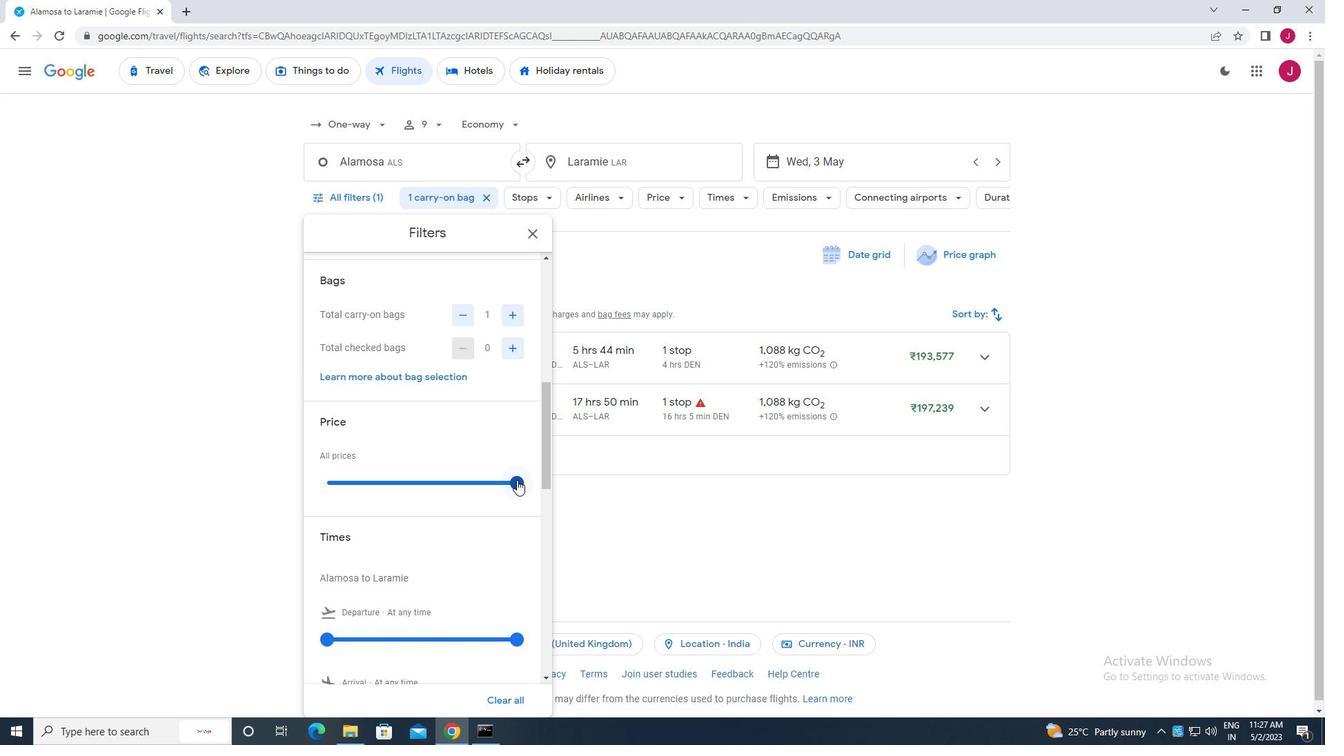 
Action: Mouse moved to (442, 380)
Screenshot: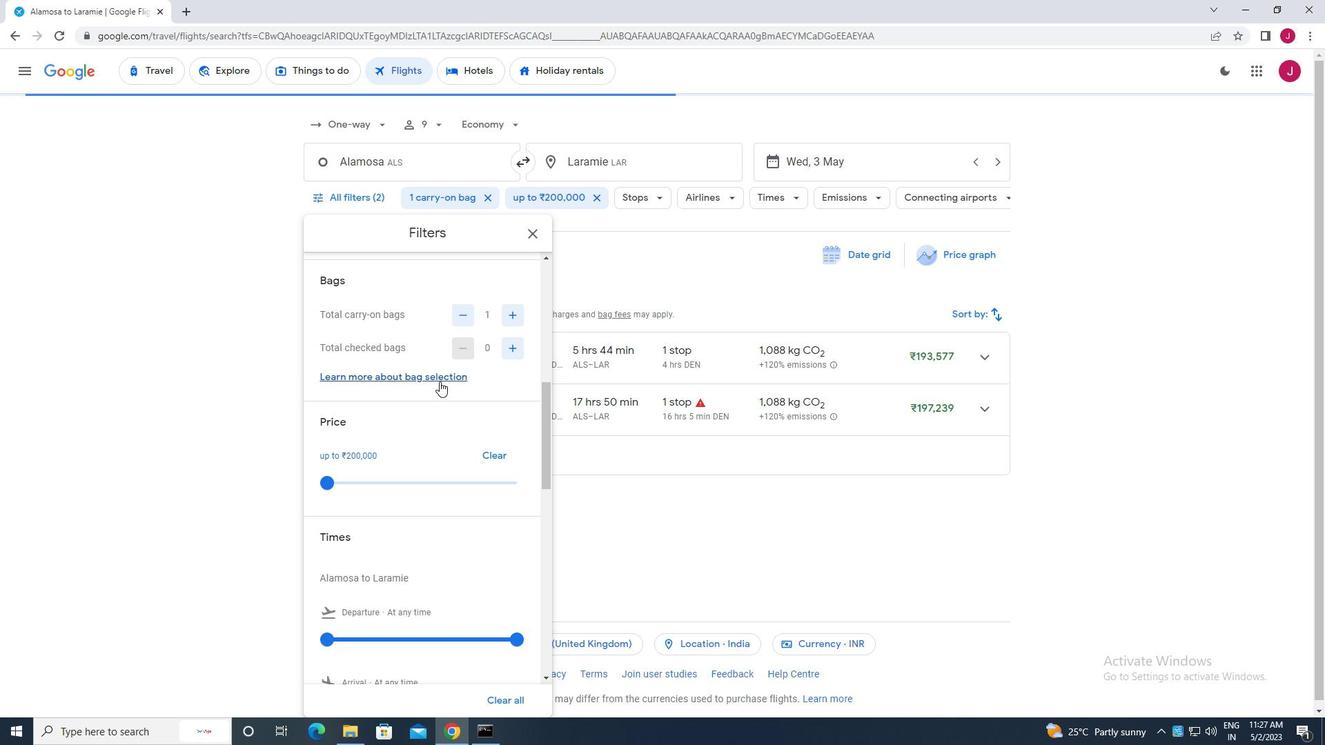 
Action: Mouse scrolled (442, 379) with delta (0, 0)
Screenshot: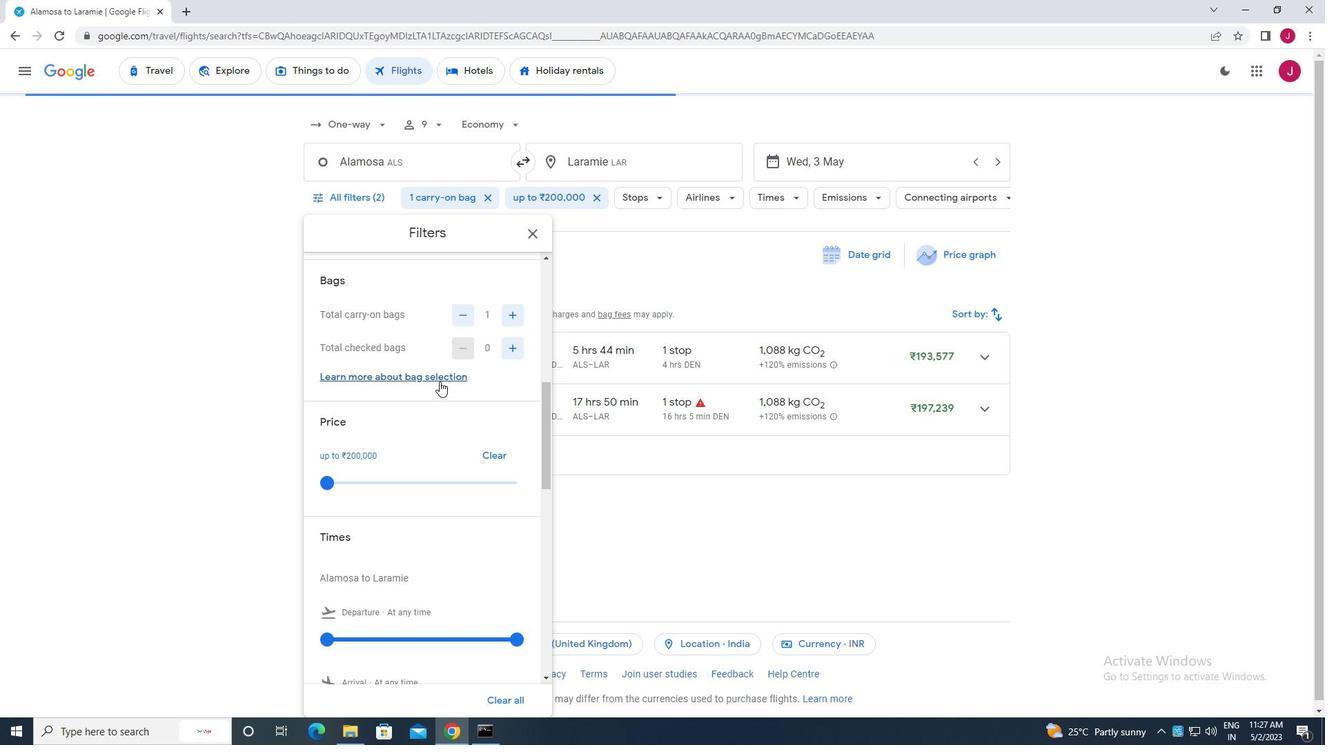 
Action: Mouse moved to (442, 380)
Screenshot: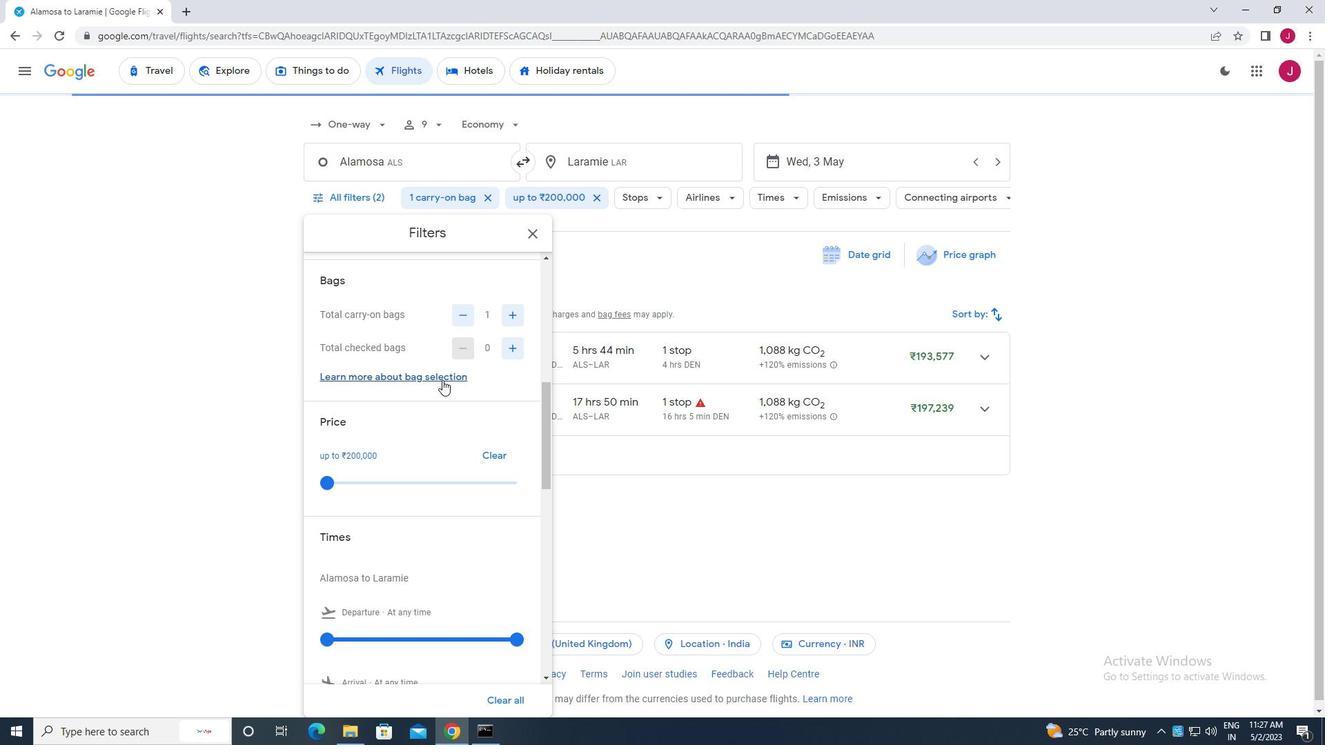 
Action: Mouse scrolled (442, 379) with delta (0, 0)
Screenshot: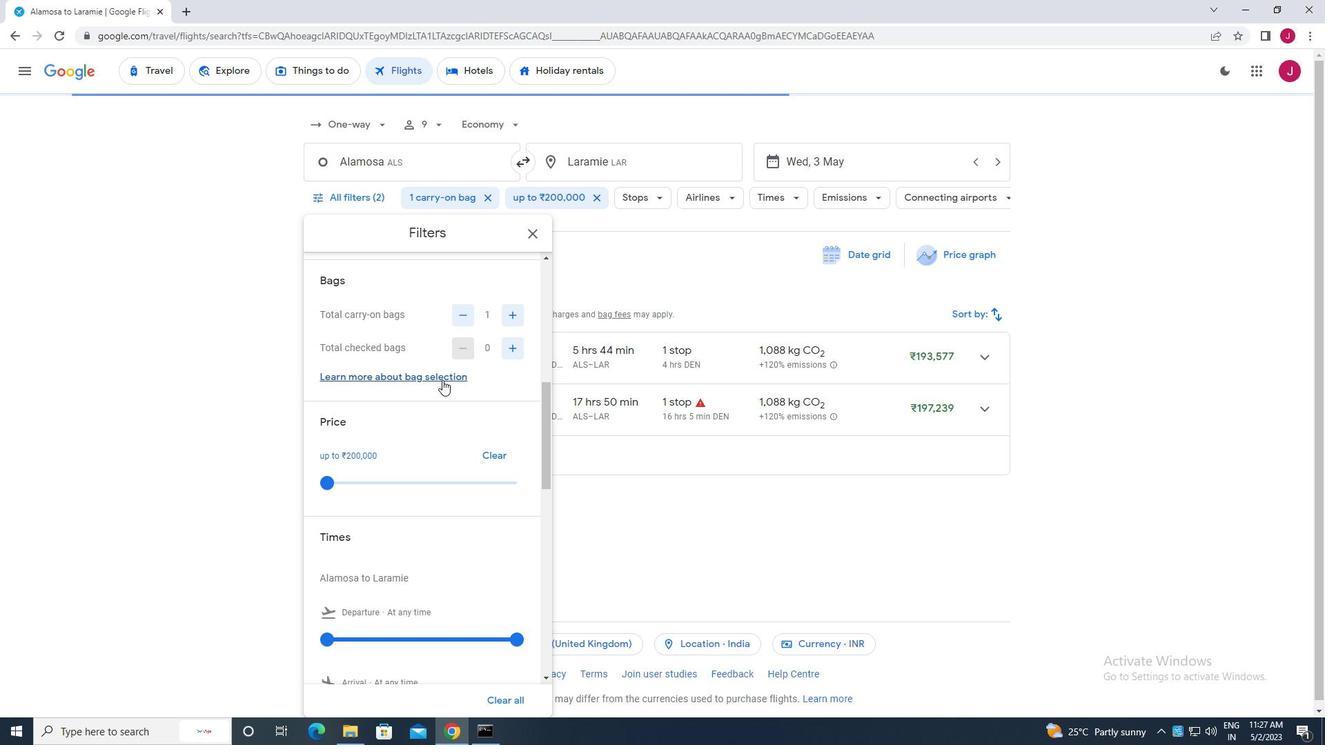 
Action: Mouse moved to (443, 380)
Screenshot: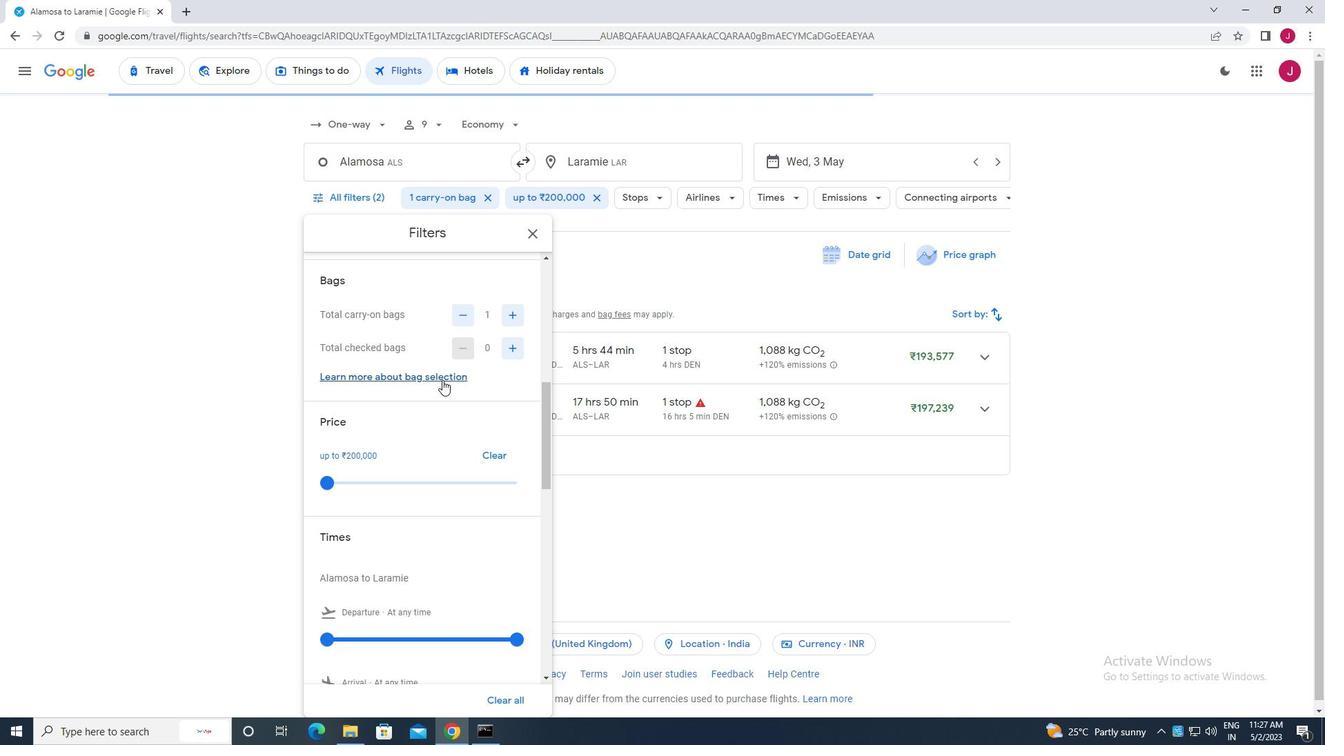
Action: Mouse scrolled (443, 380) with delta (0, 0)
Screenshot: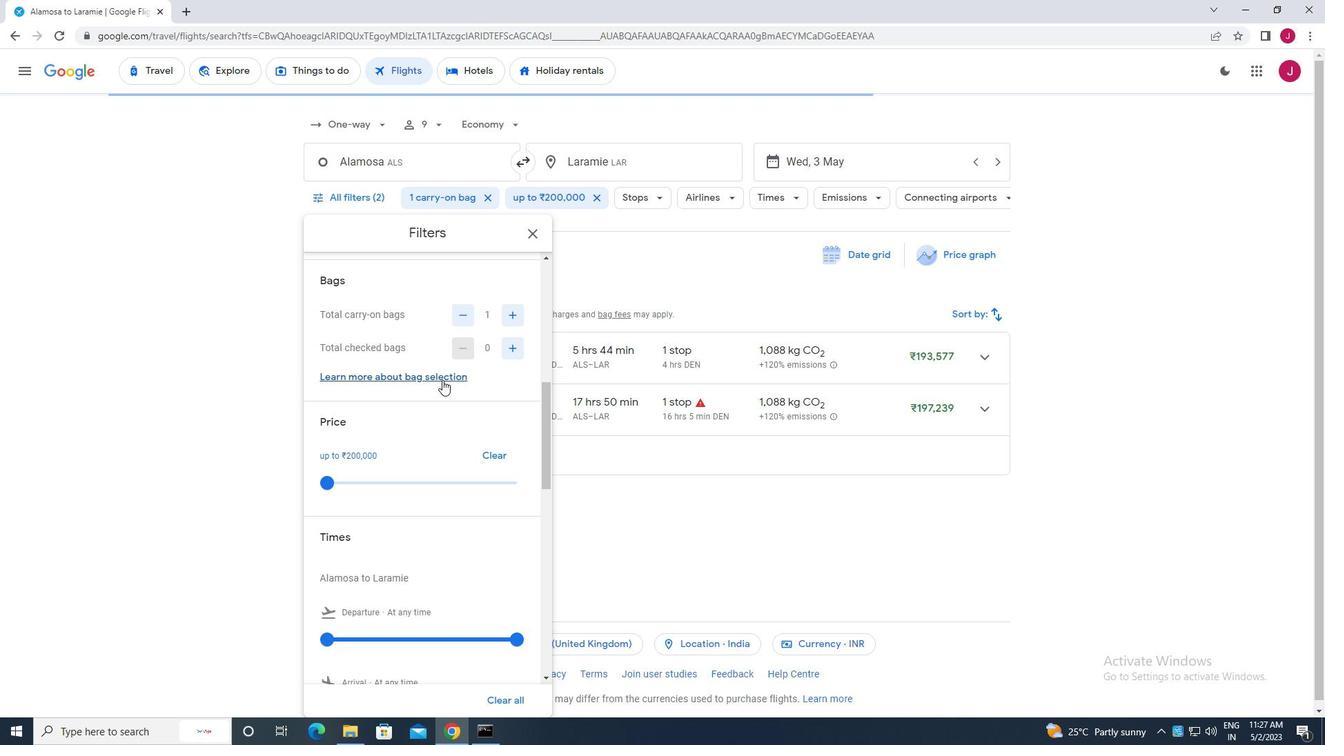 
Action: Mouse moved to (327, 434)
Screenshot: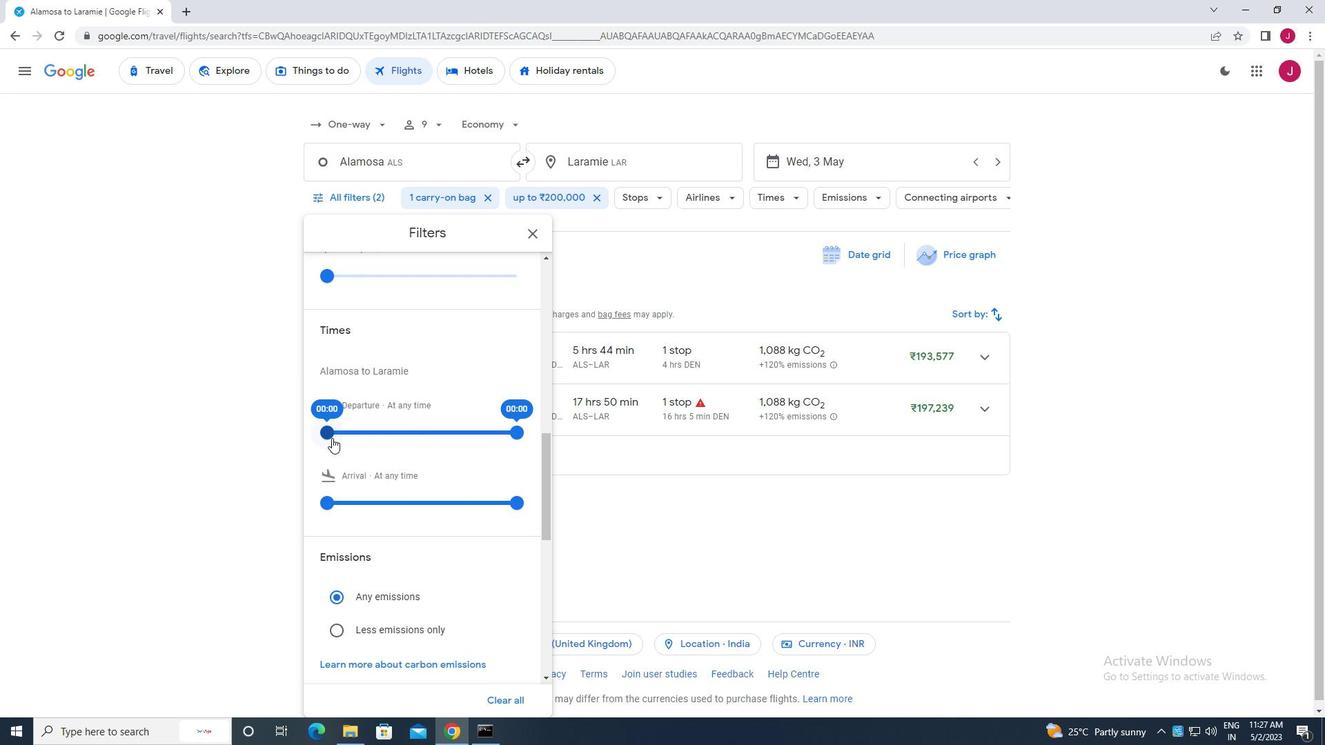 
Action: Mouse pressed left at (327, 434)
Screenshot: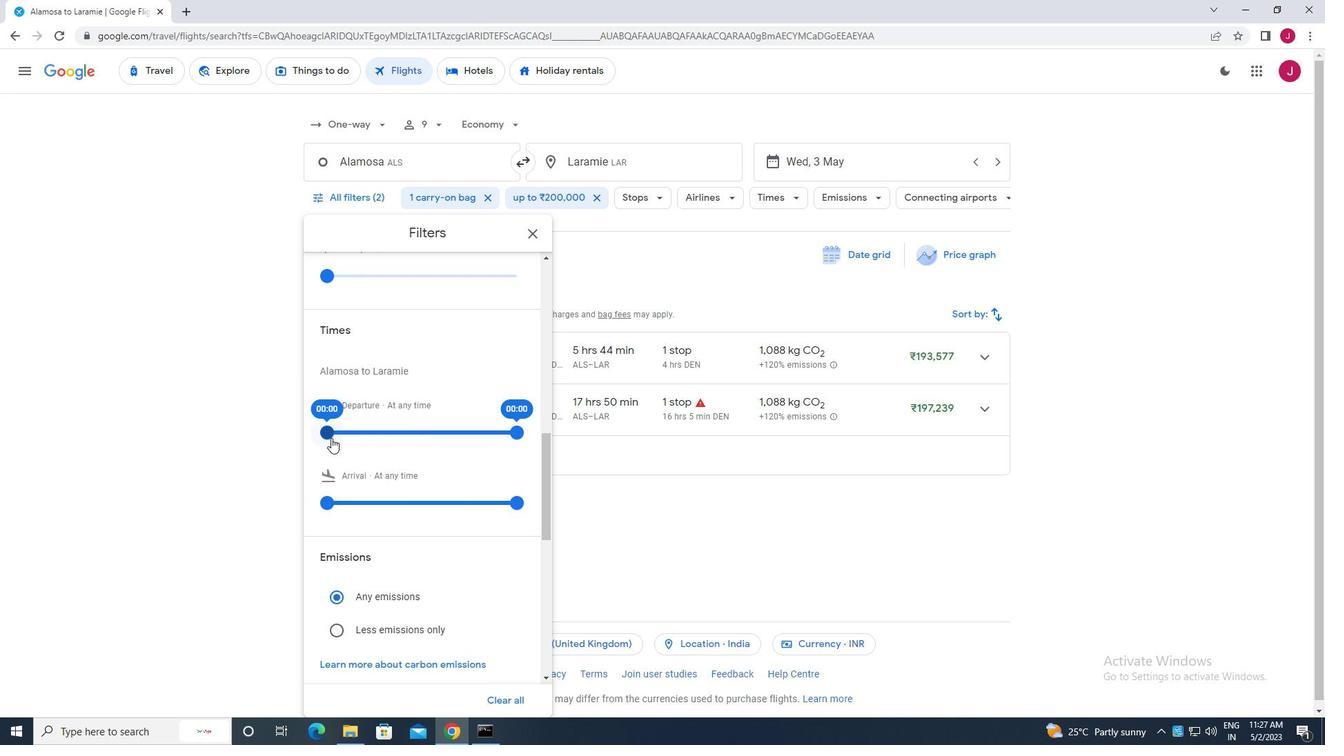 
Action: Mouse moved to (515, 433)
Screenshot: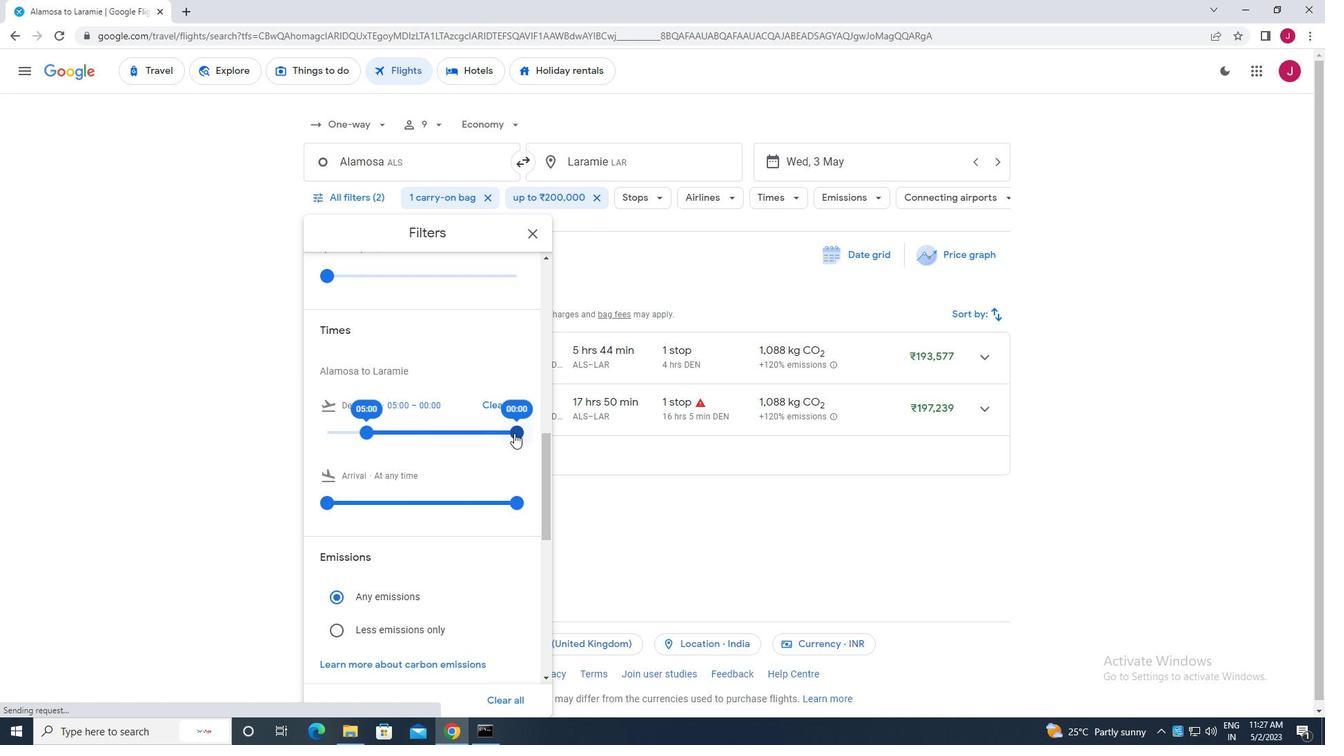 
Action: Mouse pressed left at (515, 433)
Screenshot: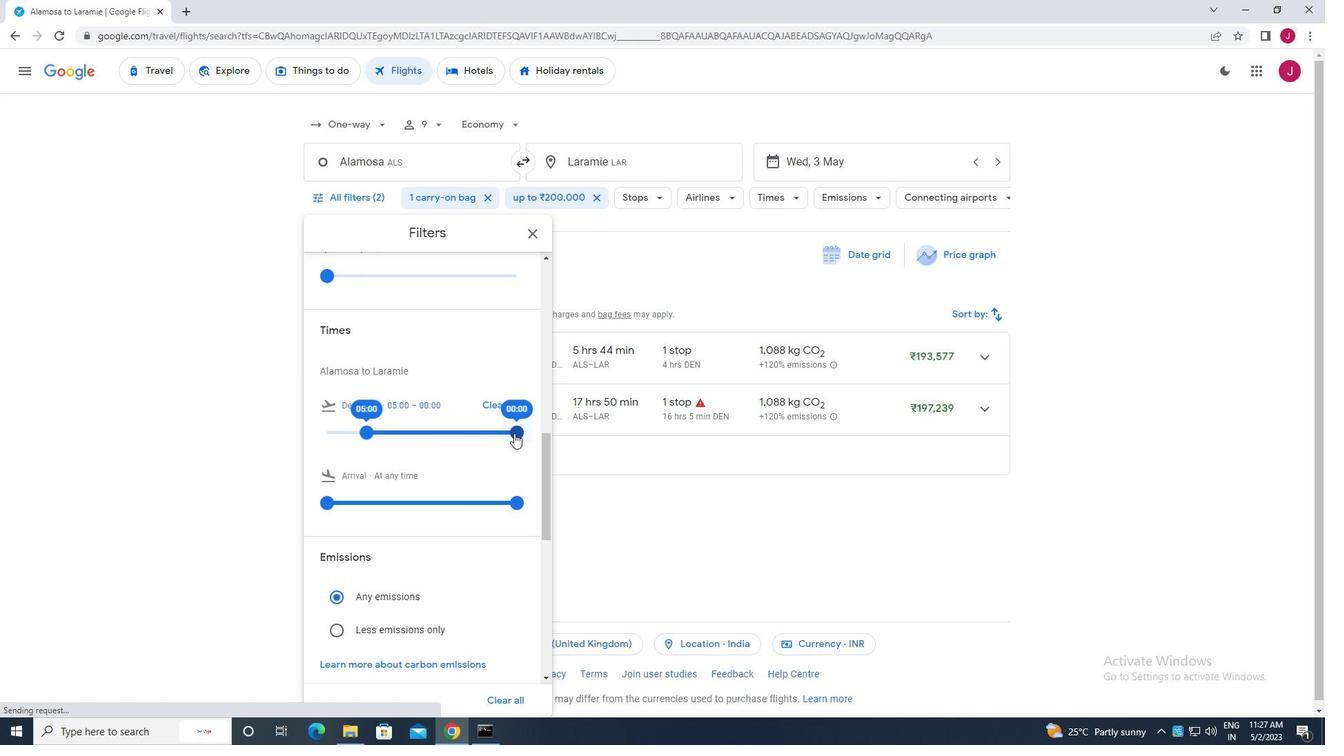 
Action: Mouse moved to (531, 231)
Screenshot: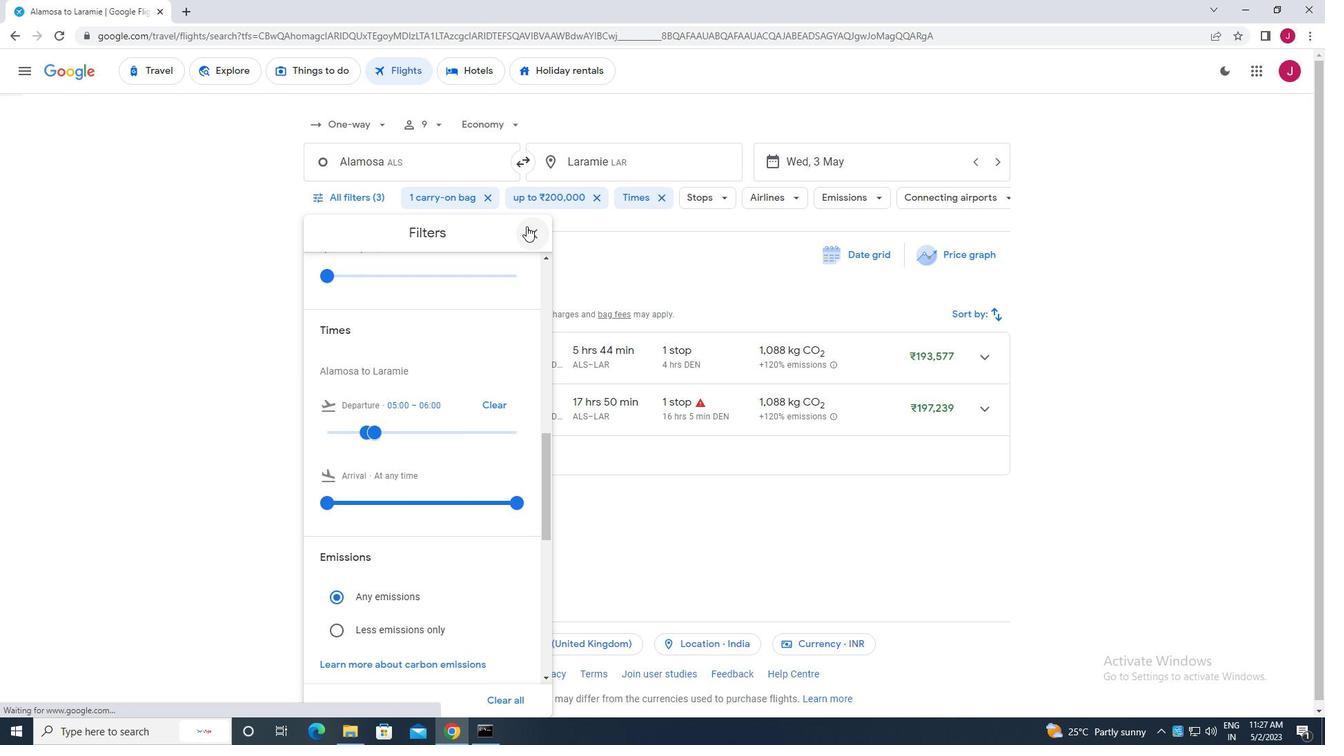 
Action: Mouse pressed left at (531, 231)
Screenshot: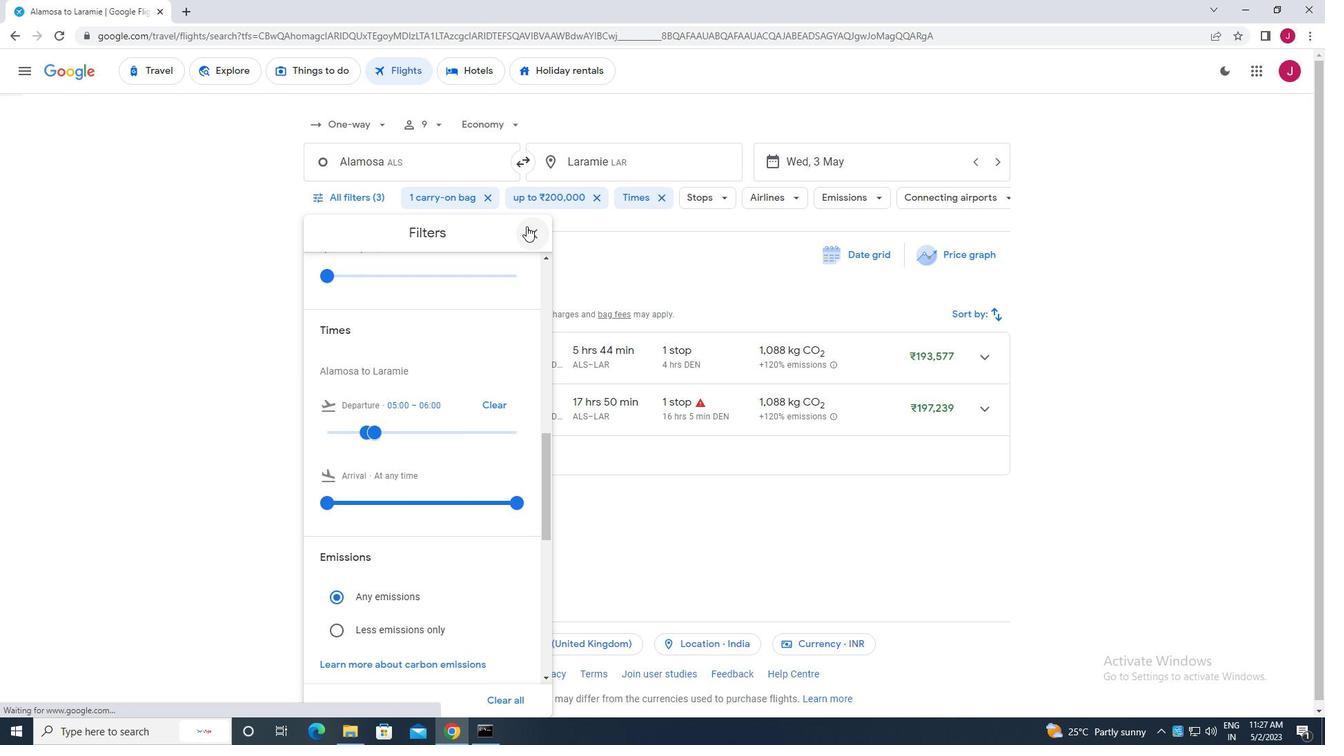 
Action: Mouse moved to (529, 232)
Screenshot: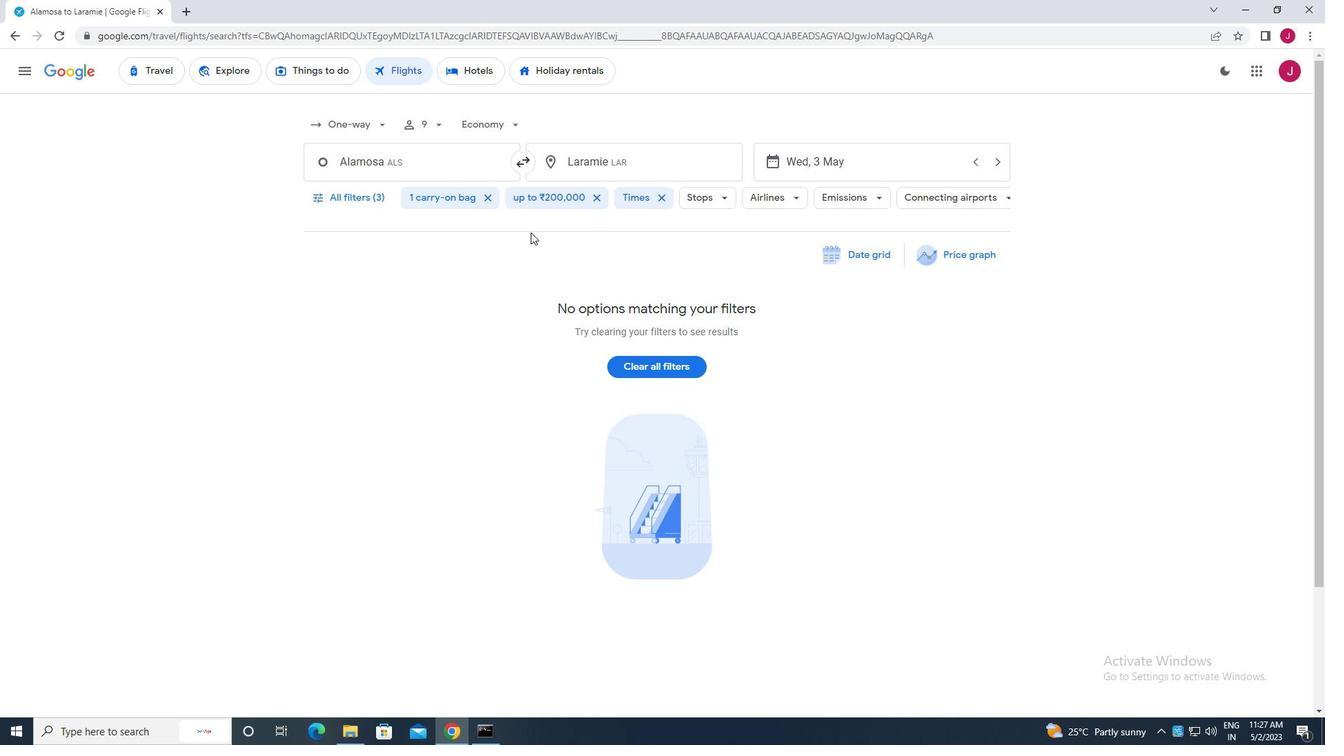 
